 Task: Research Airbnb options in San Felipe, Costa Rica from 8th December, 2023 to 15th December, 2023 for 9 adults. Place can be shared room with 5 bedrooms having 9 beds and 5 bathrooms. Property type can be flat. Amenities needed are: wifi, TV, free parkinig on premises, gym, breakfast. Look for 5 properties as per requirement.
Action: Mouse moved to (399, 110)
Screenshot: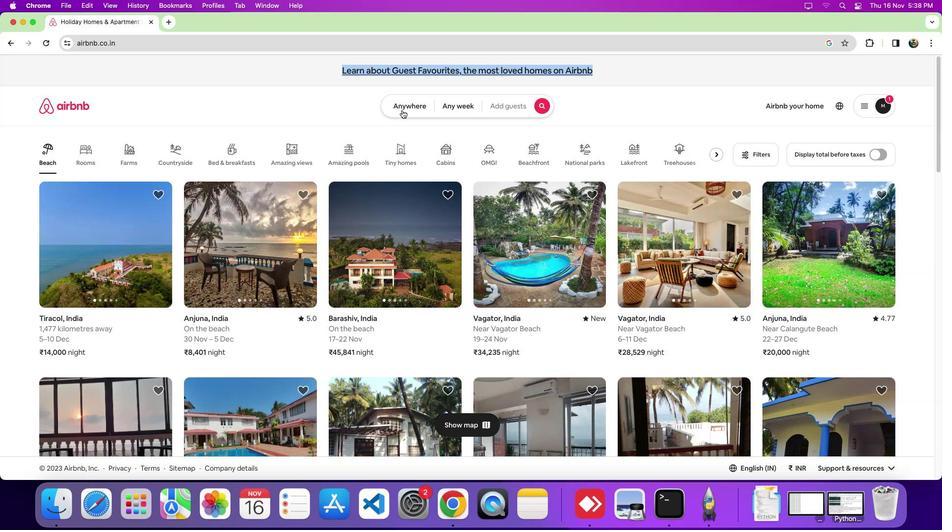 
Action: Mouse pressed left at (399, 110)
Screenshot: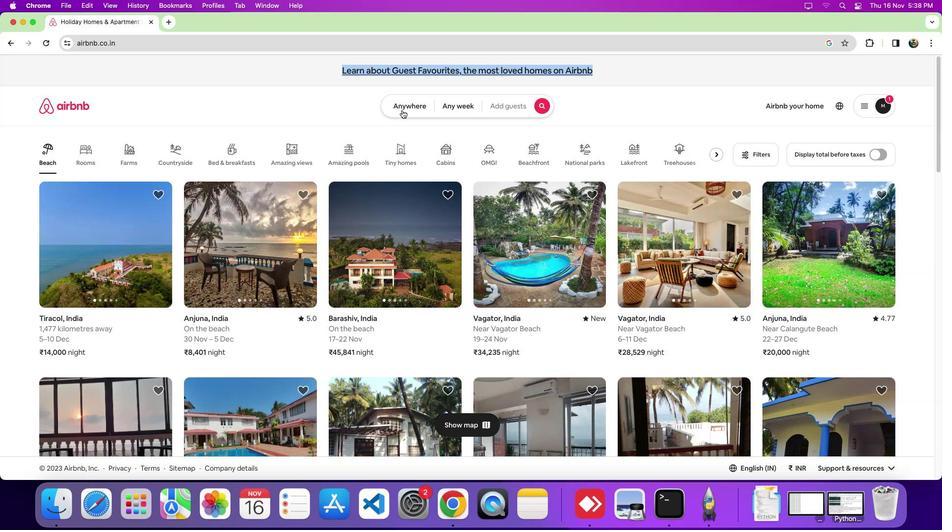 
Action: Mouse moved to (402, 109)
Screenshot: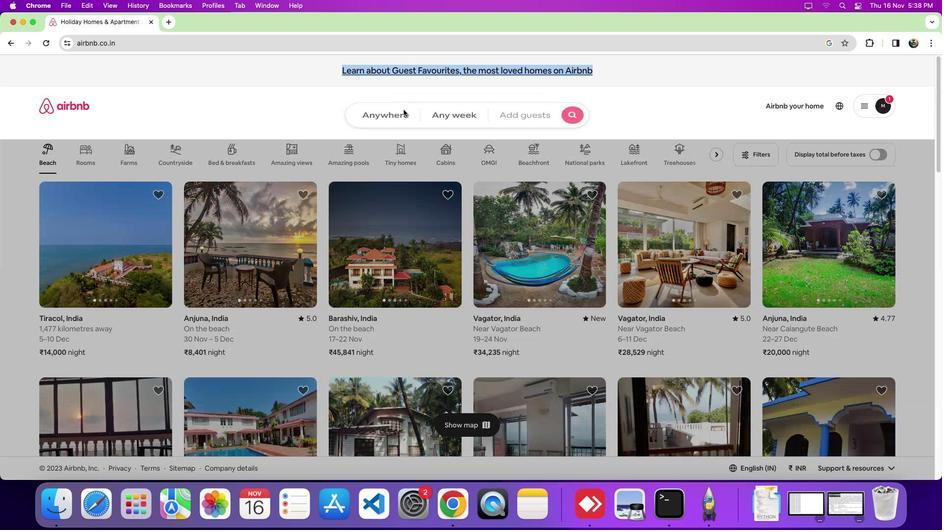 
Action: Mouse pressed left at (402, 109)
Screenshot: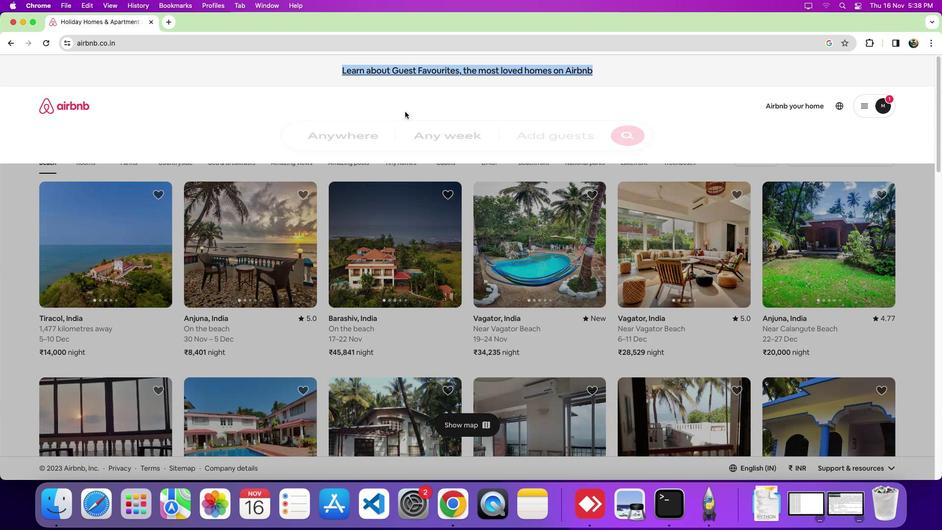 
Action: Mouse moved to (380, 146)
Screenshot: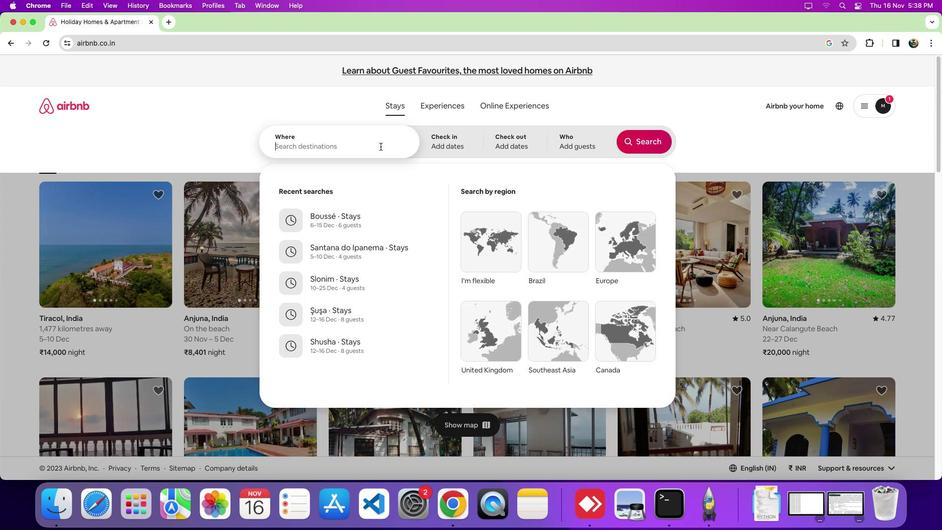 
Action: Mouse pressed left at (380, 146)
Screenshot: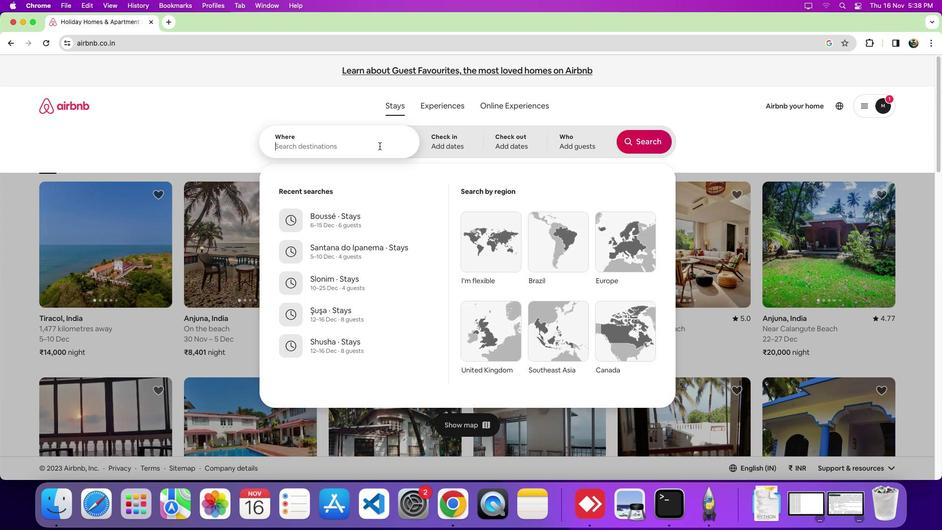 
Action: Mouse moved to (379, 145)
Screenshot: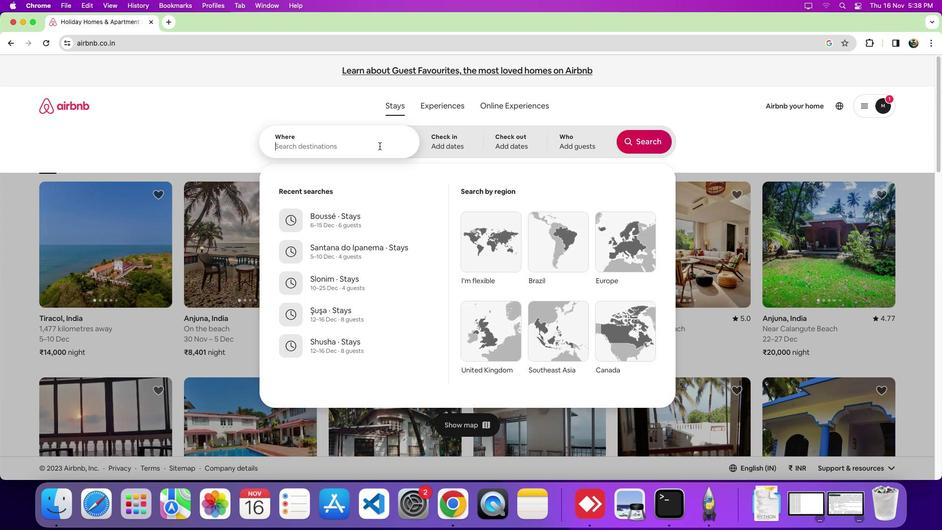 
Action: Key pressed Key.shift_r'S''a''n'Key.spaceKey.shift_r'F''e''l''i''p''e'','Key.spaceKey.shift_r'C''o''s''t''a'Key.spaceKey.shift_rKey.shift_r'R''i''c''a'
Screenshot: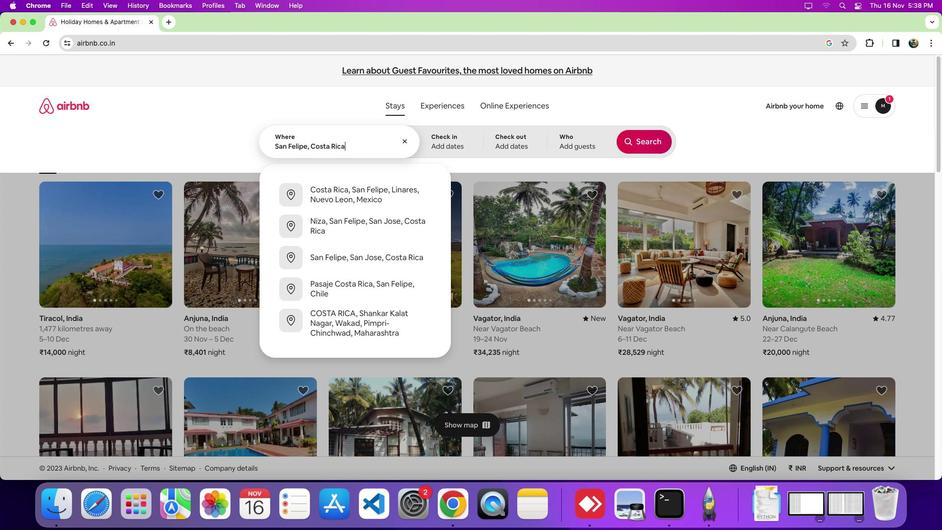 
Action: Mouse moved to (468, 142)
Screenshot: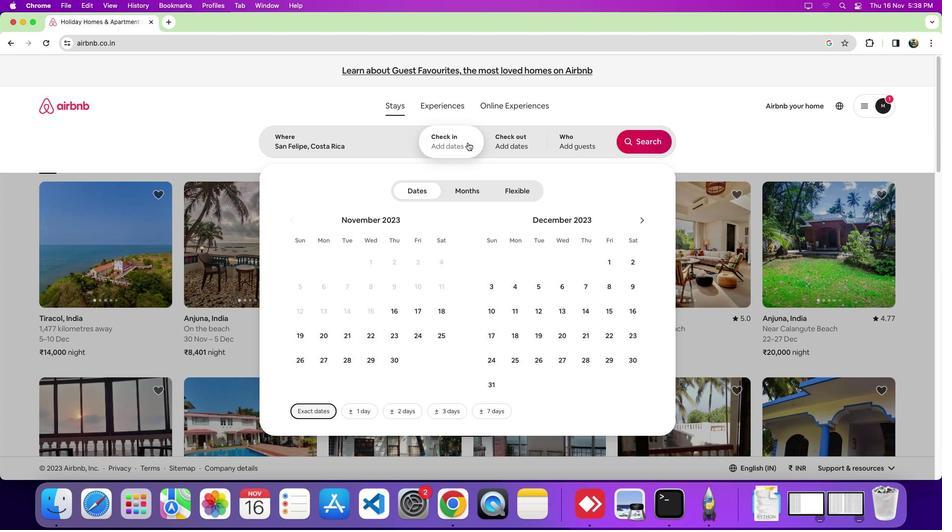 
Action: Mouse pressed left at (468, 142)
Screenshot: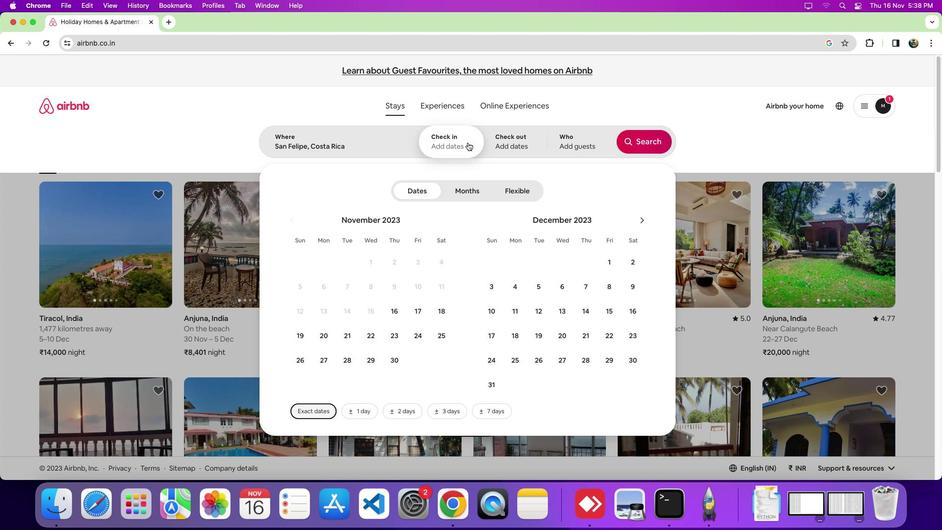 
Action: Mouse moved to (606, 290)
Screenshot: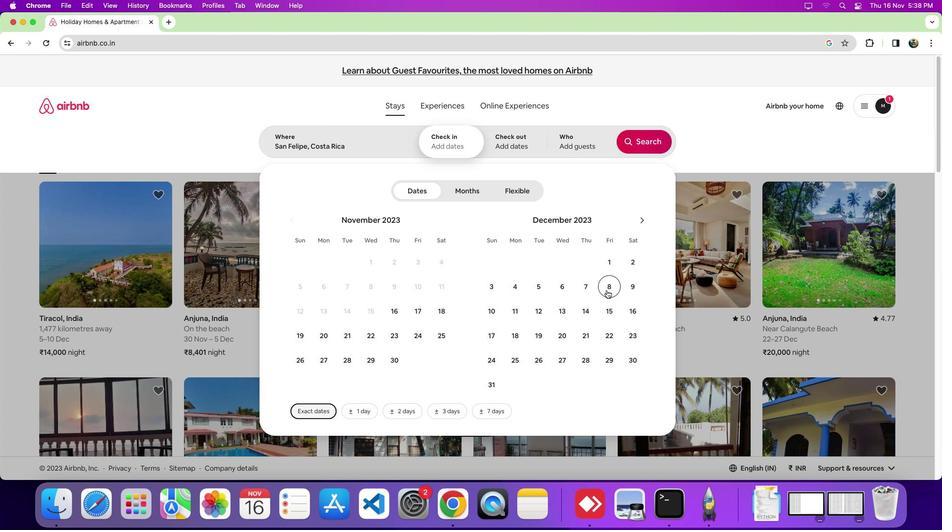 
Action: Mouse pressed left at (606, 290)
Screenshot: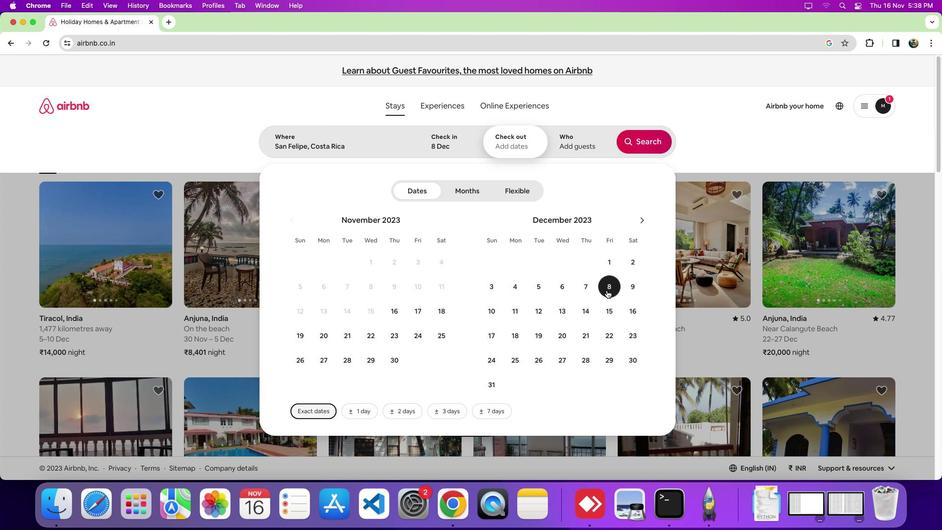
Action: Mouse moved to (603, 315)
Screenshot: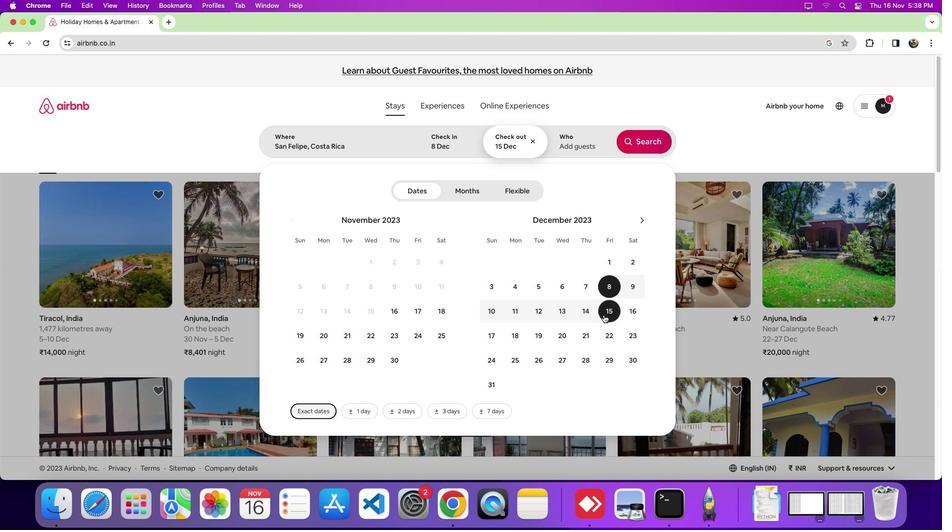 
Action: Mouse pressed left at (603, 315)
Screenshot: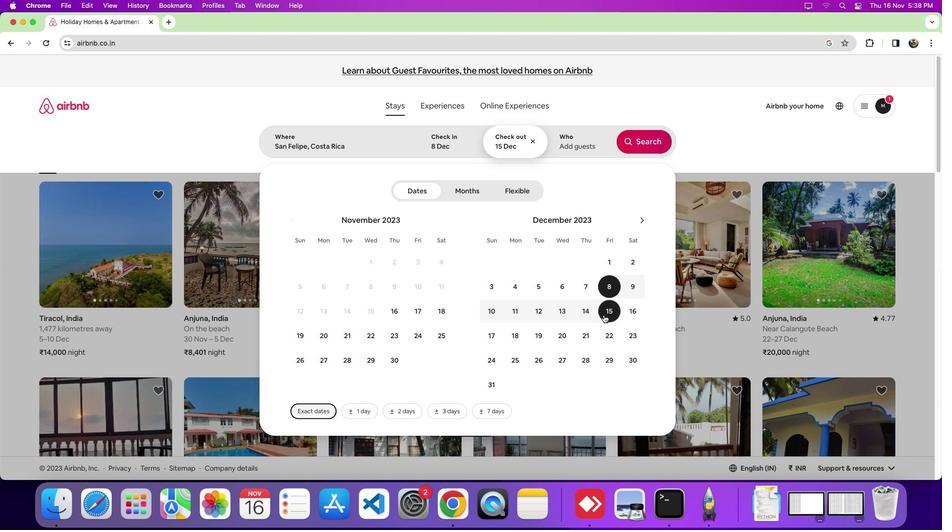 
Action: Mouse moved to (602, 303)
Screenshot: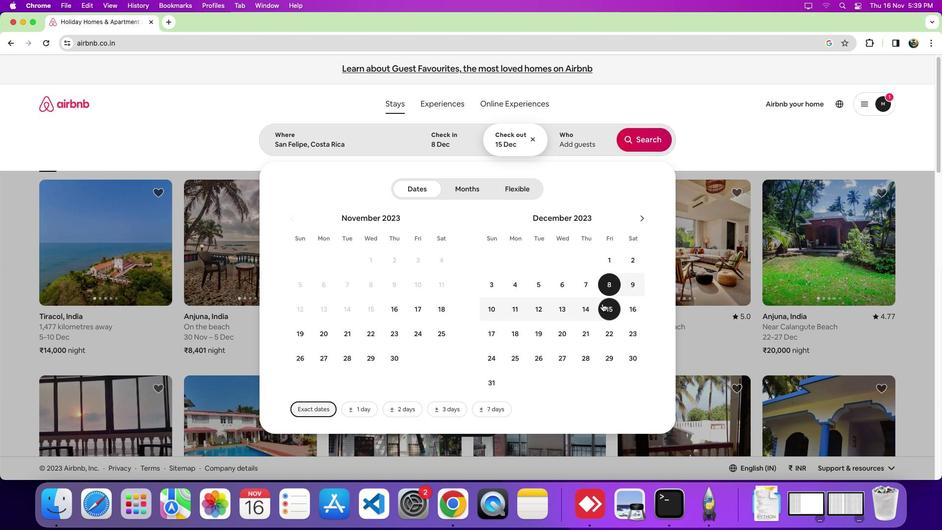 
Action: Mouse scrolled (602, 303) with delta (0, 0)
Screenshot: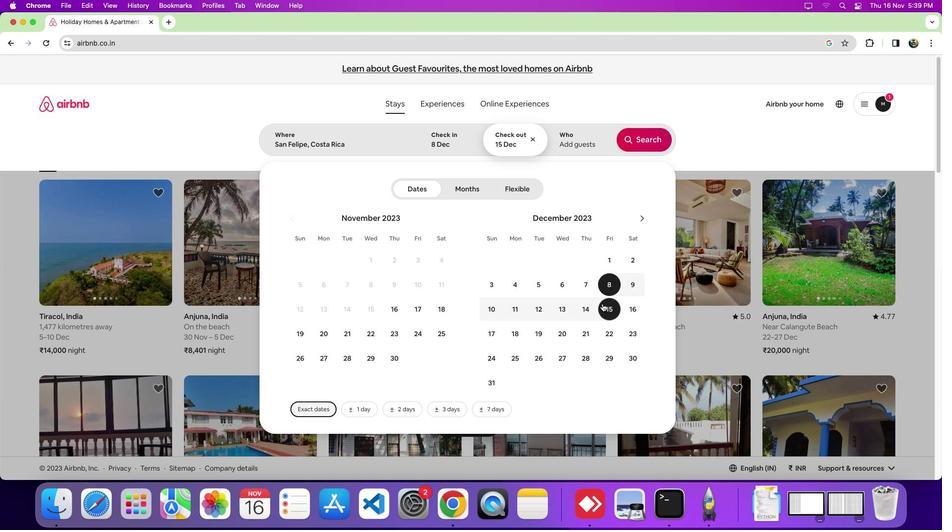 
Action: Mouse moved to (578, 143)
Screenshot: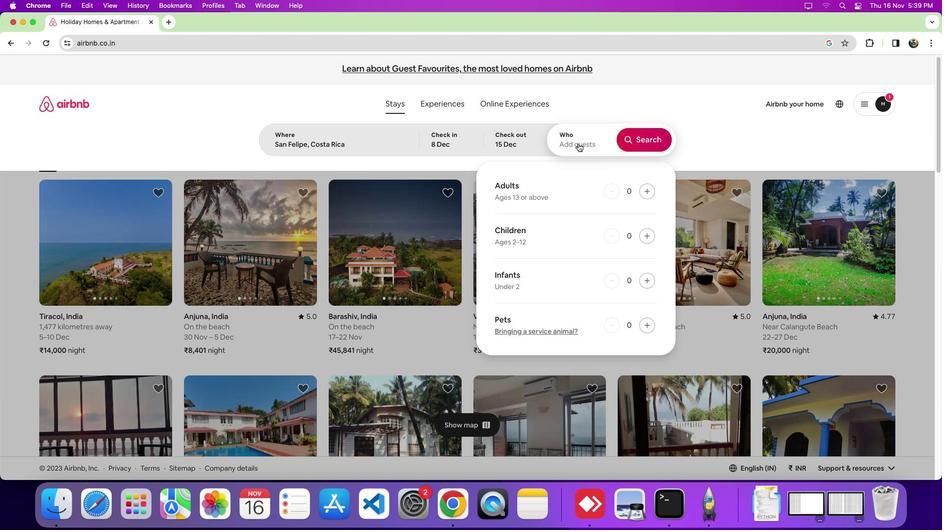 
Action: Mouse pressed left at (578, 143)
Screenshot: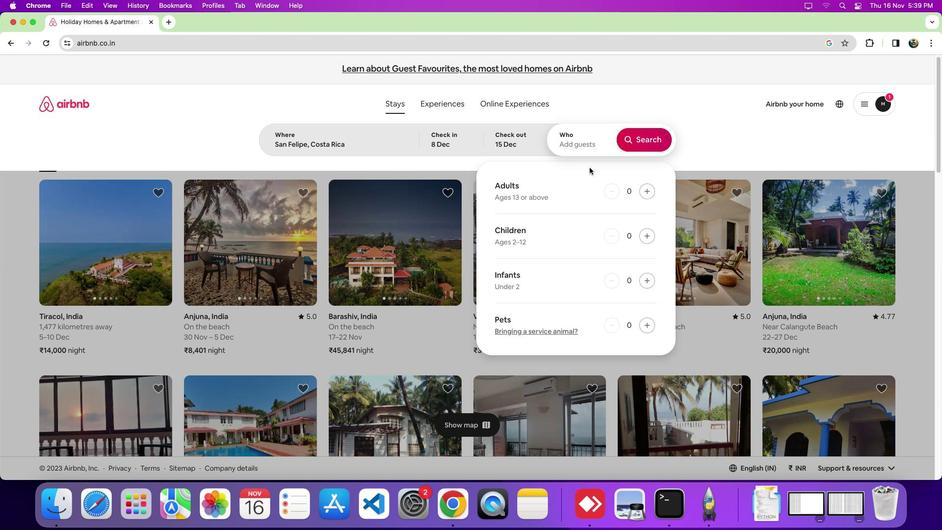 
Action: Mouse moved to (647, 192)
Screenshot: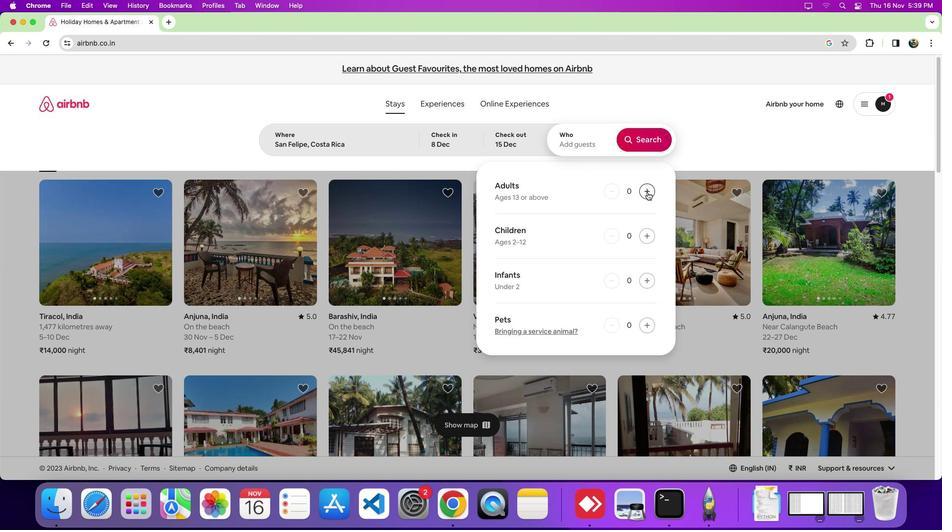 
Action: Mouse pressed left at (647, 192)
Screenshot: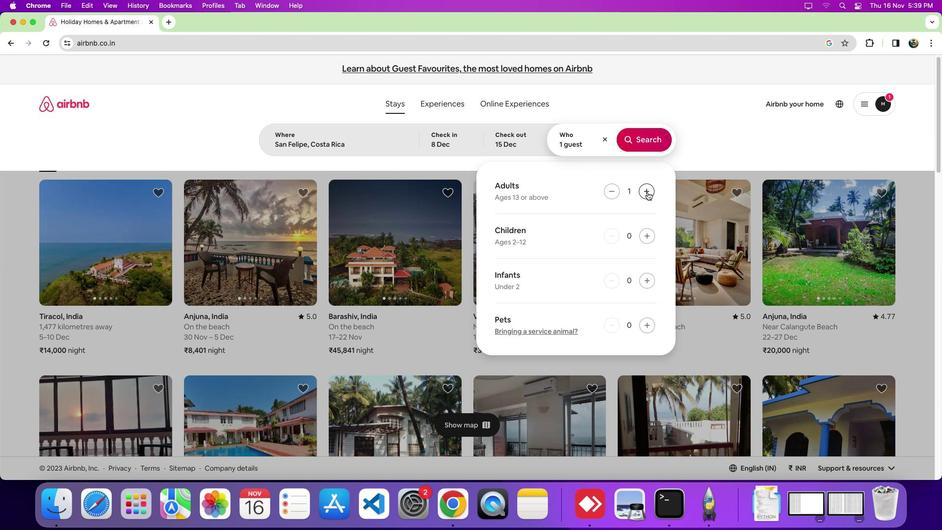 
Action: Mouse pressed left at (647, 192)
Screenshot: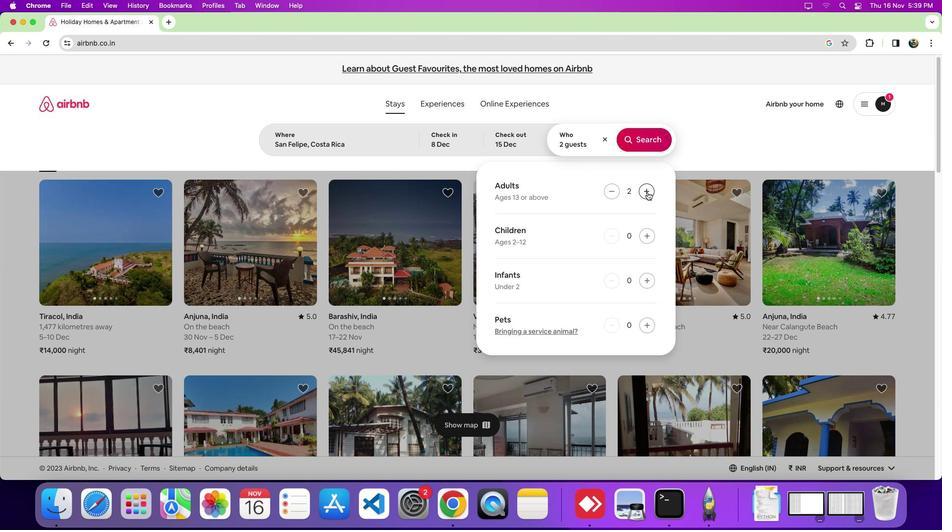 
Action: Mouse pressed left at (647, 192)
Screenshot: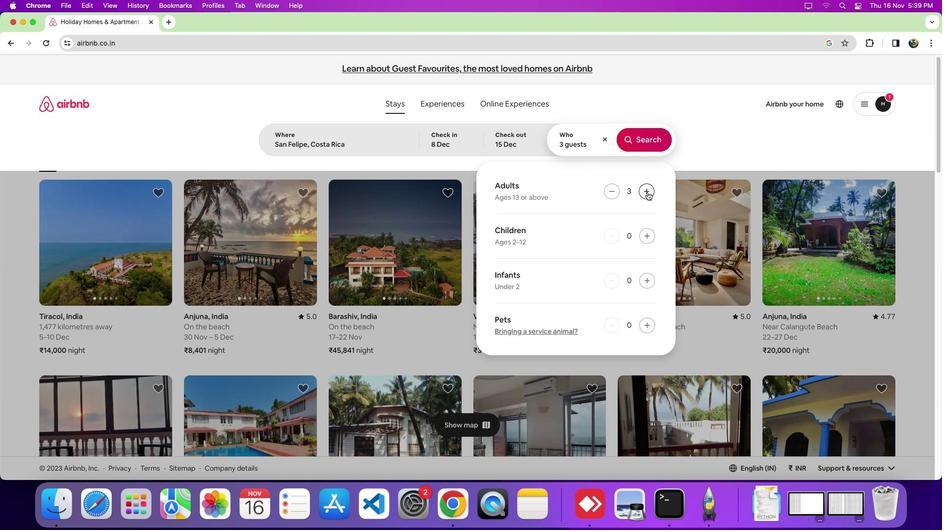 
Action: Mouse pressed left at (647, 192)
Screenshot: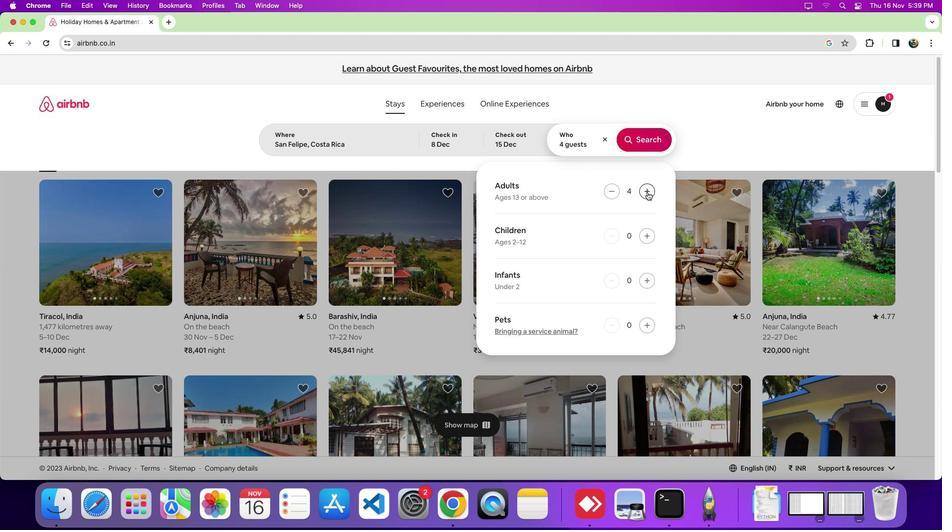 
Action: Mouse pressed left at (647, 192)
Screenshot: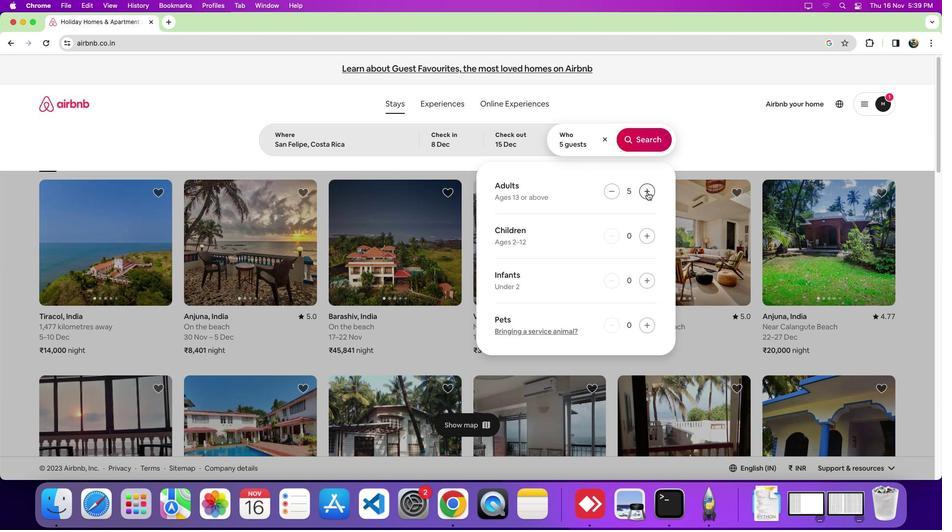 
Action: Mouse pressed left at (647, 192)
Screenshot: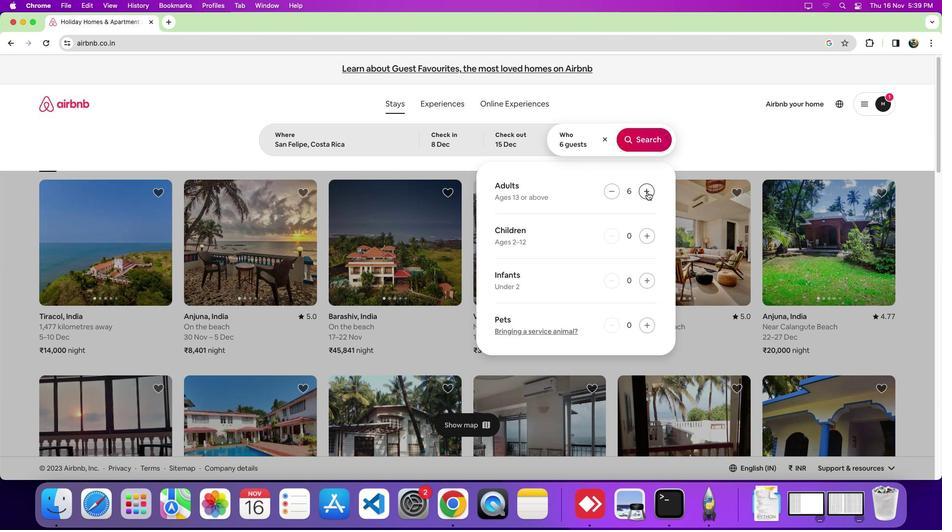 
Action: Mouse pressed left at (647, 192)
Screenshot: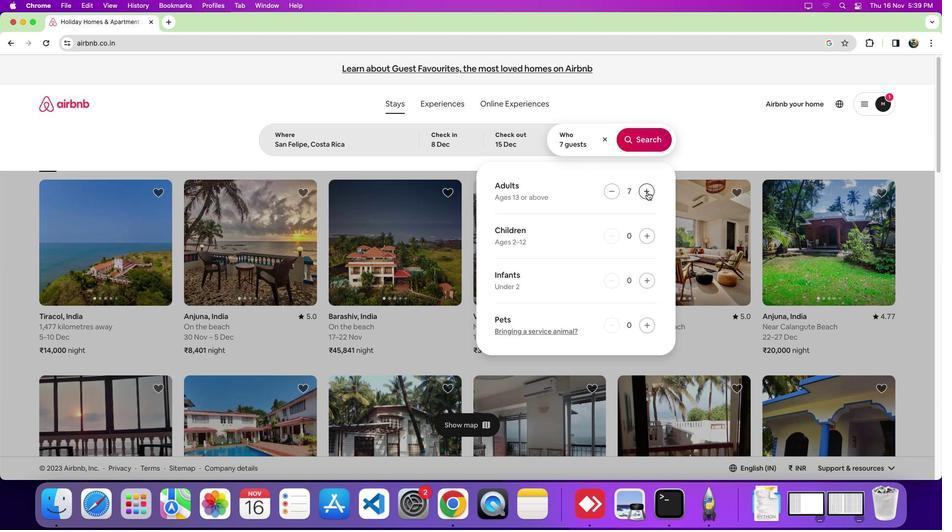
Action: Mouse pressed left at (647, 192)
Screenshot: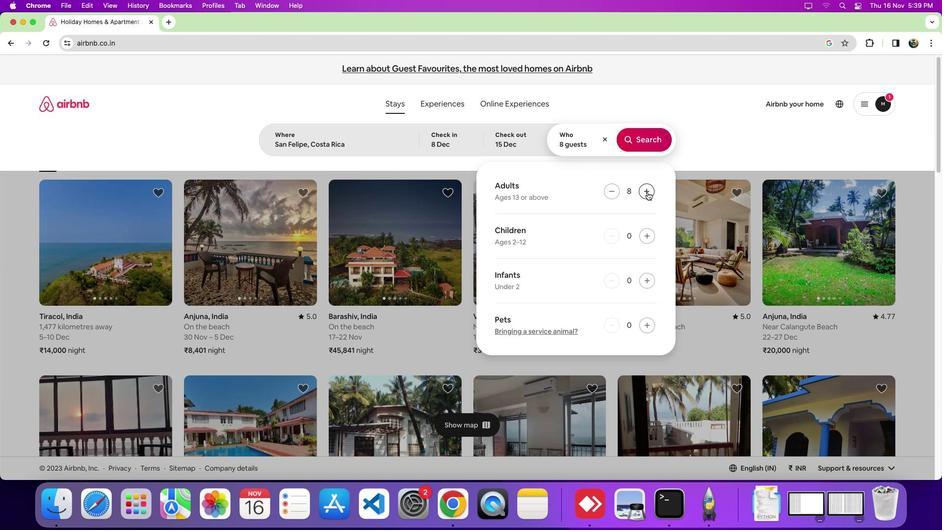 
Action: Mouse pressed left at (647, 192)
Screenshot: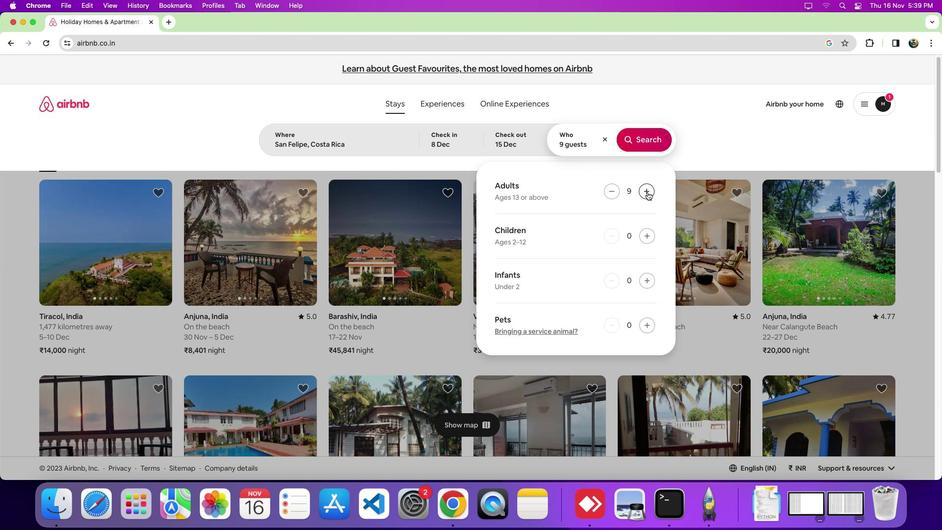 
Action: Mouse moved to (645, 138)
Screenshot: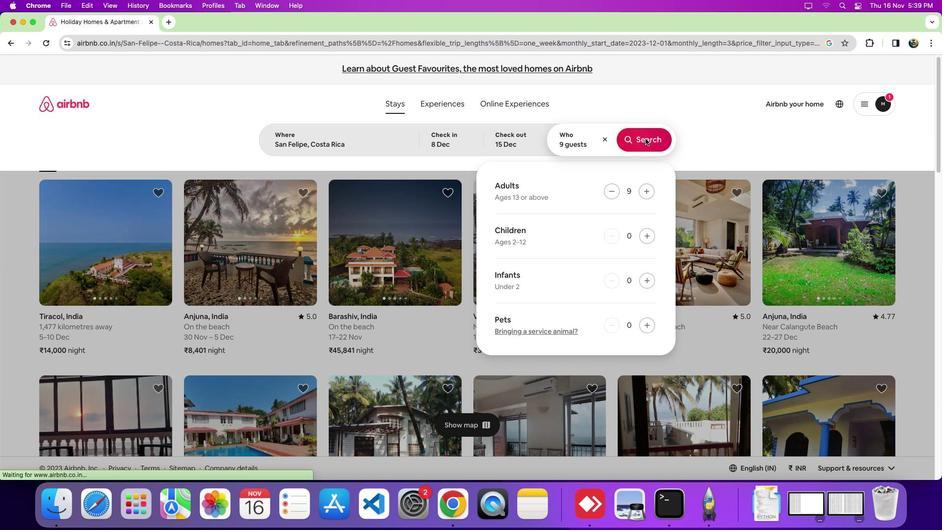 
Action: Mouse pressed left at (645, 138)
Screenshot: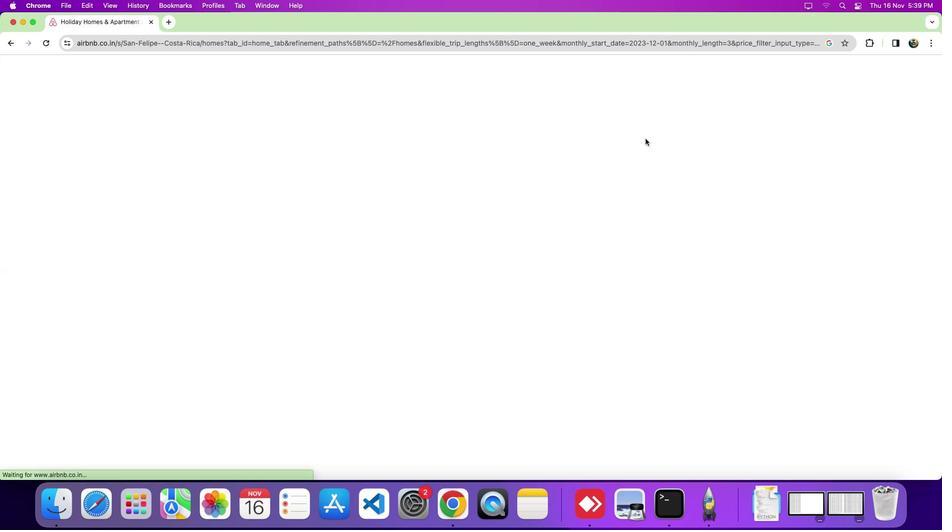 
Action: Mouse moved to (789, 117)
Screenshot: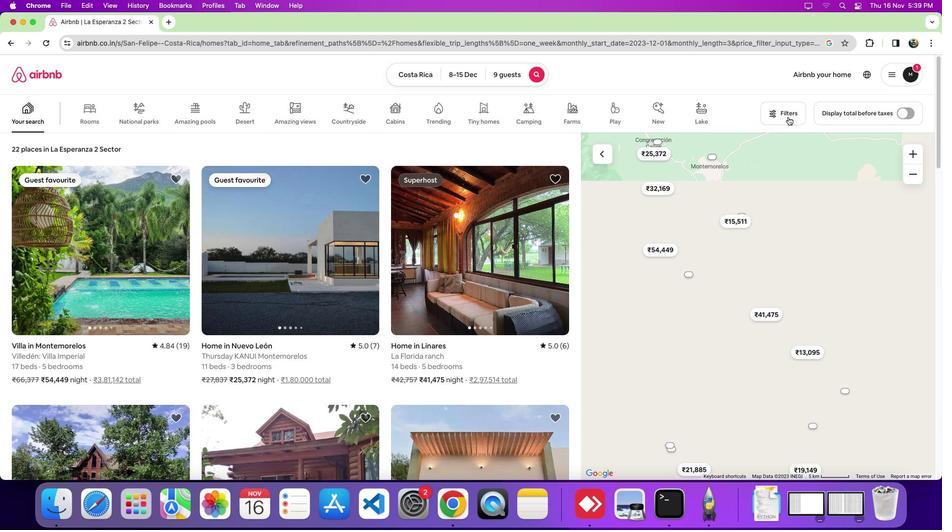 
Action: Mouse pressed left at (789, 117)
Screenshot: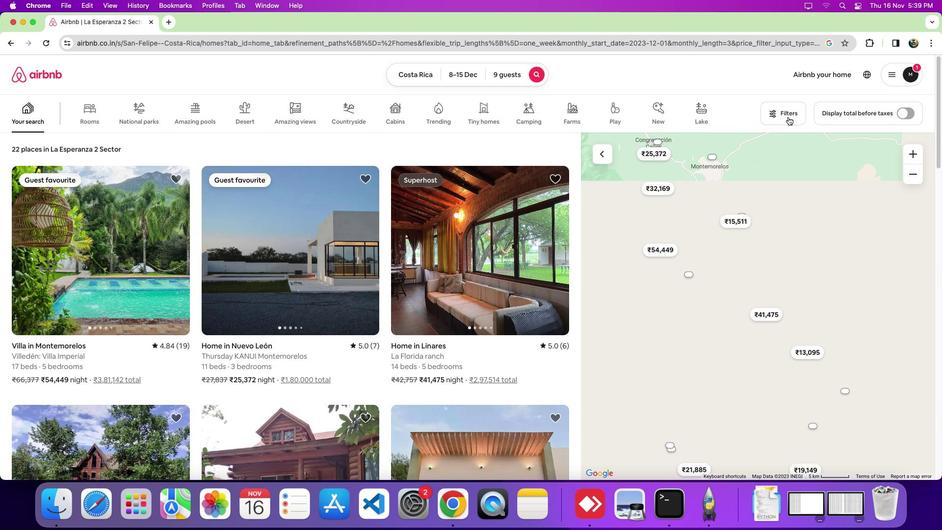 
Action: Mouse moved to (486, 166)
Screenshot: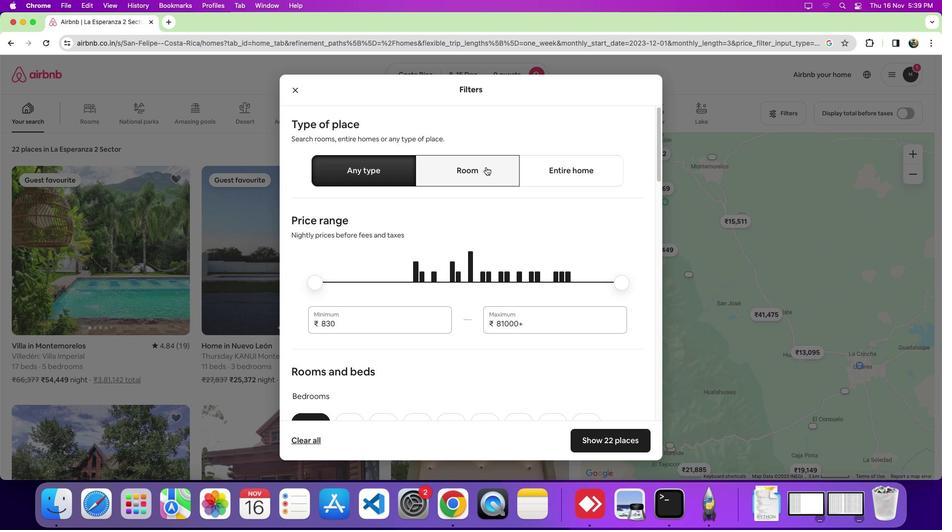 
Action: Mouse pressed left at (486, 166)
Screenshot: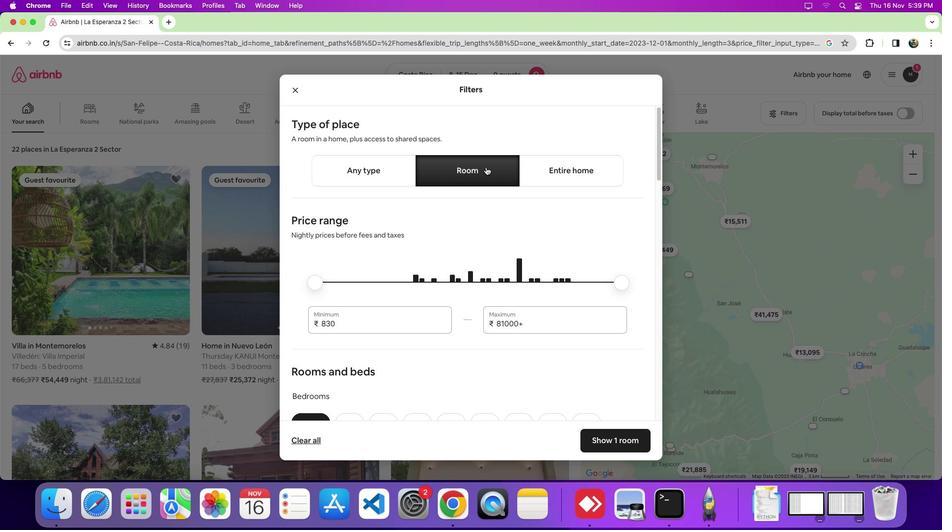 
Action: Mouse moved to (515, 272)
Screenshot: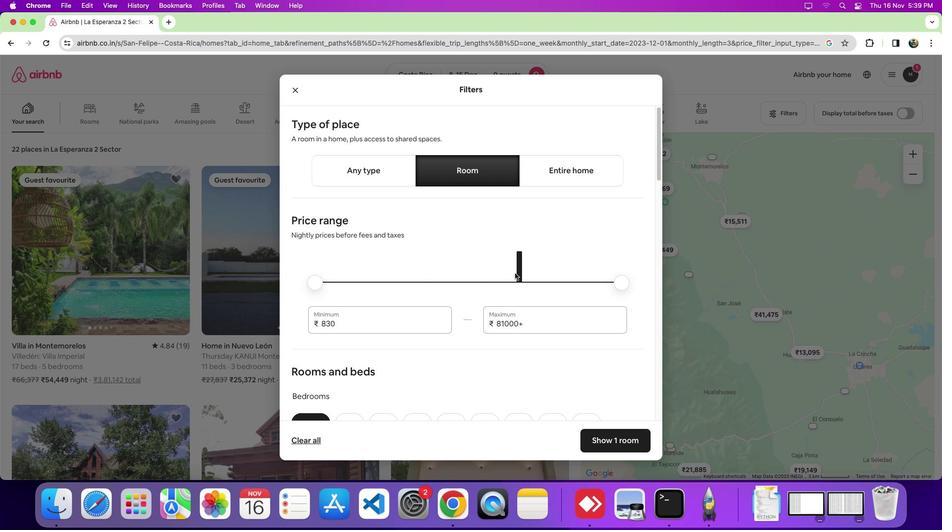 
Action: Mouse scrolled (515, 272) with delta (0, 0)
Screenshot: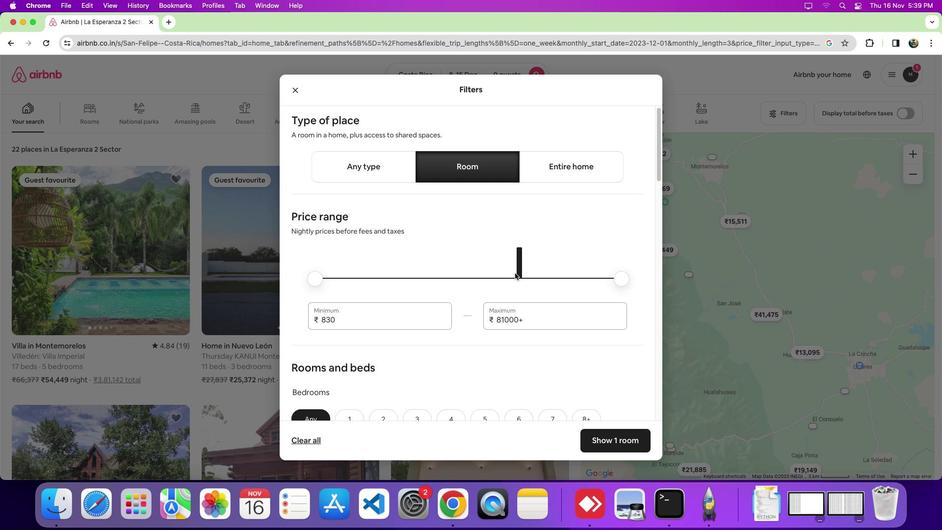 
Action: Mouse scrolled (515, 272) with delta (0, 0)
Screenshot: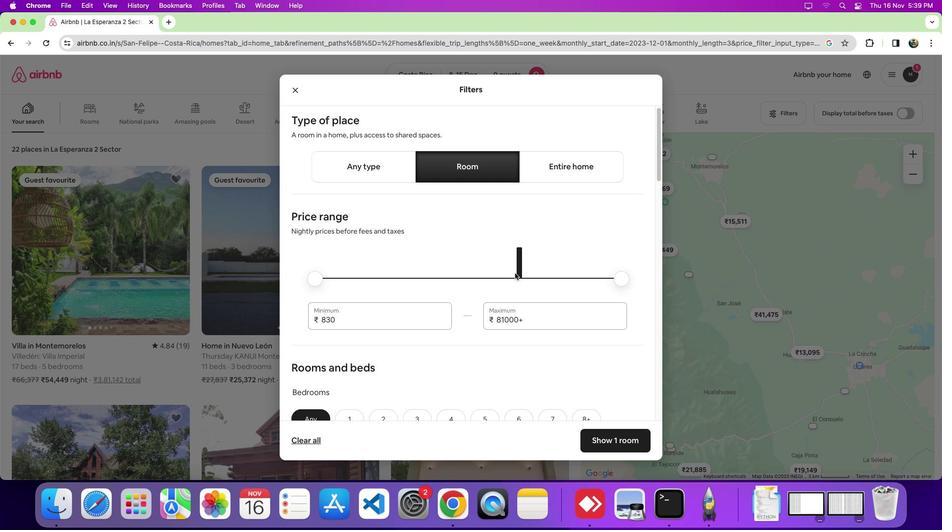 
Action: Mouse scrolled (515, 272) with delta (0, 0)
Screenshot: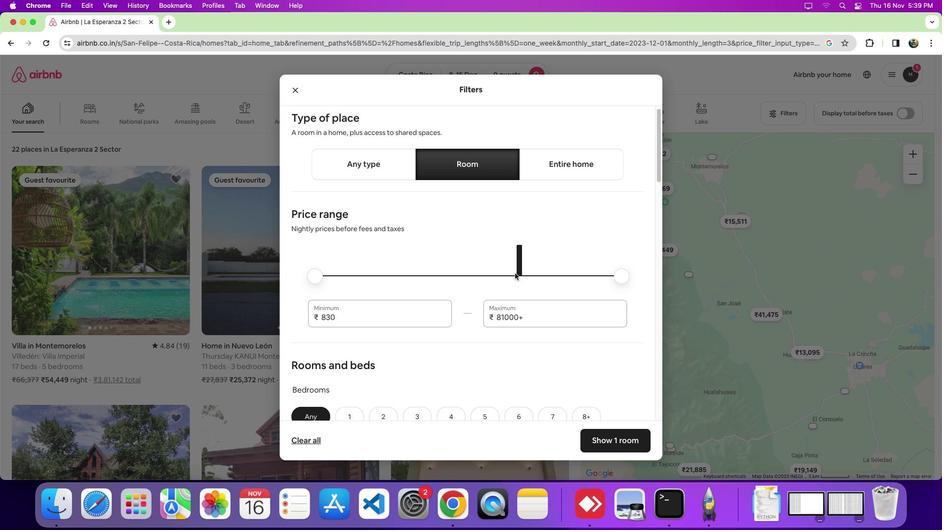 
Action: Mouse scrolled (515, 272) with delta (0, 0)
Screenshot: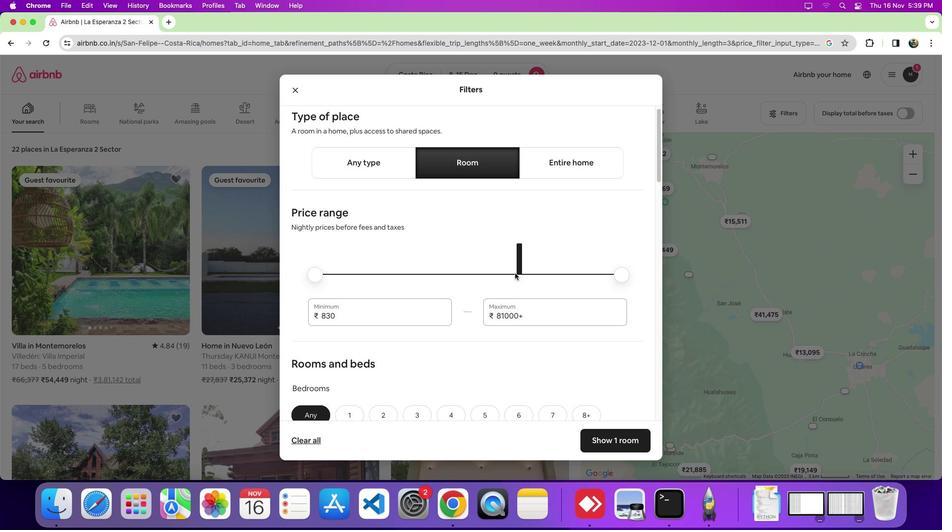 
Action: Mouse scrolled (515, 272) with delta (0, 0)
Screenshot: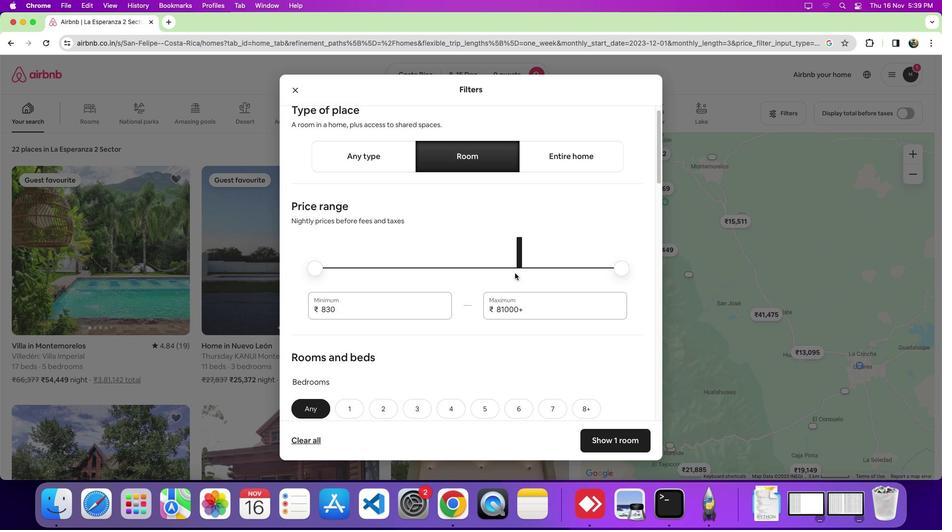 
Action: Mouse scrolled (515, 272) with delta (0, 0)
Screenshot: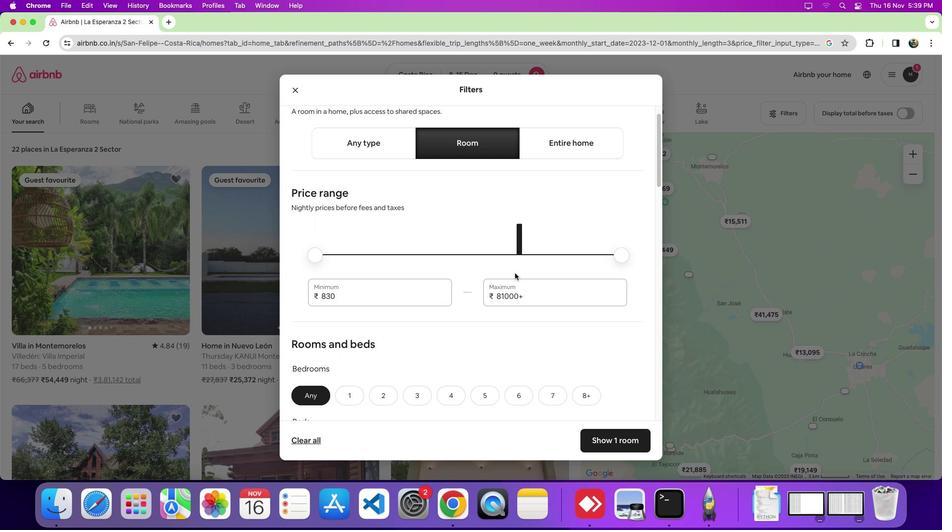 
Action: Mouse scrolled (515, 272) with delta (0, 0)
Screenshot: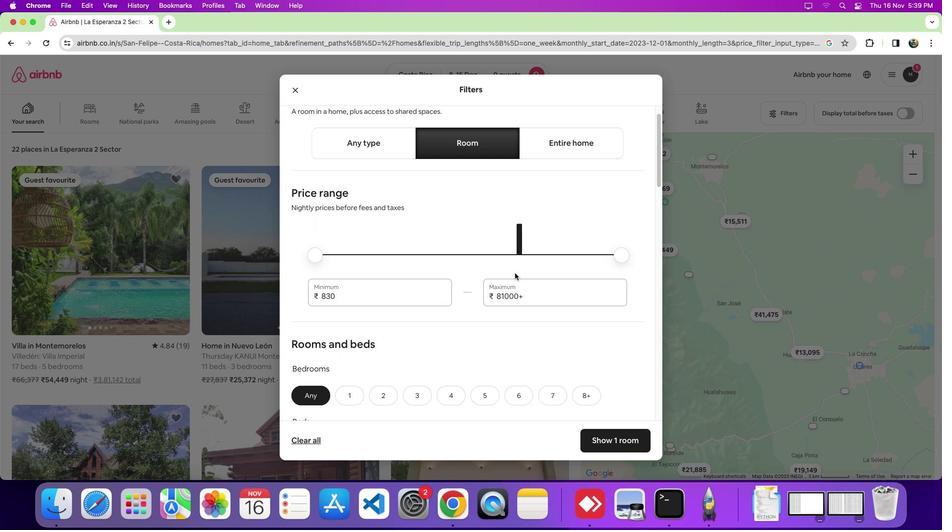 
Action: Mouse scrolled (515, 272) with delta (0, 0)
Screenshot: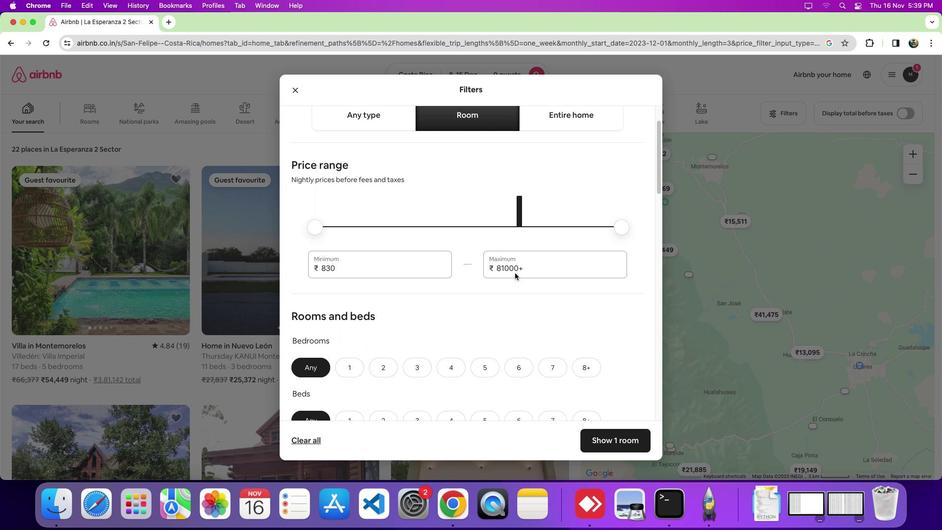 
Action: Mouse scrolled (515, 272) with delta (0, 0)
Screenshot: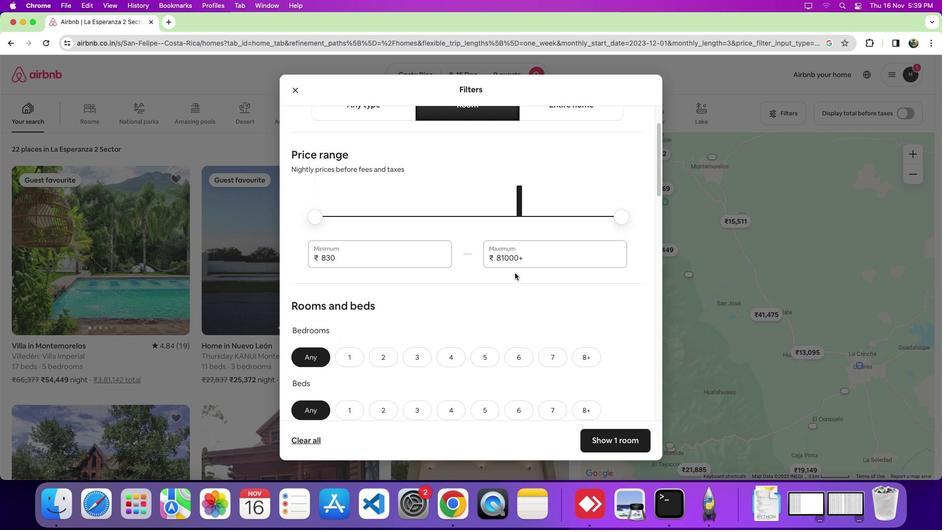 
Action: Mouse scrolled (515, 272) with delta (0, 0)
Screenshot: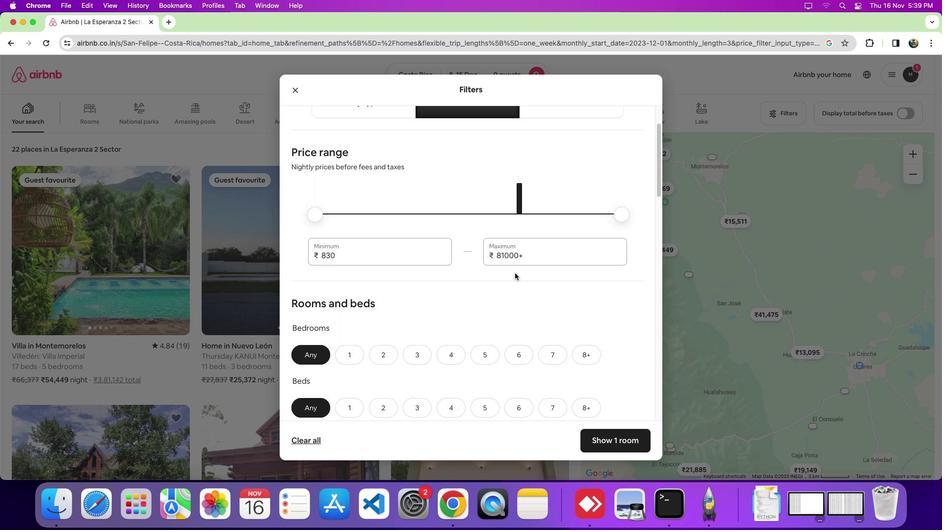 
Action: Mouse scrolled (515, 272) with delta (0, 0)
Screenshot: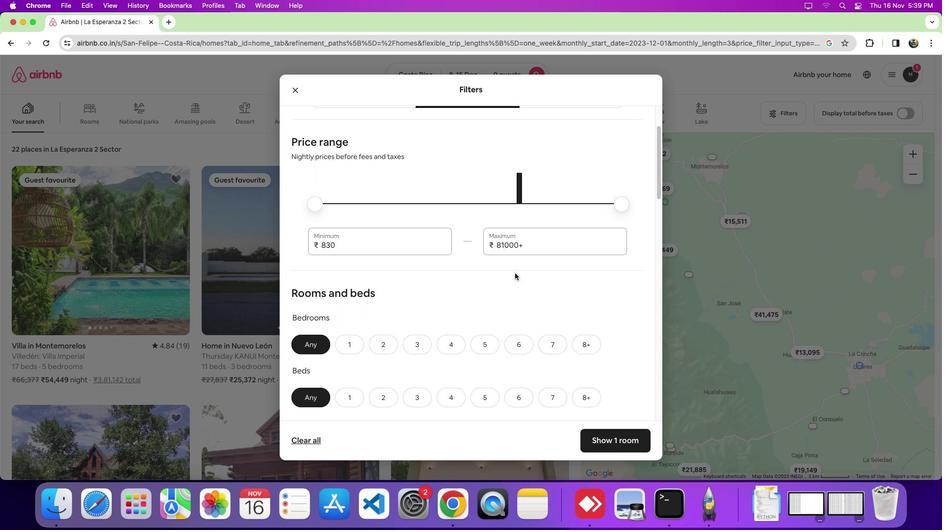 
Action: Mouse scrolled (515, 272) with delta (0, 0)
Screenshot: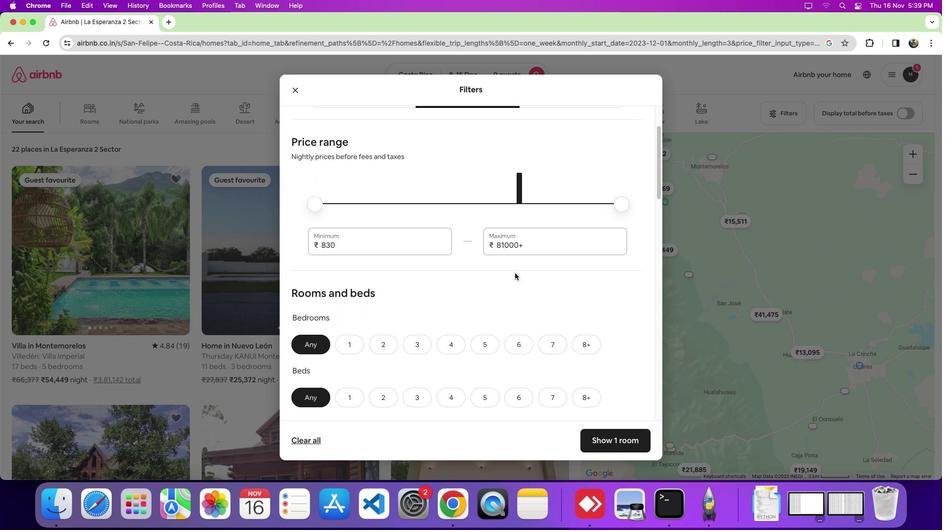 
Action: Mouse moved to (515, 272)
Screenshot: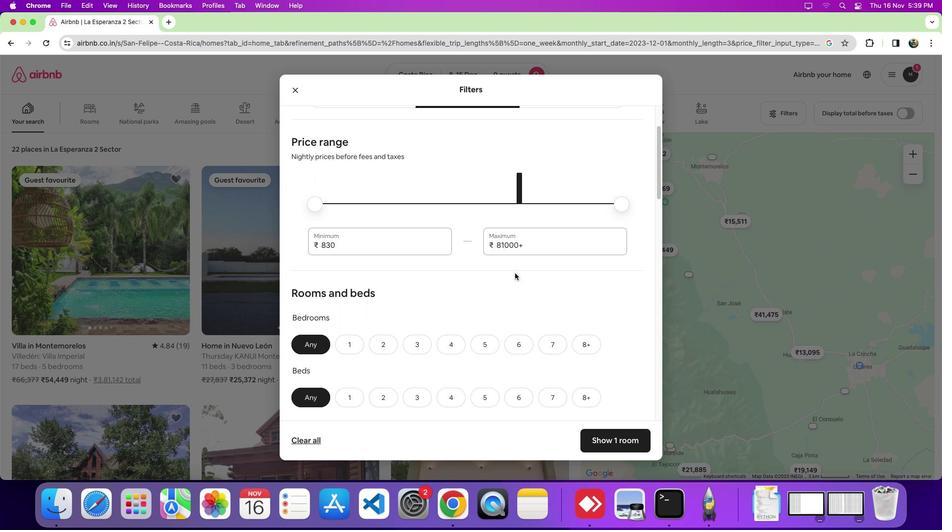 
Action: Mouse scrolled (515, 272) with delta (0, 0)
Screenshot: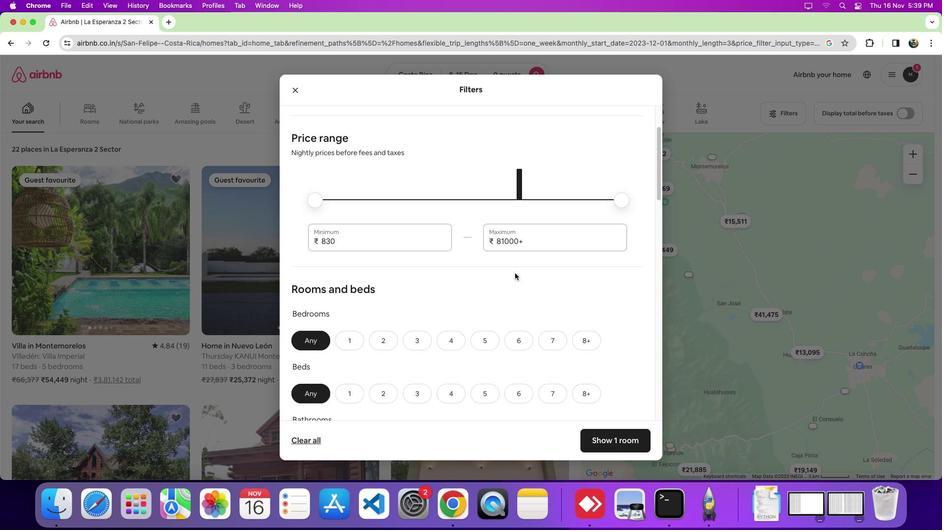 
Action: Mouse scrolled (515, 272) with delta (0, 0)
Screenshot: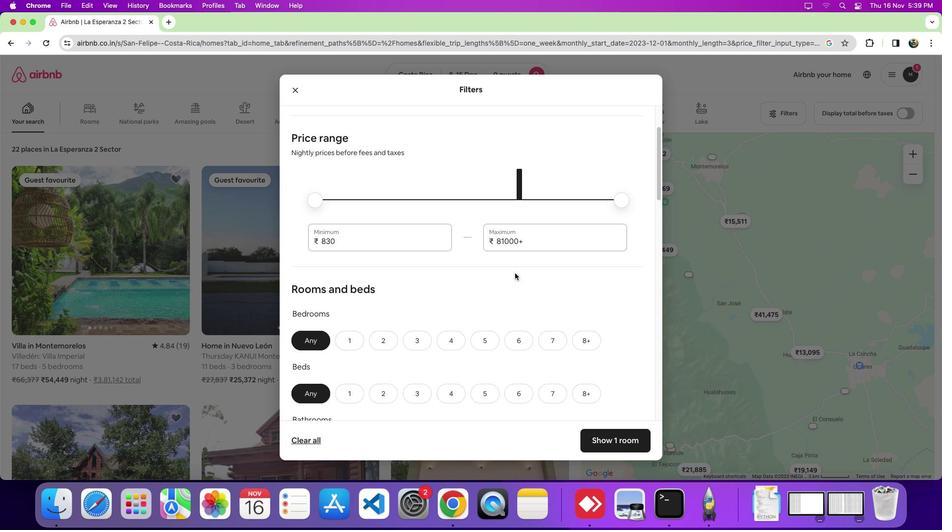 
Action: Mouse scrolled (515, 272) with delta (0, 0)
Screenshot: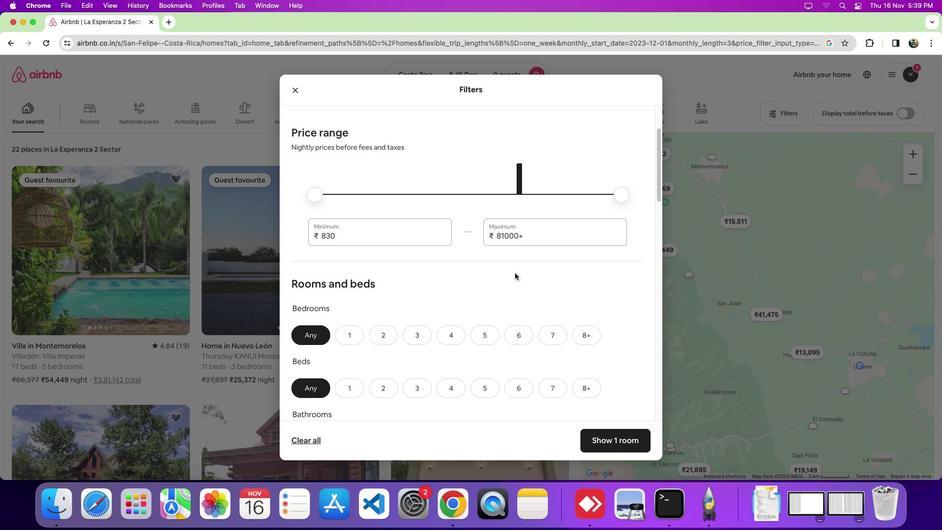 
Action: Mouse scrolled (515, 272) with delta (0, 0)
Screenshot: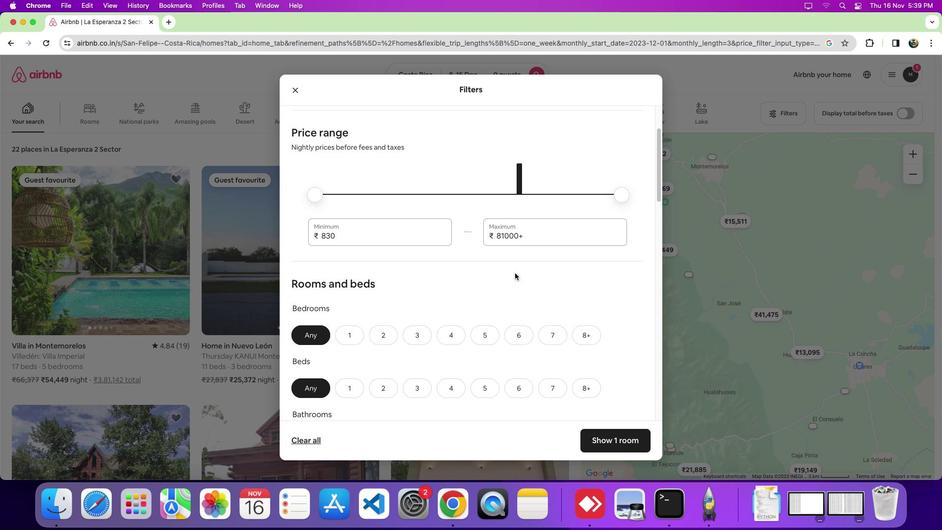 
Action: Mouse moved to (513, 272)
Screenshot: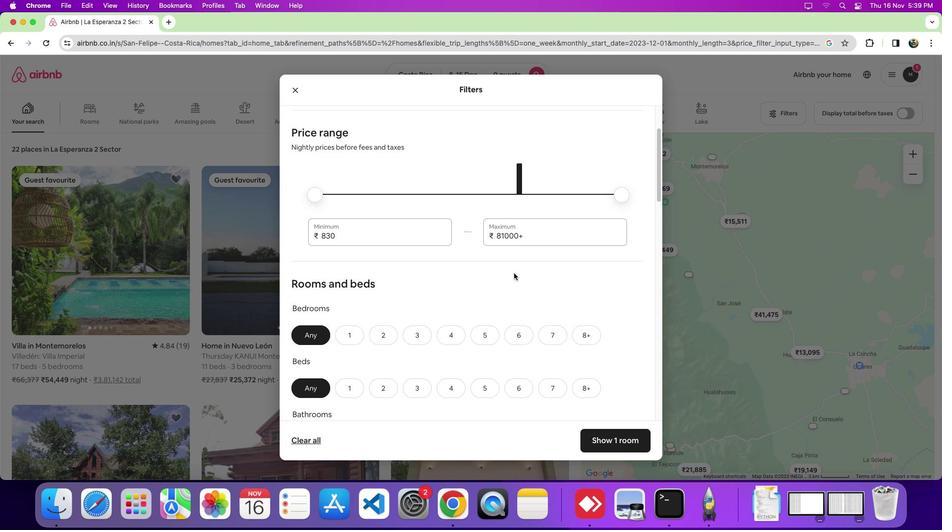 
Action: Mouse scrolled (513, 272) with delta (0, 0)
Screenshot: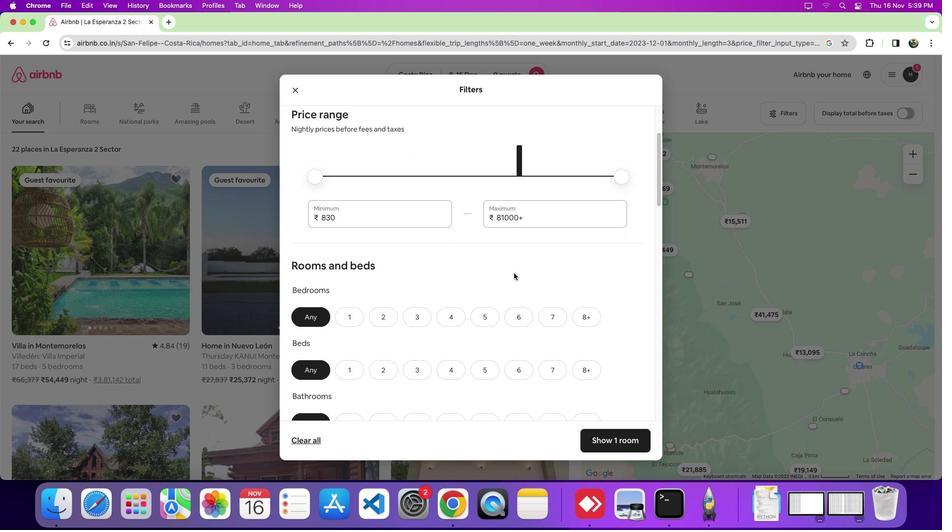 
Action: Mouse scrolled (513, 272) with delta (0, 0)
Screenshot: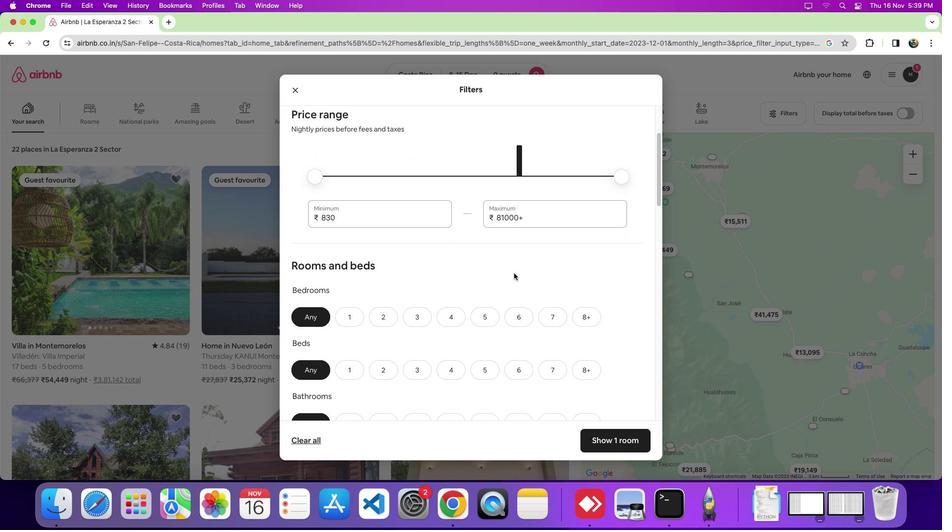 
Action: Mouse moved to (521, 288)
Screenshot: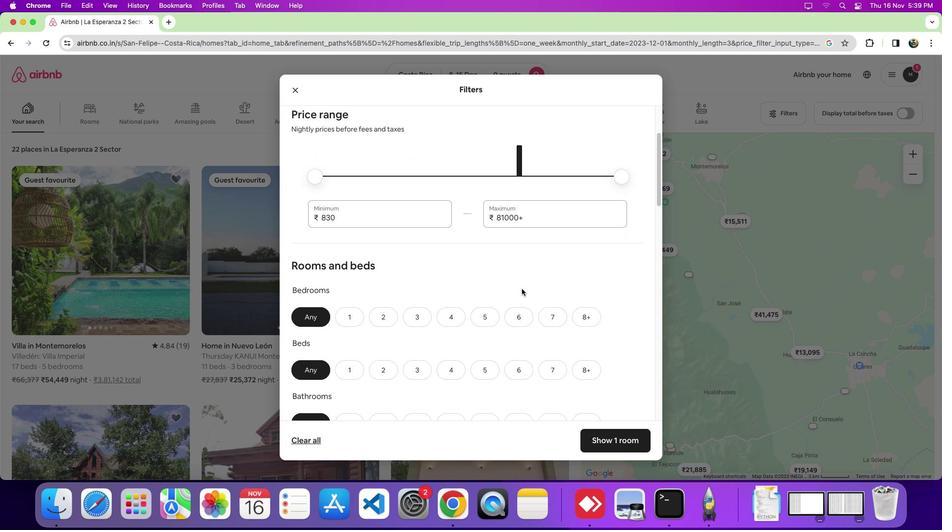 
Action: Mouse scrolled (521, 288) with delta (0, 0)
Screenshot: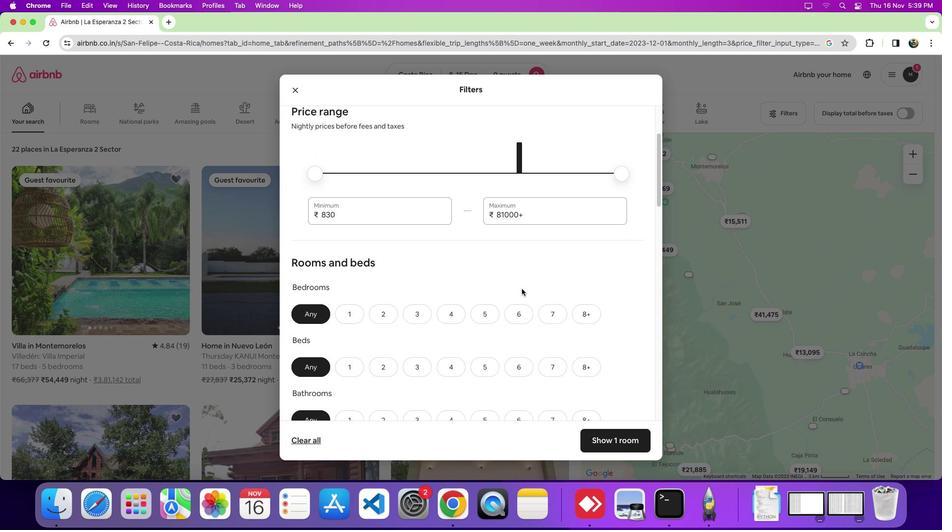 
Action: Mouse scrolled (521, 288) with delta (0, 0)
Screenshot: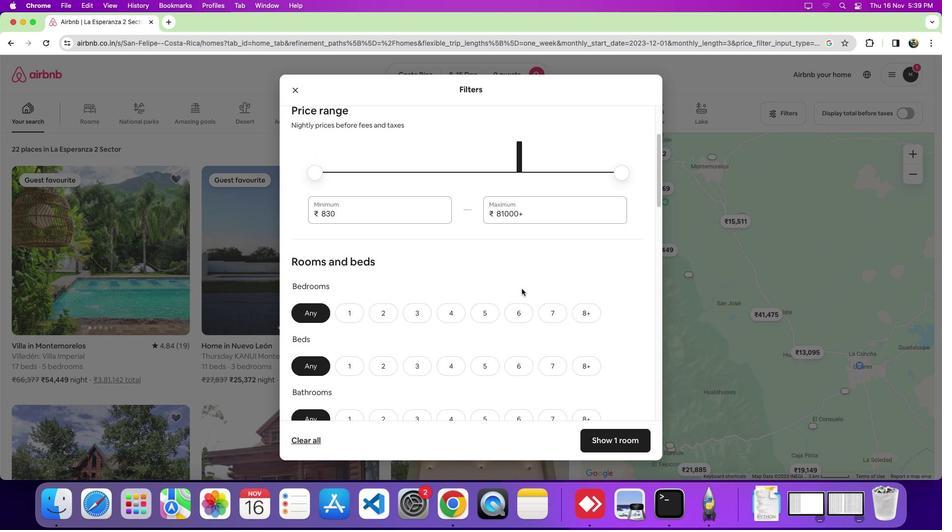 
Action: Mouse moved to (523, 288)
Screenshot: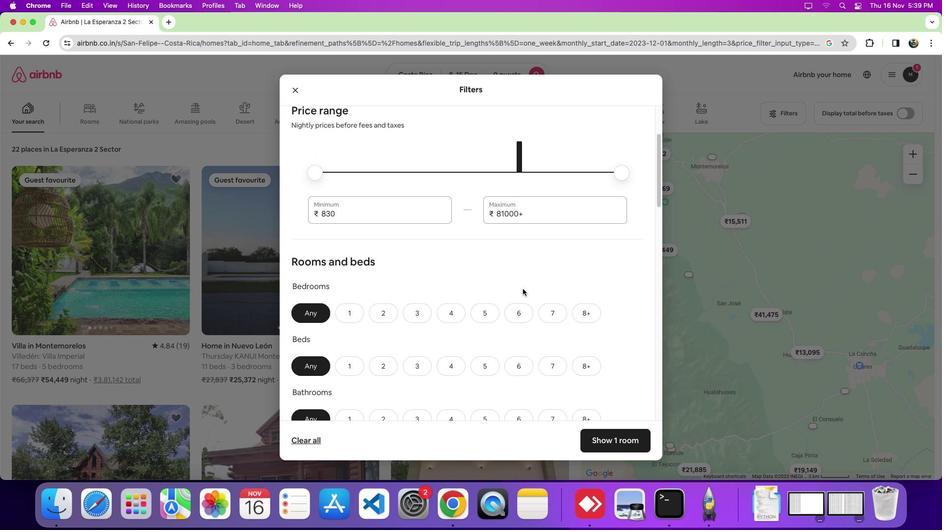 
Action: Mouse scrolled (523, 288) with delta (0, 0)
Screenshot: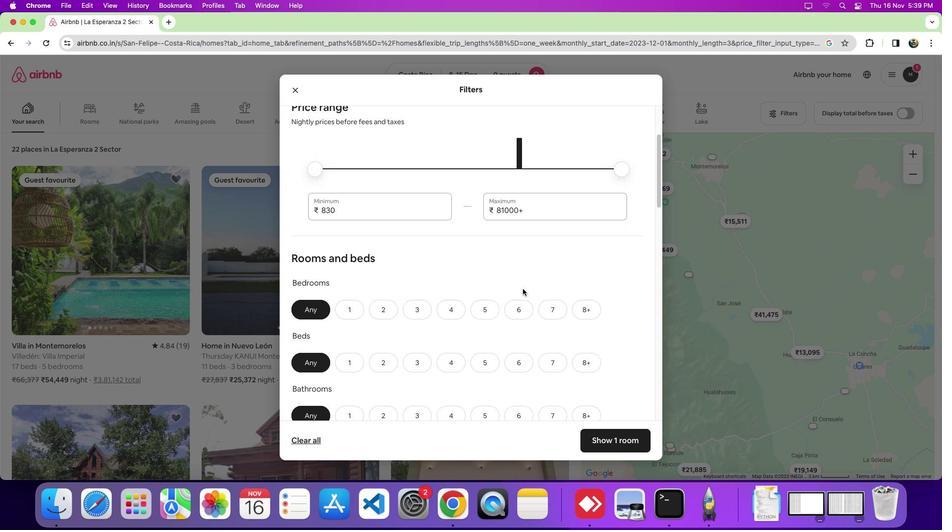 
Action: Mouse scrolled (523, 288) with delta (0, 0)
Screenshot: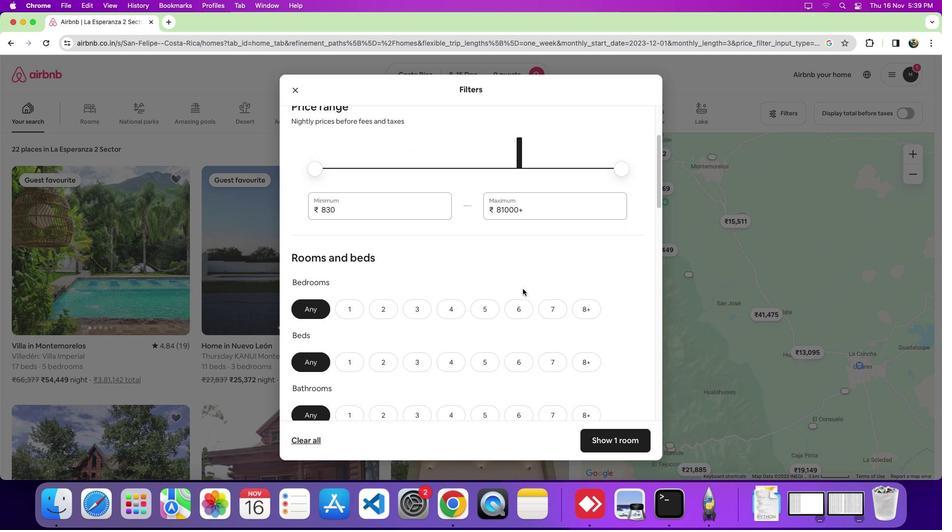 
Action: Mouse moved to (586, 311)
Screenshot: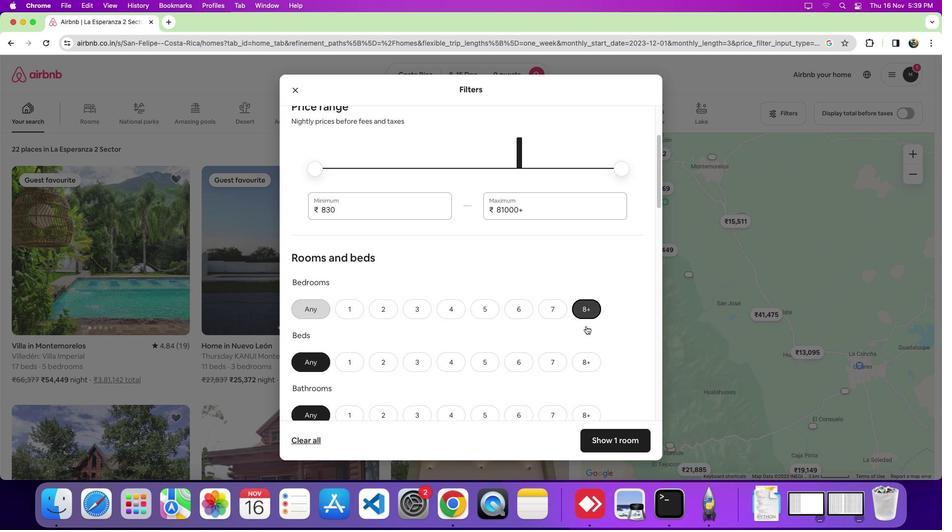 
Action: Mouse pressed left at (586, 311)
Screenshot: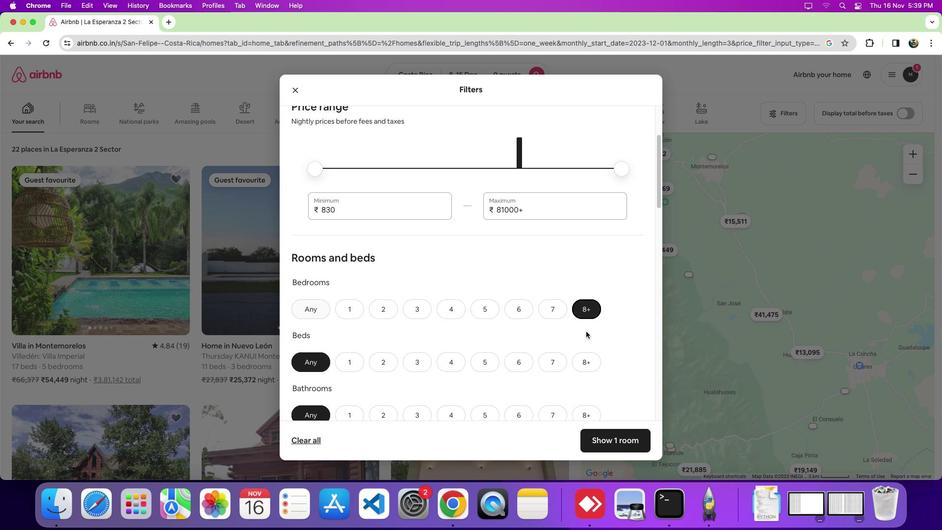 
Action: Mouse moved to (590, 361)
Screenshot: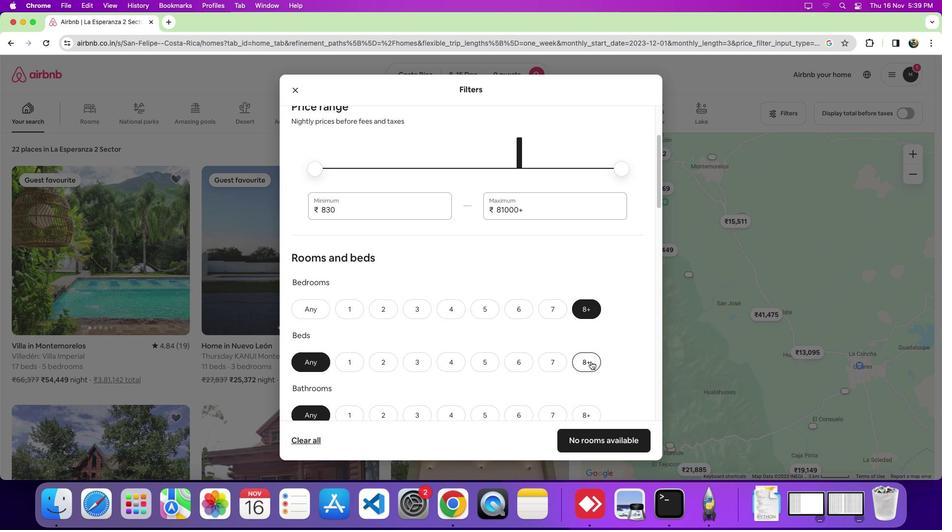 
Action: Mouse pressed left at (590, 361)
Screenshot: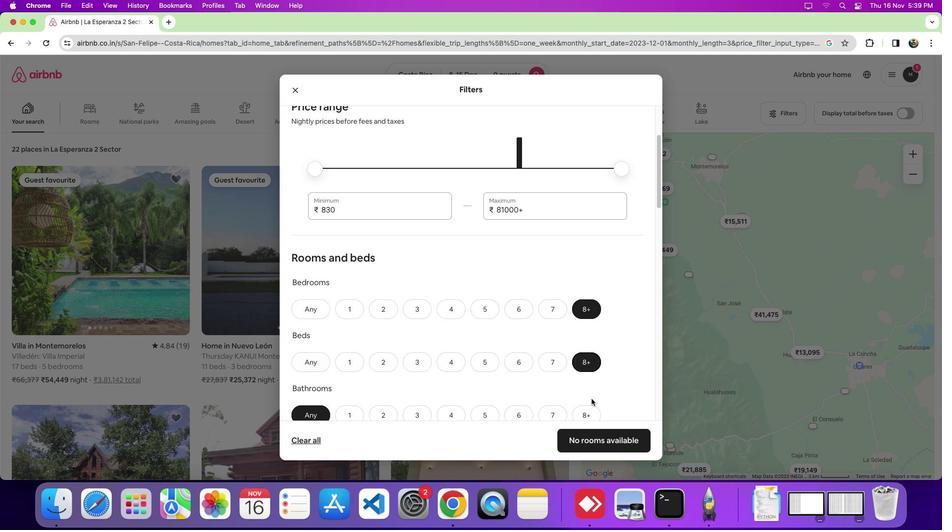 
Action: Mouse moved to (483, 413)
Screenshot: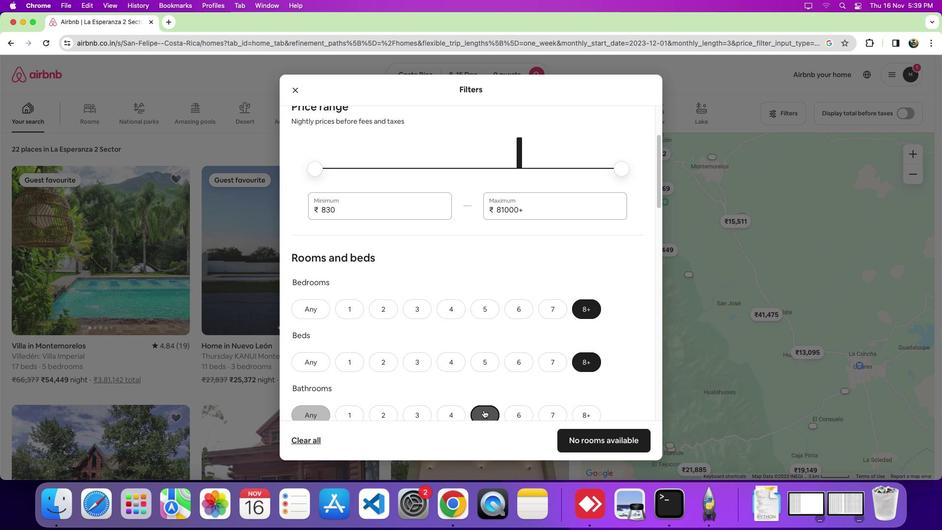 
Action: Mouse pressed left at (483, 413)
Screenshot: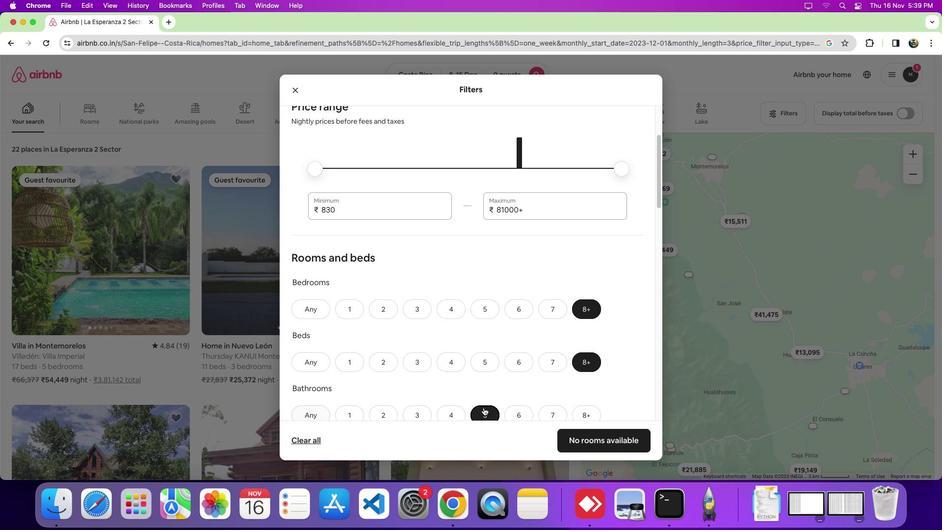 
Action: Mouse moved to (507, 340)
Screenshot: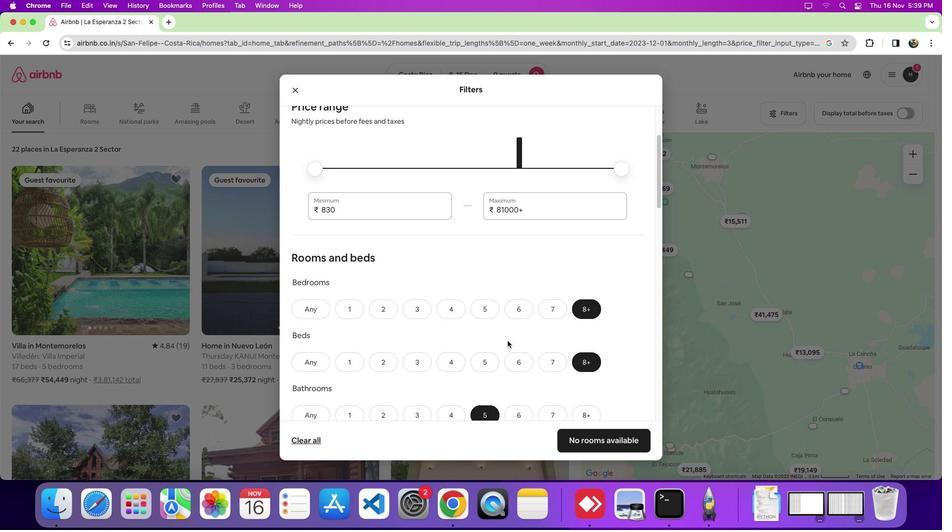 
Action: Mouse scrolled (507, 340) with delta (0, 0)
Screenshot: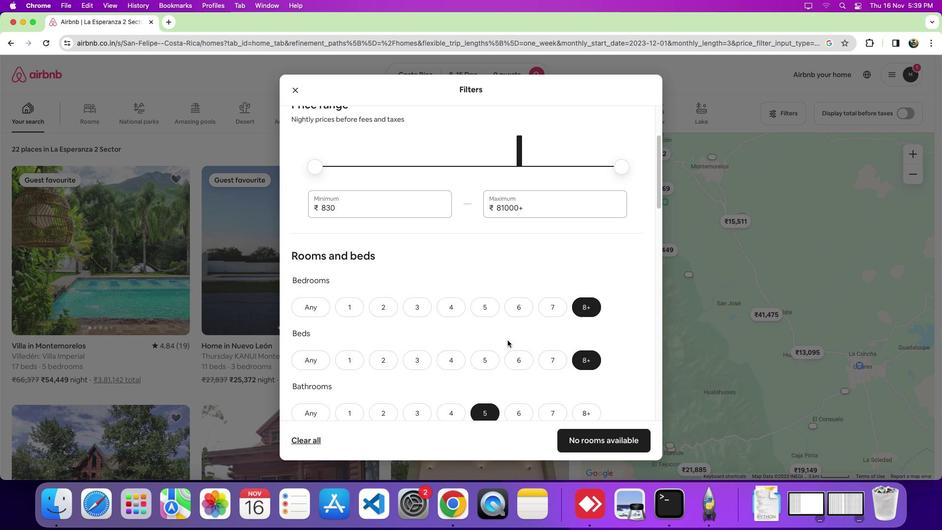 
Action: Mouse moved to (507, 340)
Screenshot: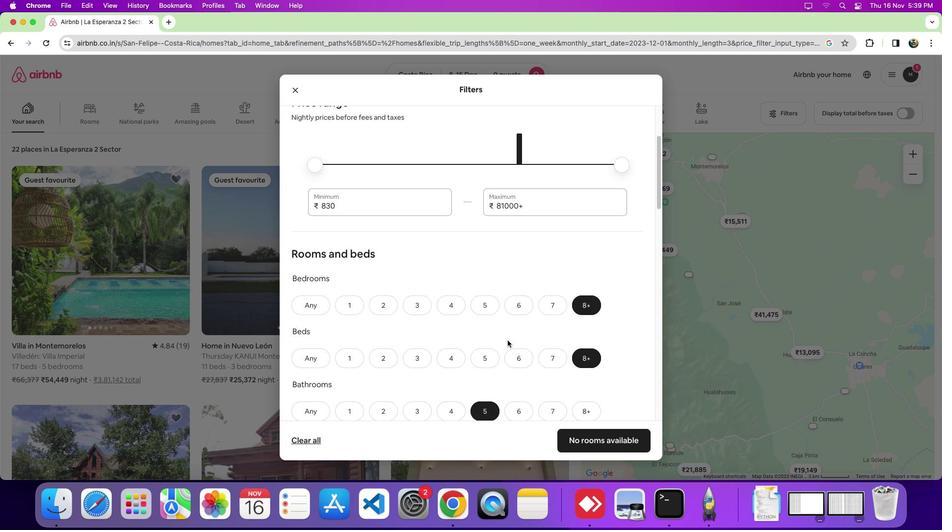 
Action: Mouse scrolled (507, 340) with delta (0, 0)
Screenshot: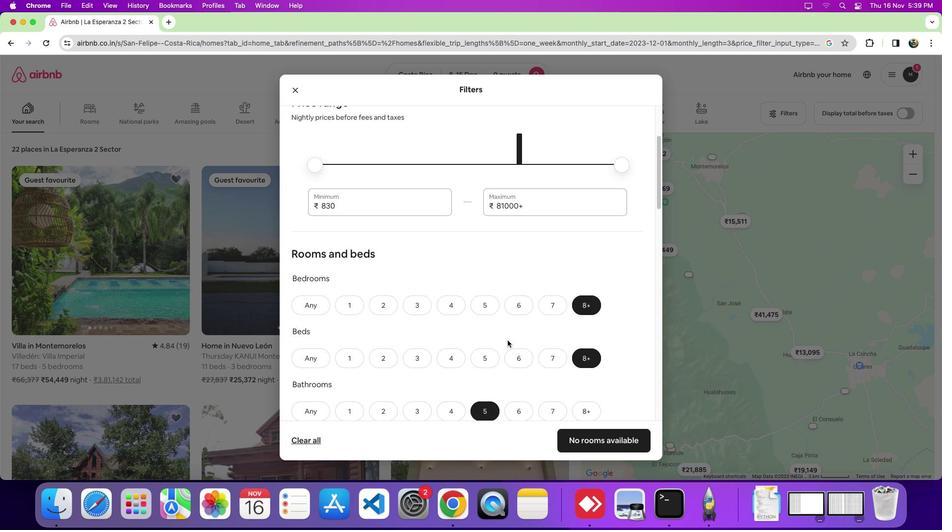 
Action: Mouse moved to (507, 340)
Screenshot: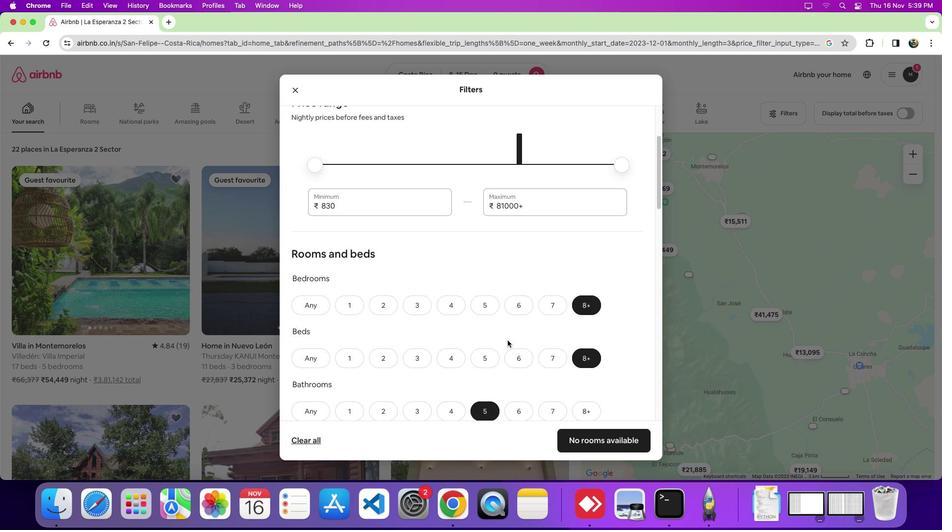 
Action: Mouse scrolled (507, 340) with delta (0, 0)
Screenshot: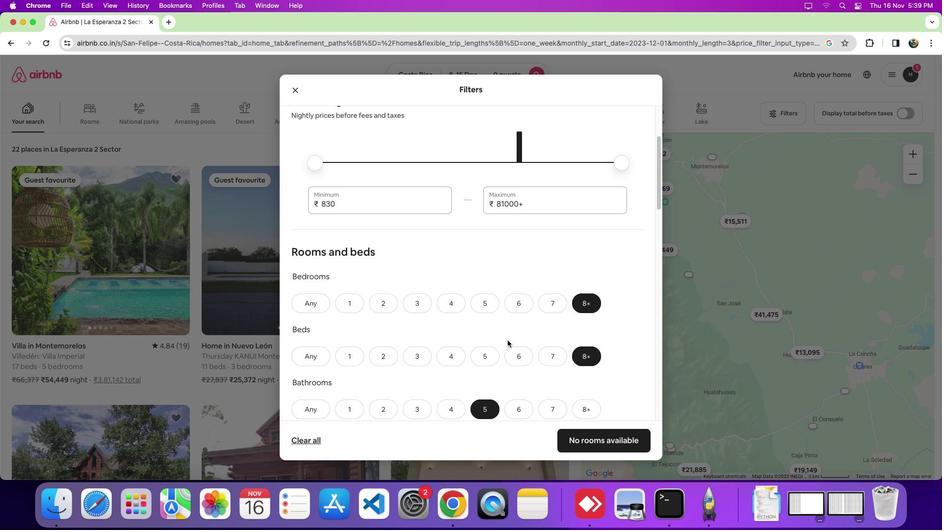
Action: Mouse scrolled (507, 340) with delta (0, 0)
Screenshot: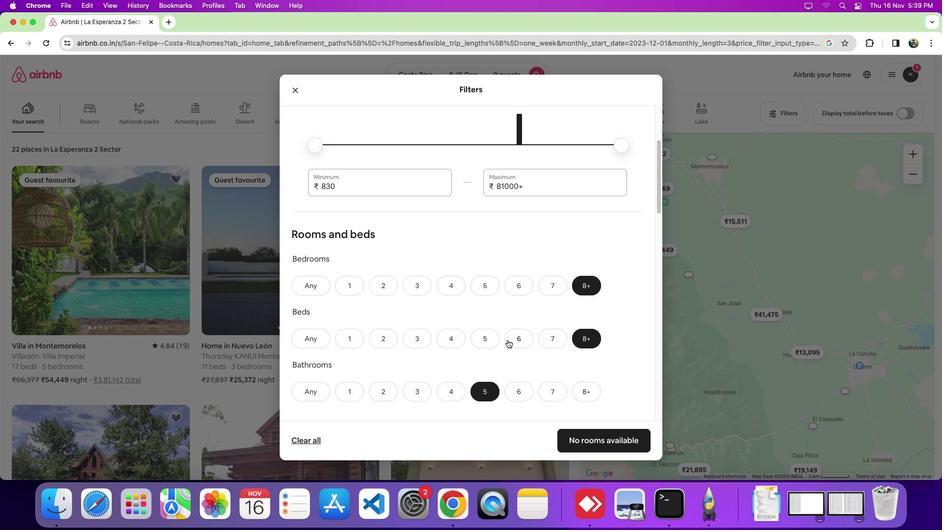 
Action: Mouse scrolled (507, 340) with delta (0, 0)
Screenshot: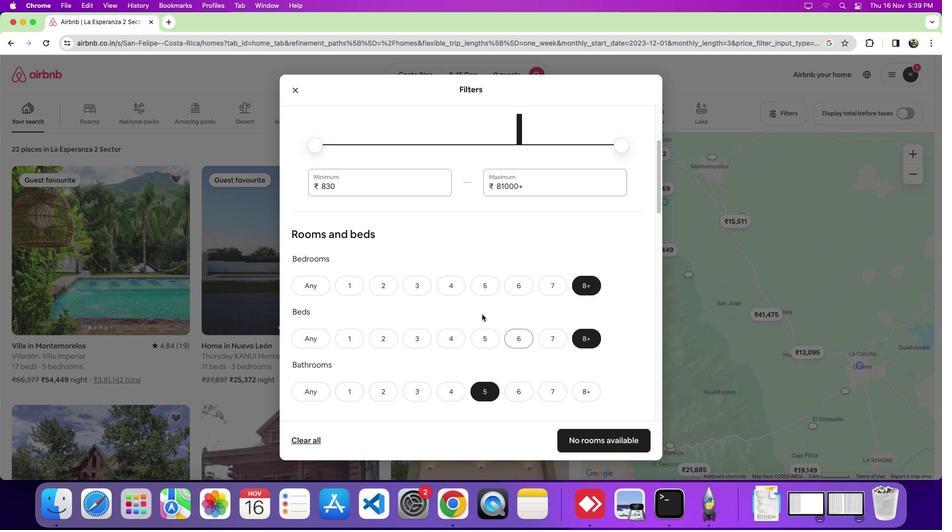 
Action: Mouse moved to (475, 286)
Screenshot: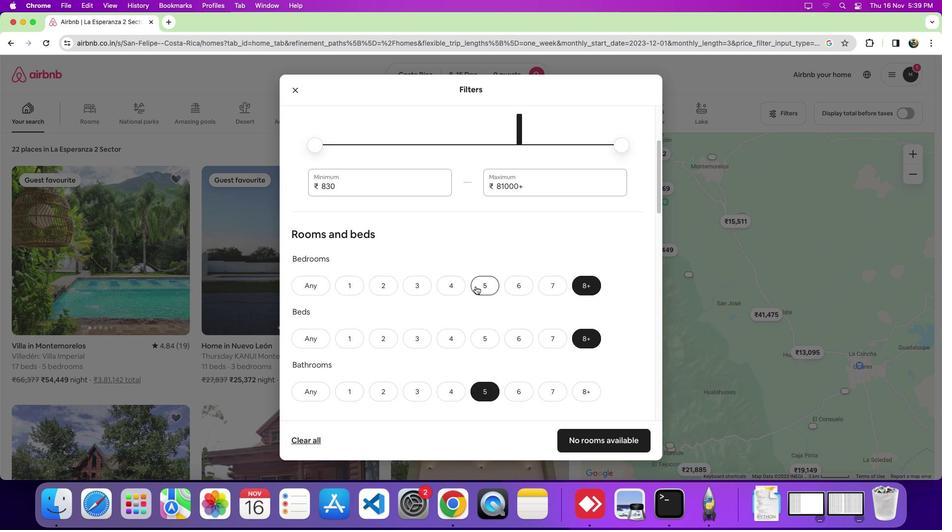 
Action: Mouse pressed left at (475, 286)
Screenshot: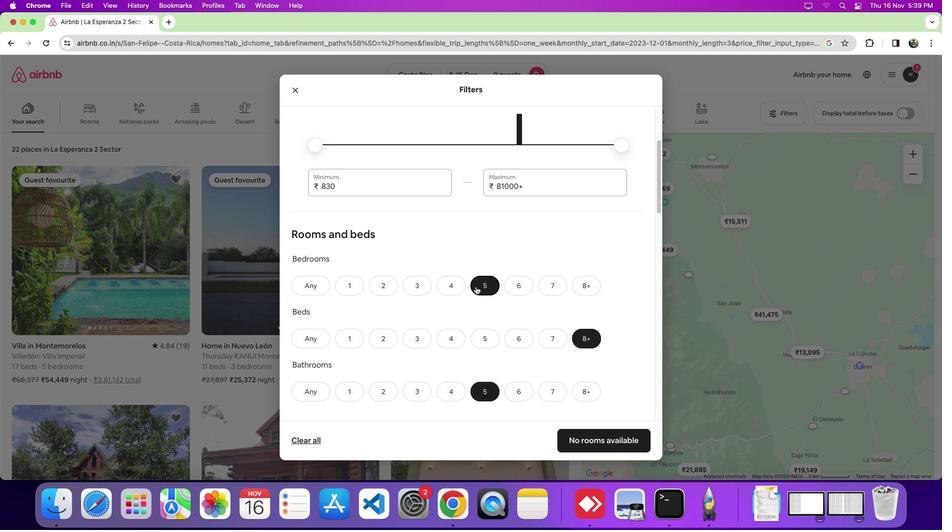 
Action: Mouse moved to (483, 307)
Screenshot: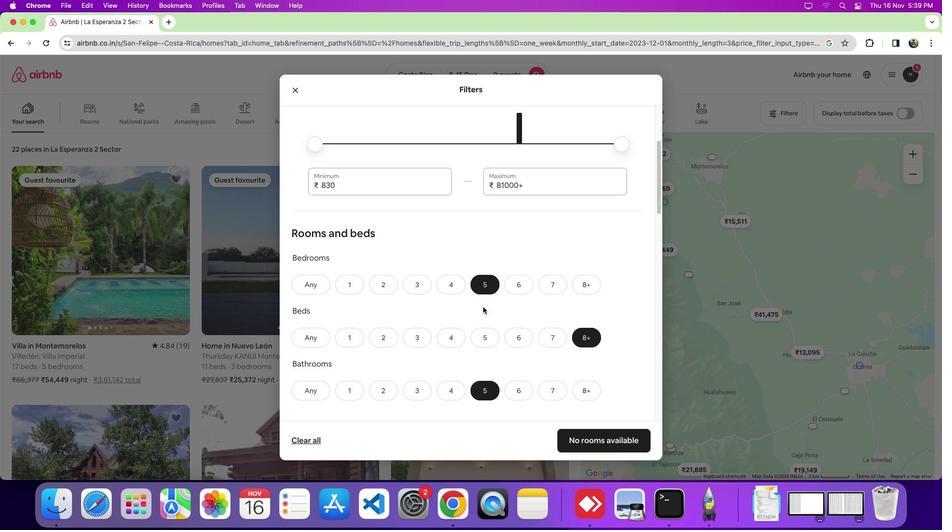
Action: Mouse scrolled (483, 307) with delta (0, 0)
Screenshot: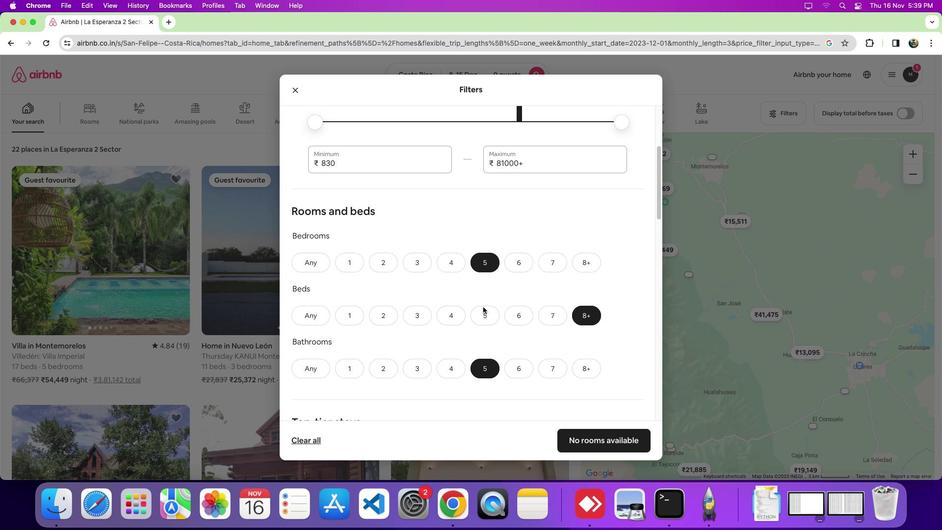 
Action: Mouse scrolled (483, 307) with delta (0, 0)
Screenshot: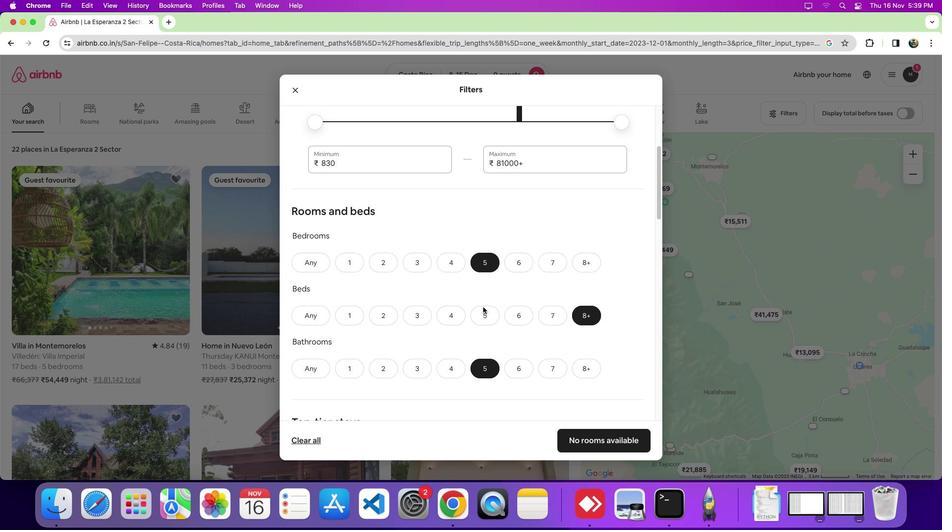 
Action: Mouse moved to (483, 307)
Screenshot: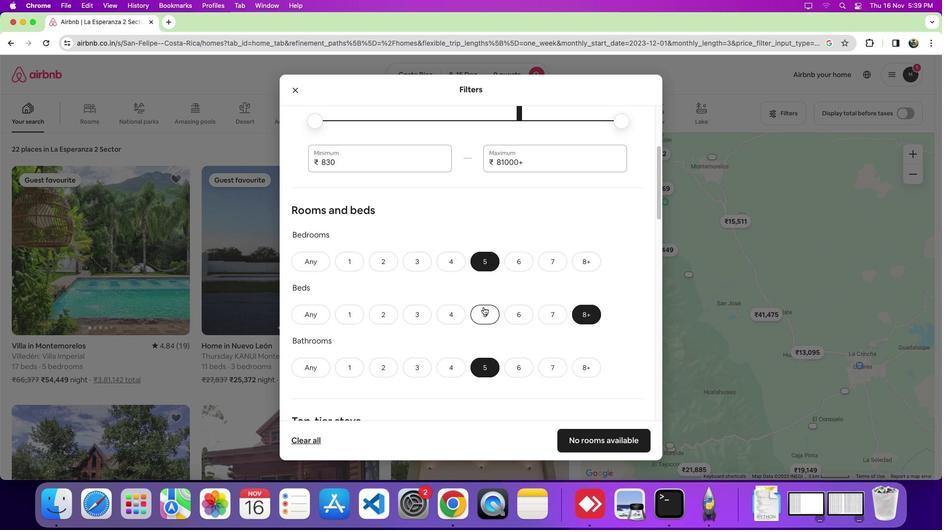 
Action: Mouse scrolled (483, 307) with delta (0, 0)
Screenshot: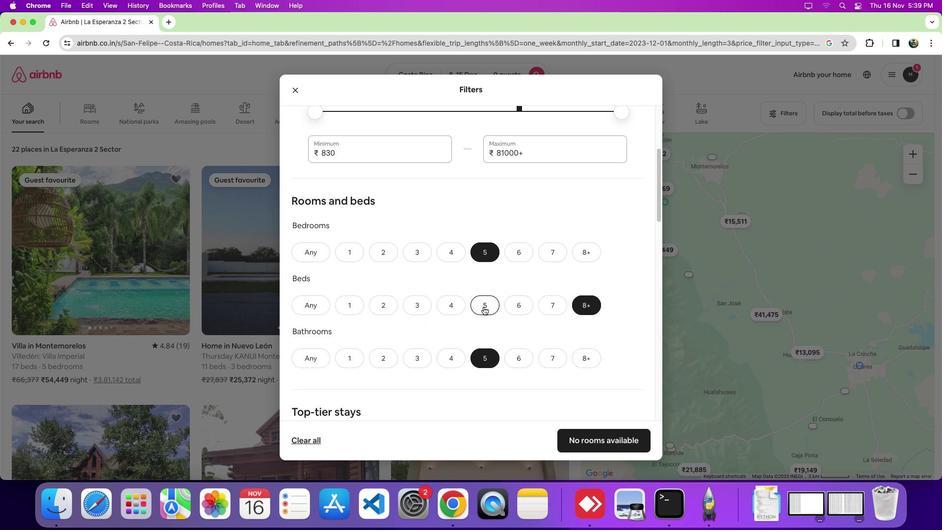 
Action: Mouse scrolled (483, 307) with delta (0, 0)
Screenshot: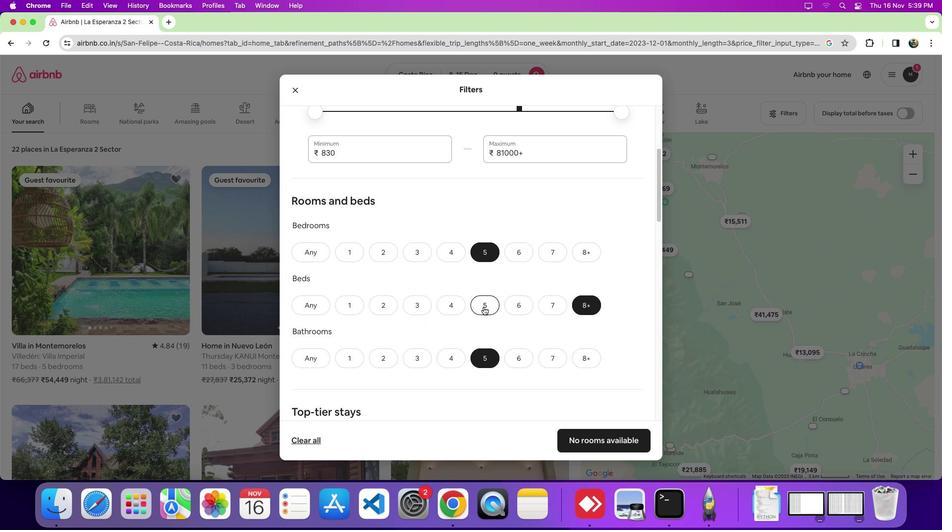 
Action: Mouse scrolled (483, 307) with delta (0, 0)
Screenshot: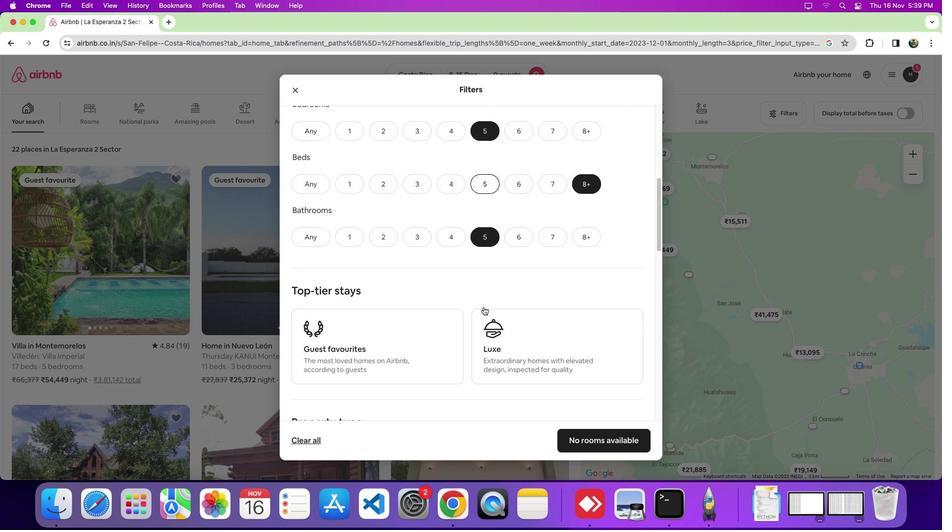 
Action: Mouse scrolled (483, 307) with delta (0, 0)
Screenshot: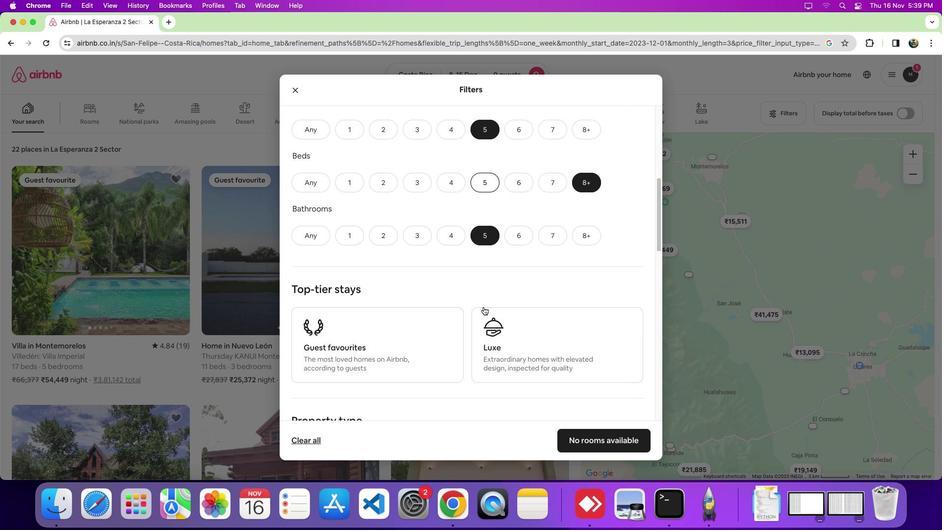 
Action: Mouse scrolled (483, 307) with delta (0, -1)
Screenshot: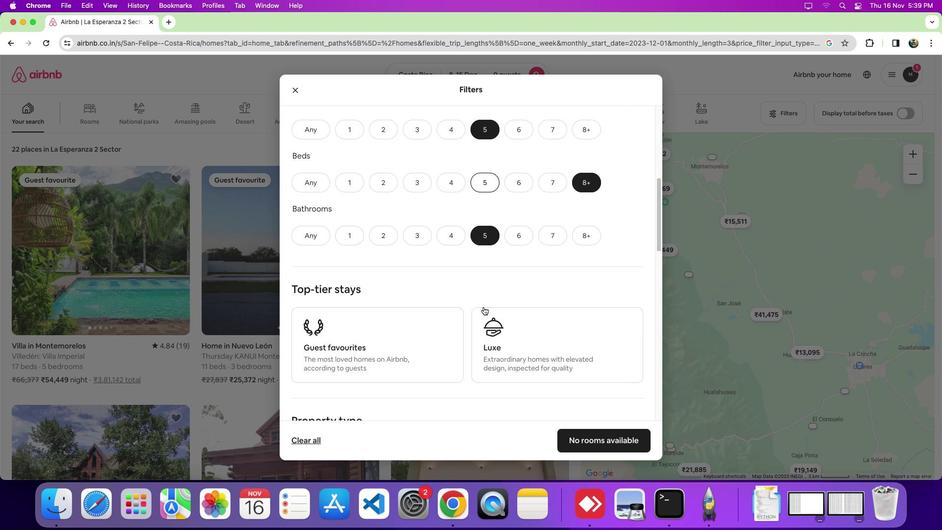 
Action: Mouse moved to (483, 304)
Screenshot: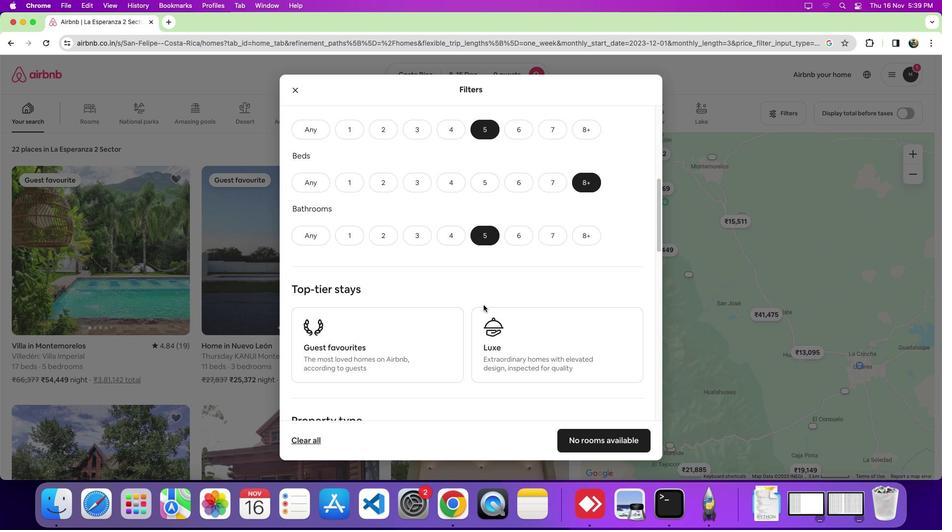 
Action: Mouse scrolled (483, 304) with delta (0, 0)
Screenshot: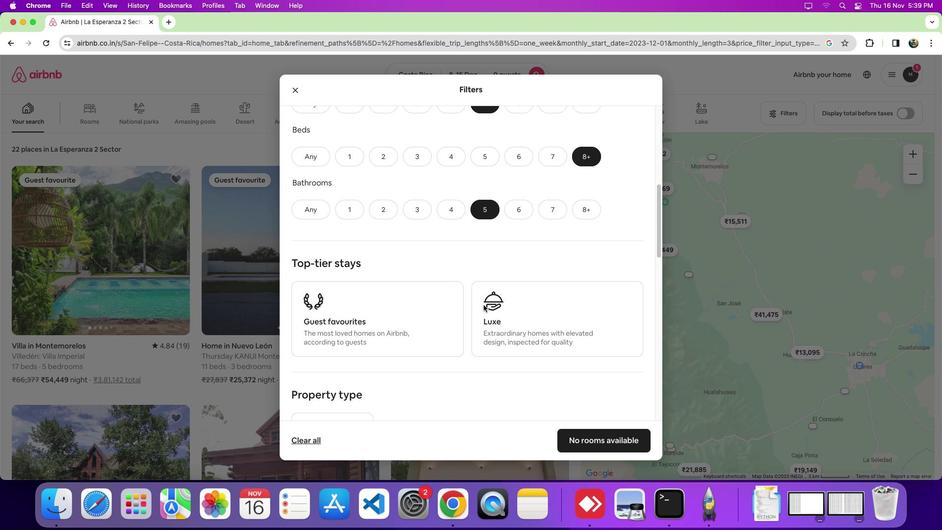 
Action: Mouse scrolled (483, 304) with delta (0, 0)
Screenshot: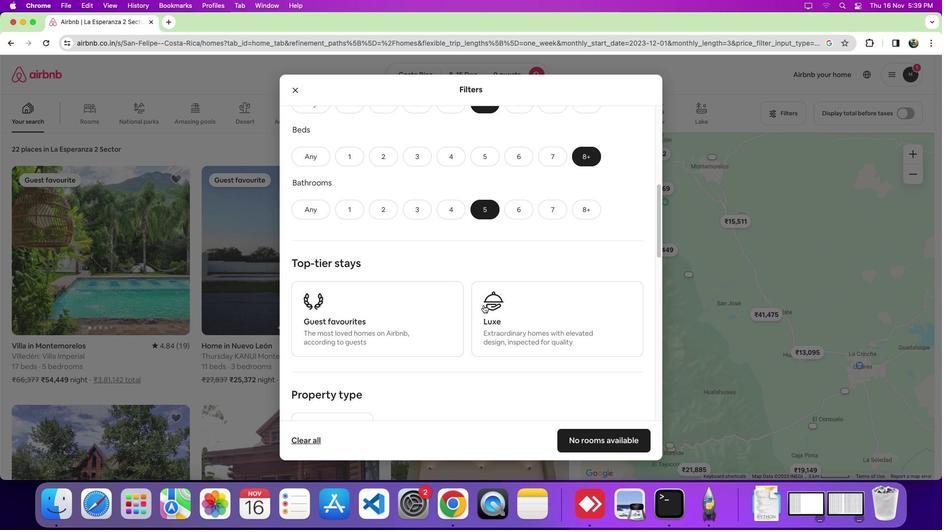 
Action: Mouse moved to (484, 301)
Screenshot: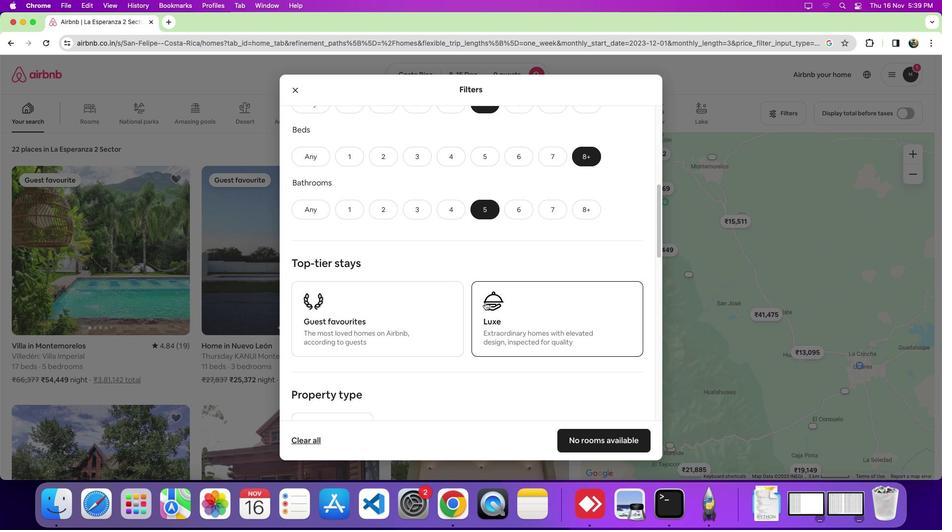 
Action: Mouse scrolled (484, 301) with delta (0, 0)
Screenshot: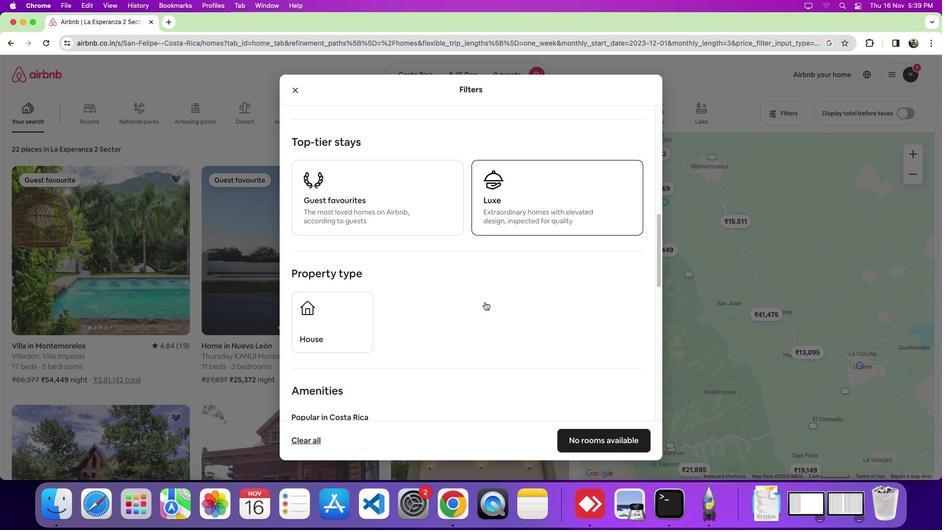 
Action: Mouse scrolled (484, 301) with delta (0, 0)
Screenshot: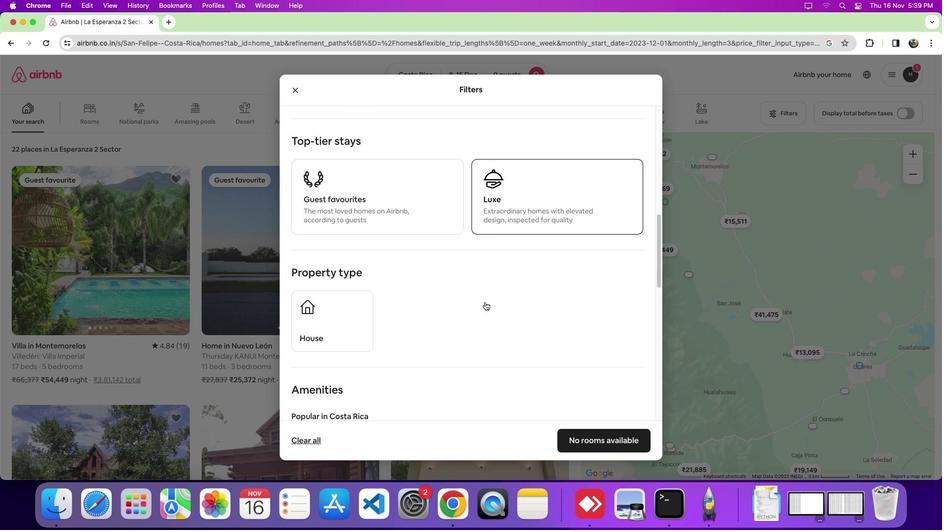 
Action: Mouse scrolled (484, 301) with delta (0, -1)
Screenshot: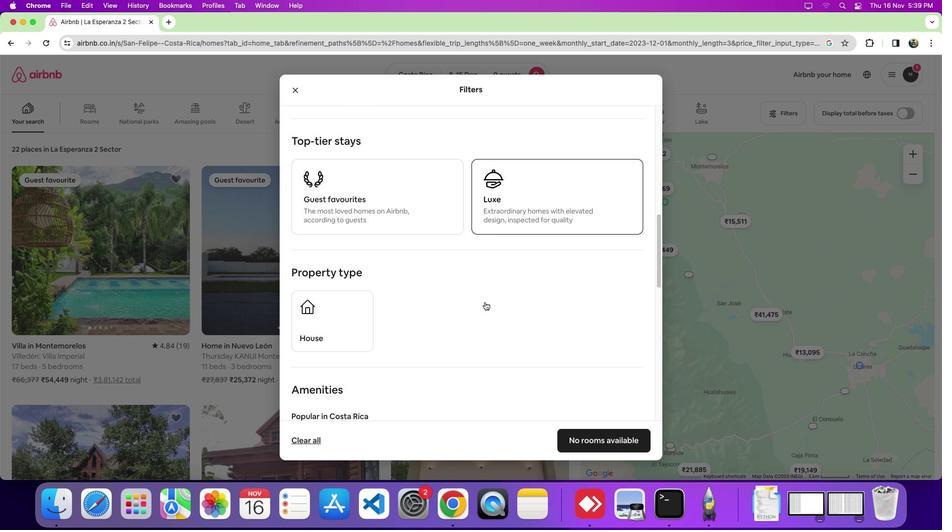 
Action: Mouse moved to (502, 280)
Screenshot: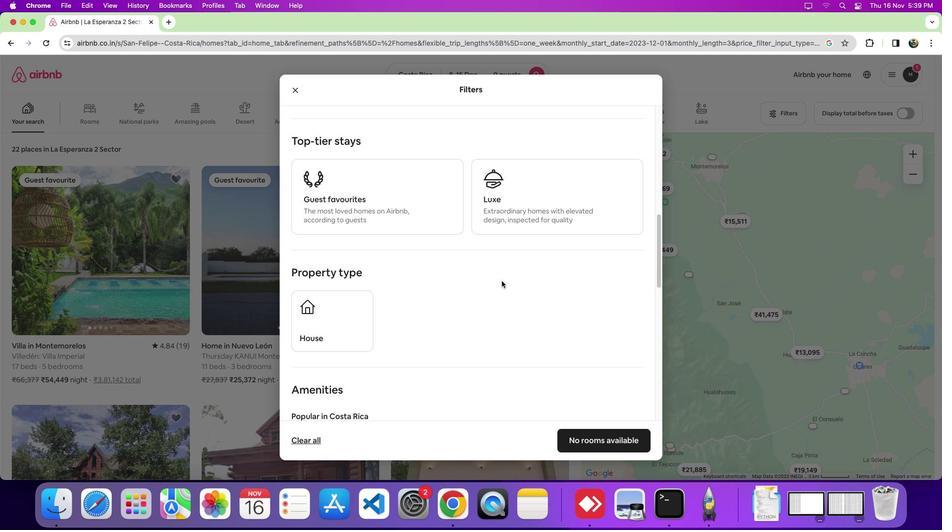 
Action: Mouse scrolled (502, 280) with delta (0, 0)
Screenshot: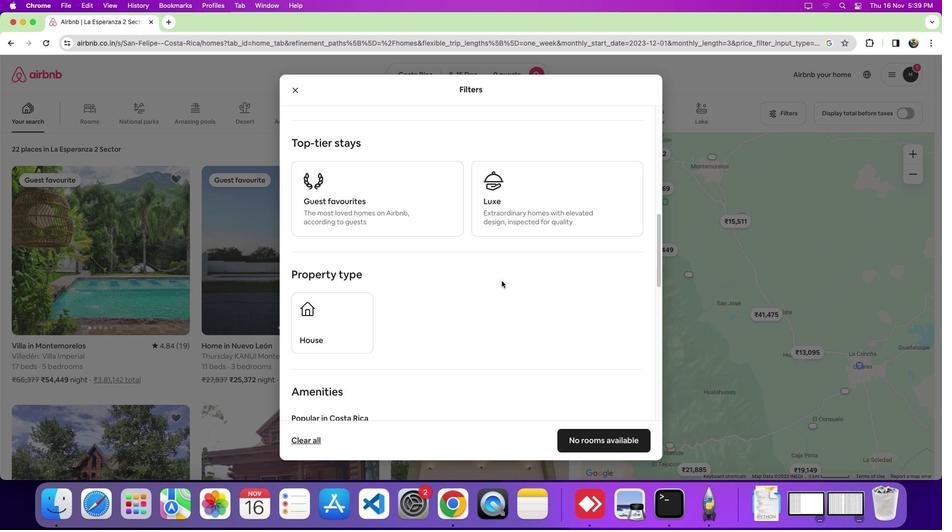 
Action: Mouse scrolled (502, 280) with delta (0, 0)
Screenshot: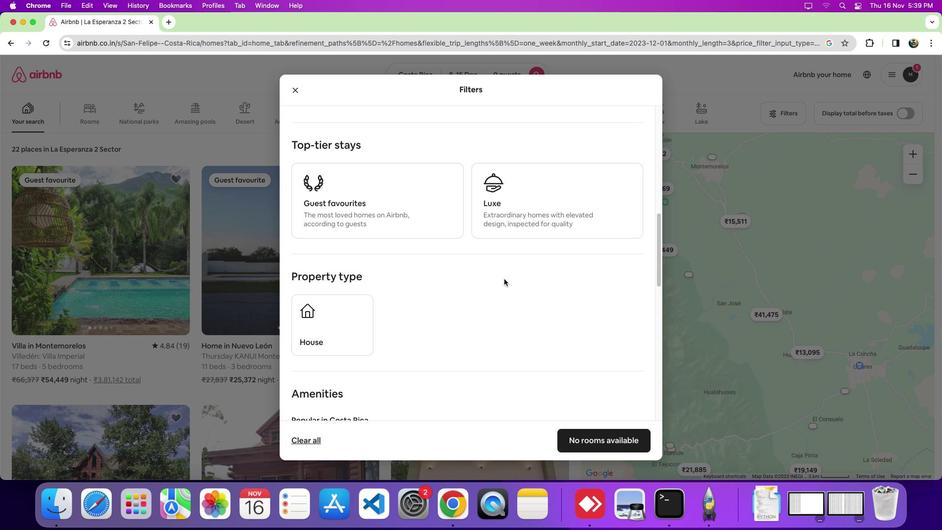 
Action: Mouse moved to (505, 277)
Screenshot: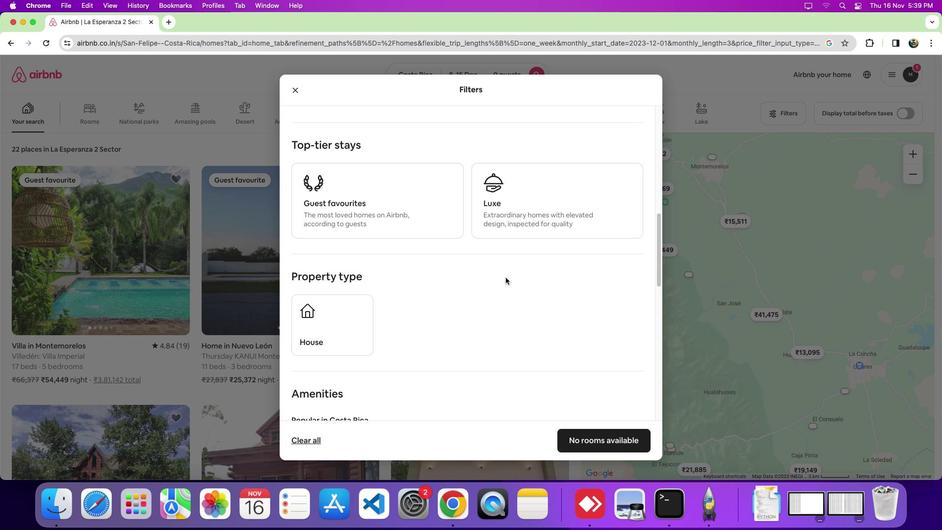 
Action: Mouse scrolled (505, 277) with delta (0, 0)
Screenshot: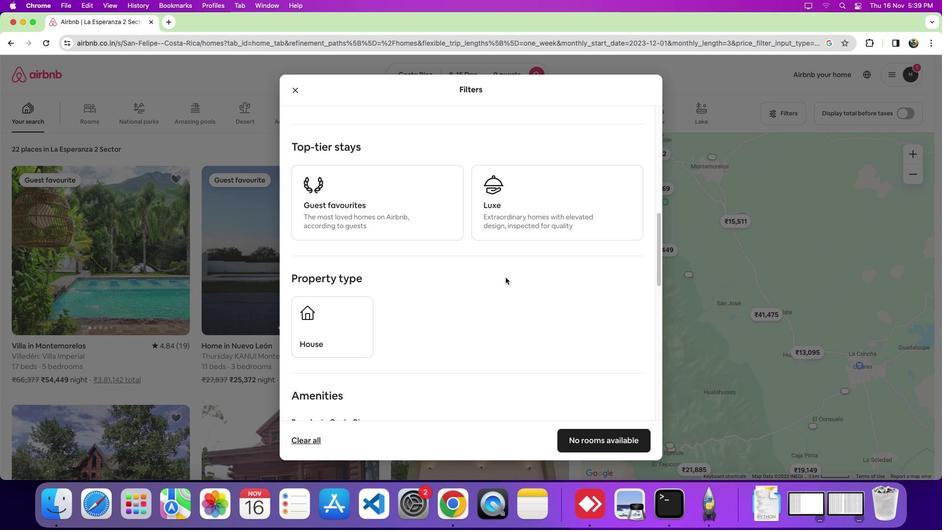 
Action: Mouse moved to (461, 296)
Screenshot: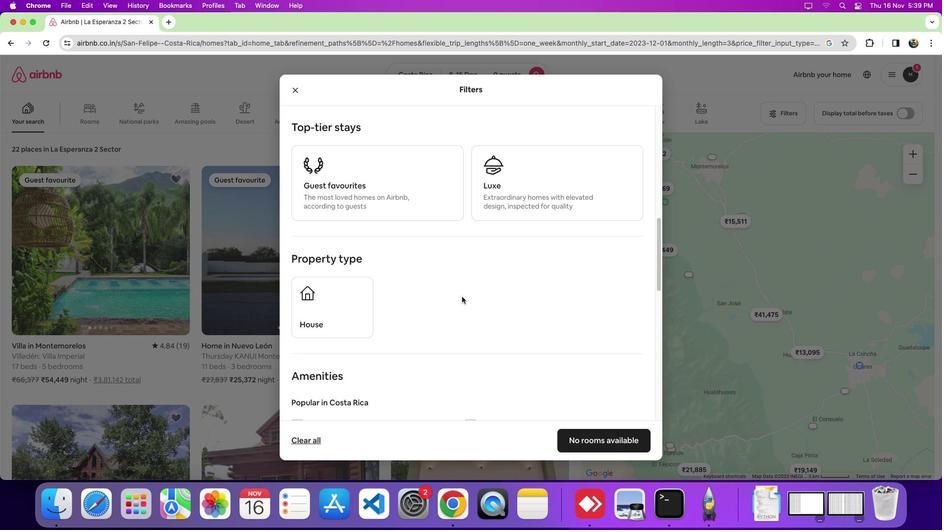 
Action: Mouse scrolled (461, 296) with delta (0, 0)
Screenshot: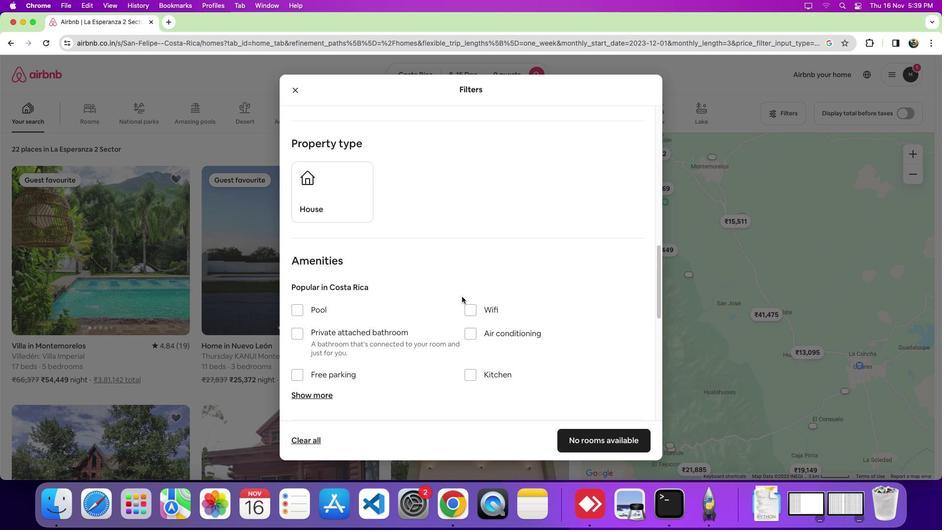 
Action: Mouse scrolled (461, 296) with delta (0, 0)
Screenshot: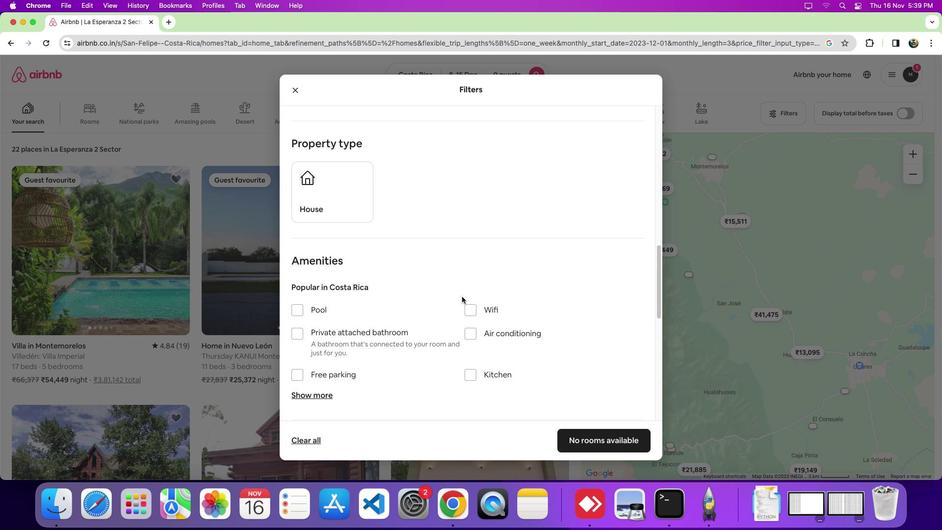 
Action: Mouse scrolled (461, 296) with delta (0, -2)
Screenshot: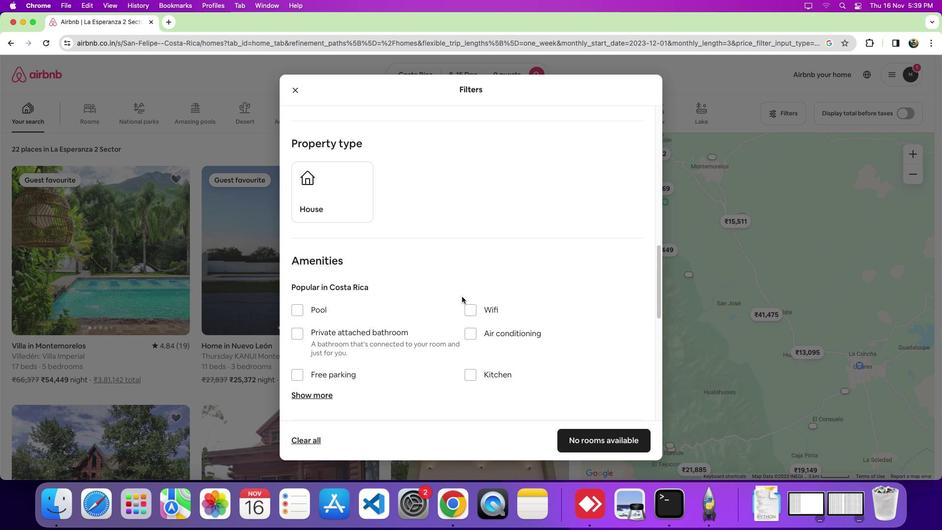 
Action: Mouse moved to (462, 296)
Screenshot: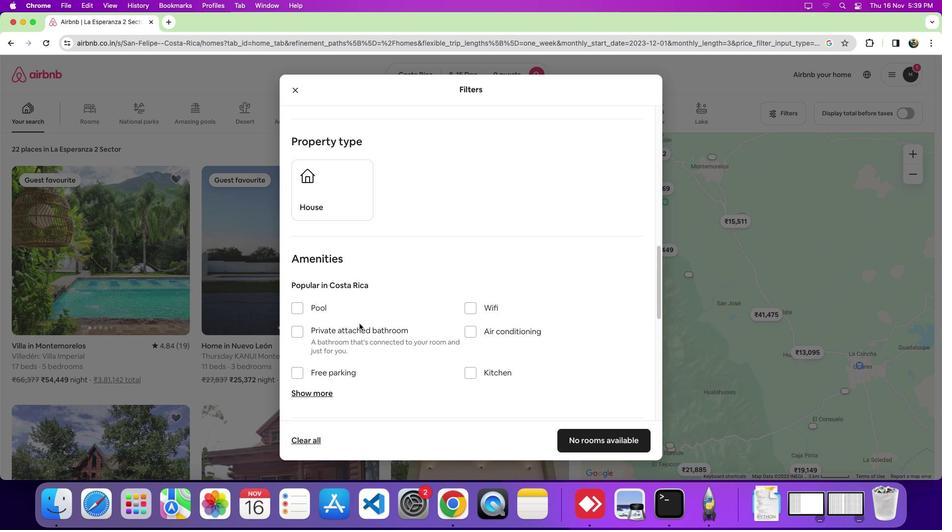 
Action: Mouse scrolled (462, 296) with delta (0, 0)
Screenshot: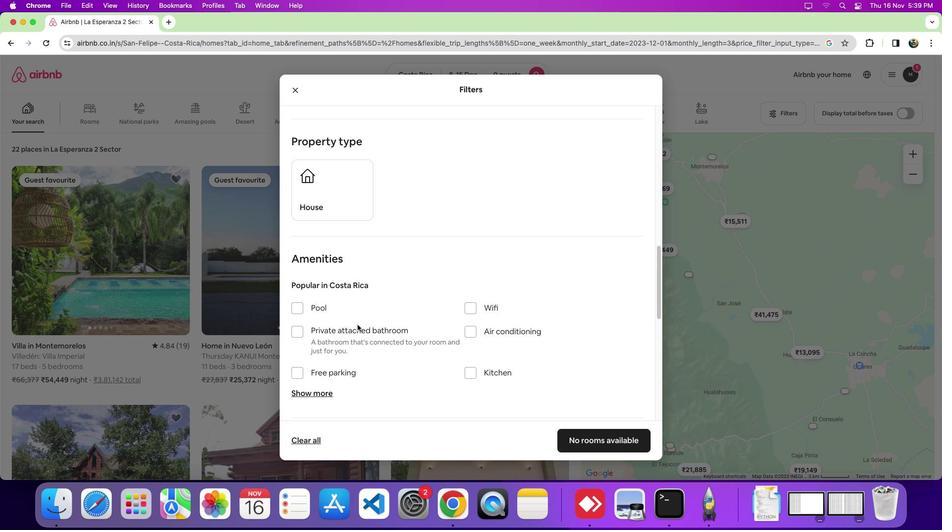 
Action: Mouse moved to (385, 328)
Screenshot: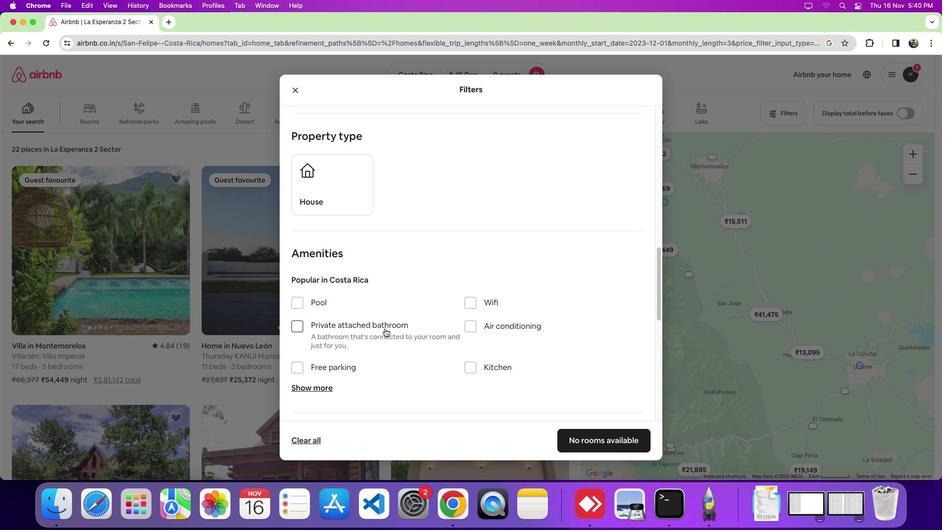 
Action: Mouse scrolled (385, 328) with delta (0, 0)
Screenshot: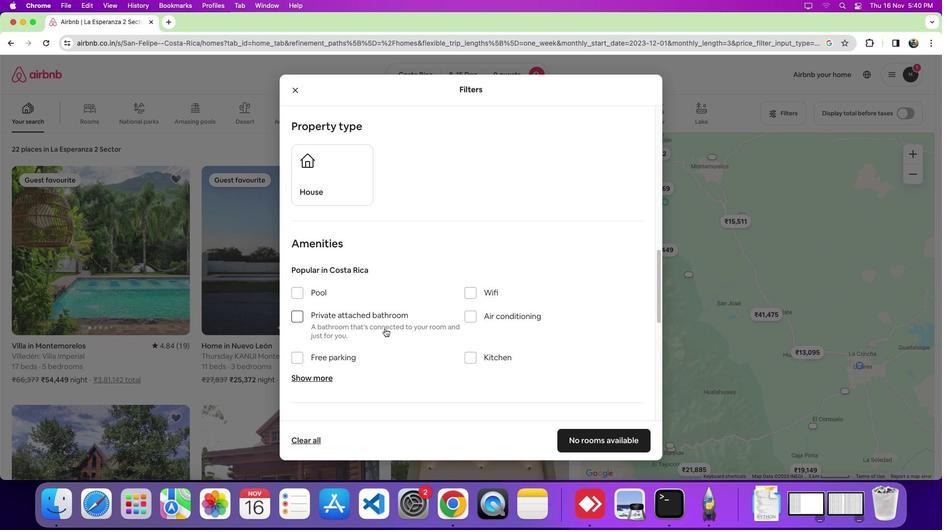 
Action: Mouse scrolled (385, 328) with delta (0, 0)
Screenshot: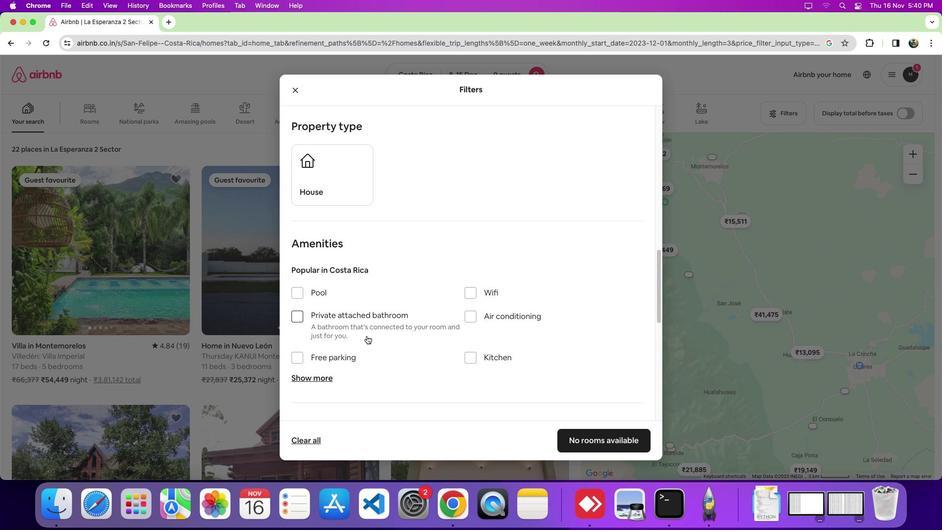
Action: Mouse moved to (364, 337)
Screenshot: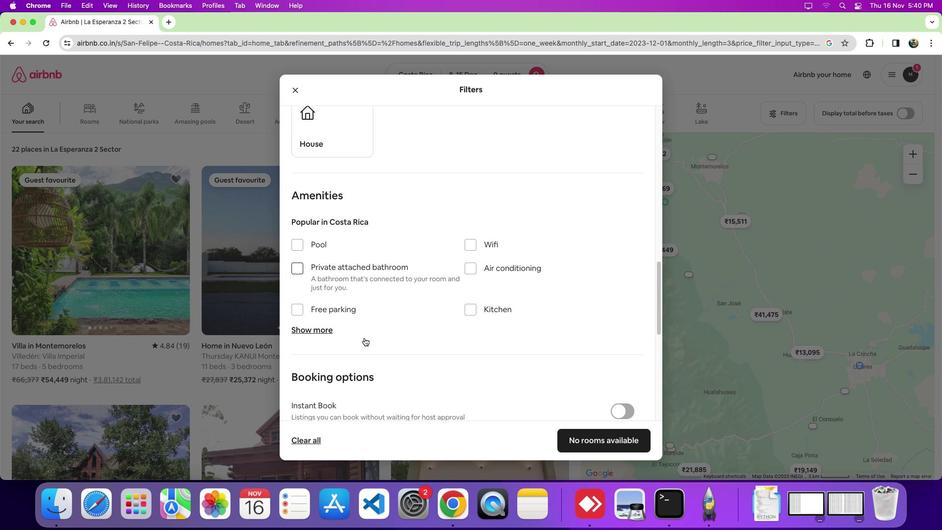 
Action: Mouse scrolled (364, 337) with delta (0, 0)
Screenshot: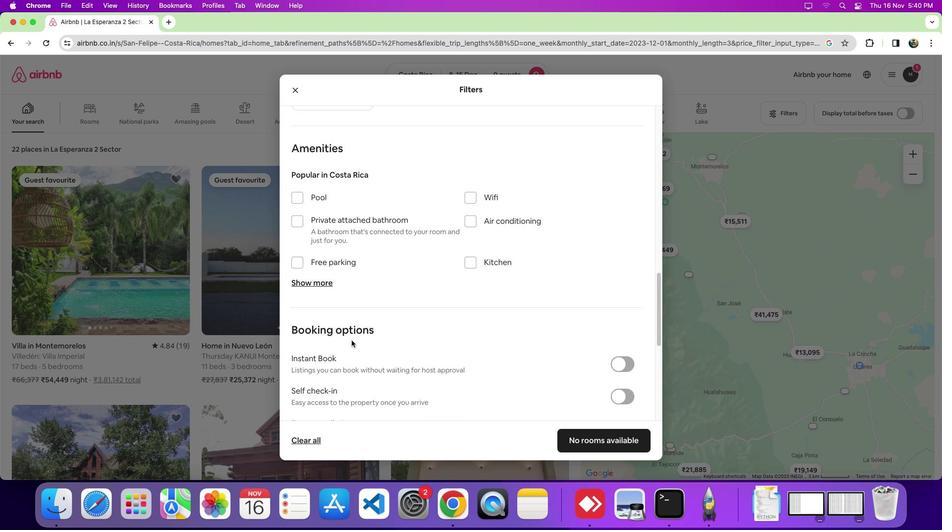
Action: Mouse scrolled (364, 337) with delta (0, 0)
Screenshot: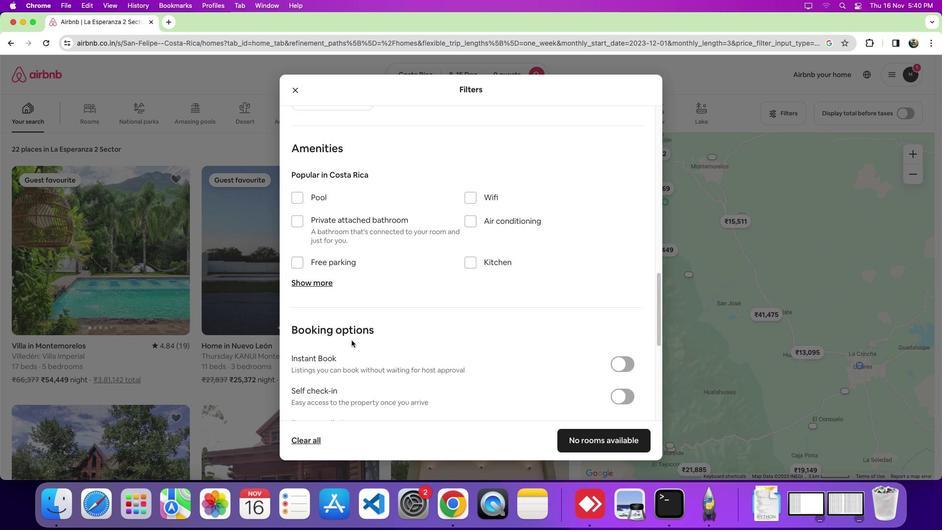 
Action: Mouse scrolled (364, 337) with delta (0, -1)
Screenshot: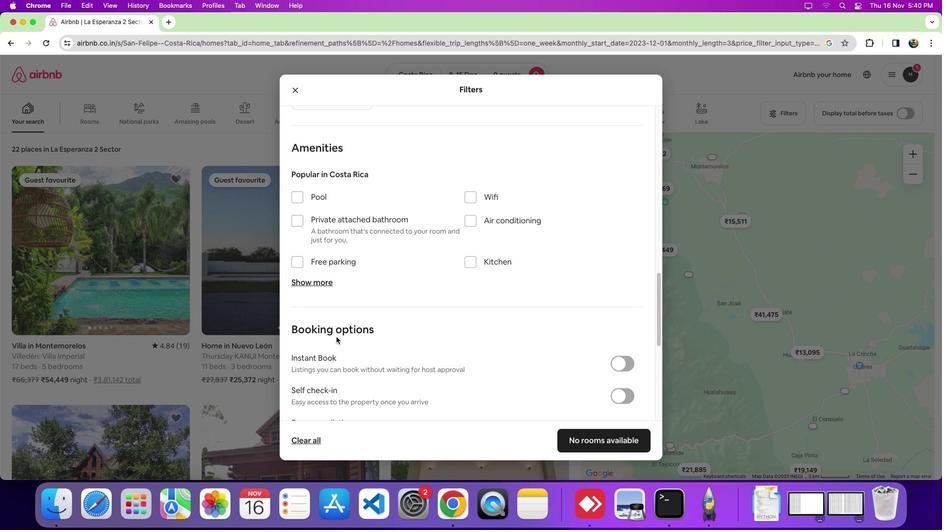 
Action: Mouse moved to (320, 283)
Screenshot: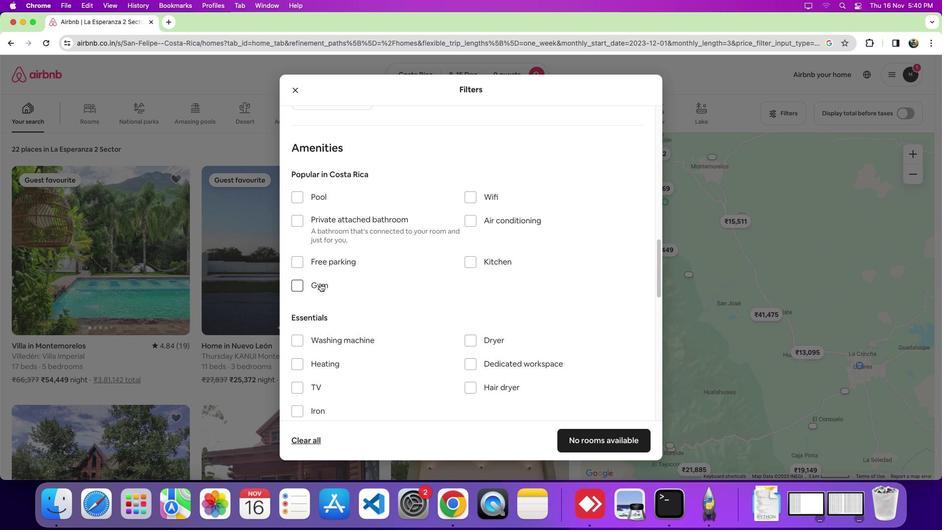 
Action: Mouse pressed left at (320, 283)
Screenshot: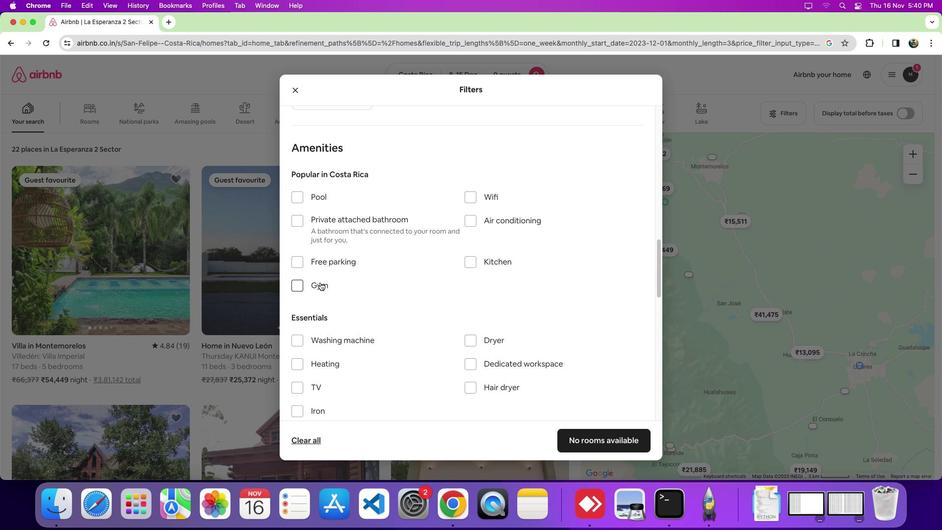 
Action: Mouse moved to (476, 197)
Screenshot: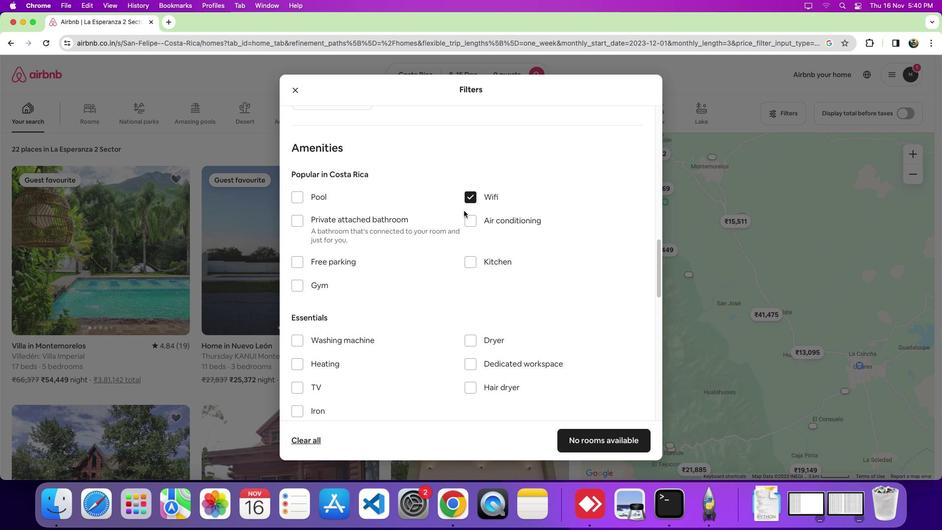 
Action: Mouse pressed left at (476, 197)
Screenshot: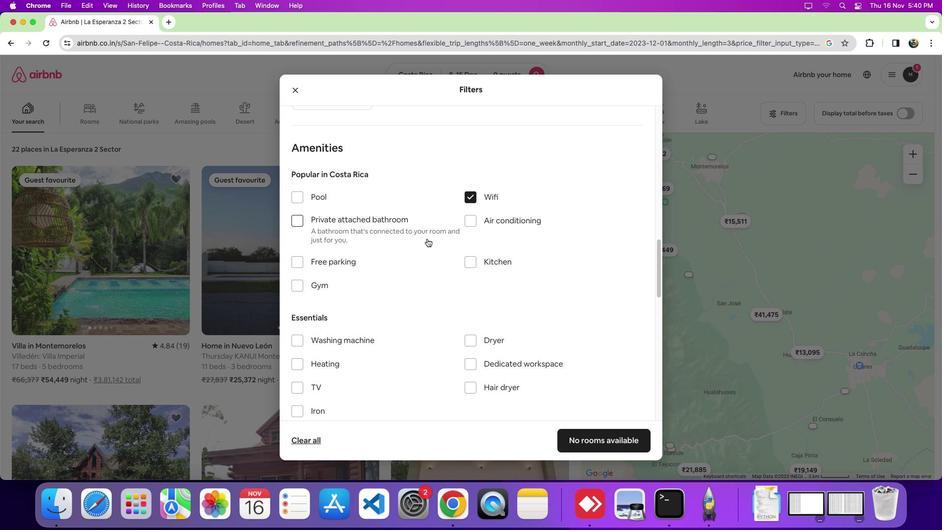 
Action: Mouse moved to (296, 386)
Screenshot: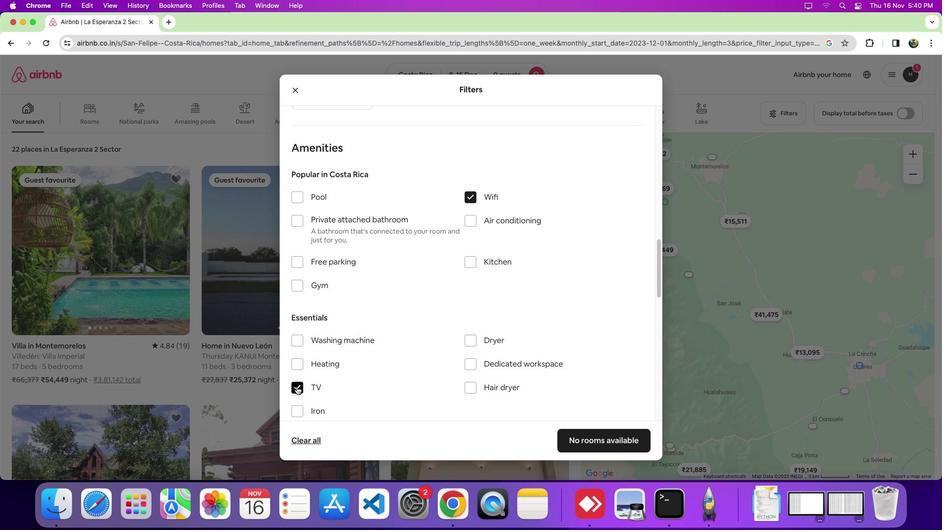 
Action: Mouse pressed left at (296, 386)
Screenshot: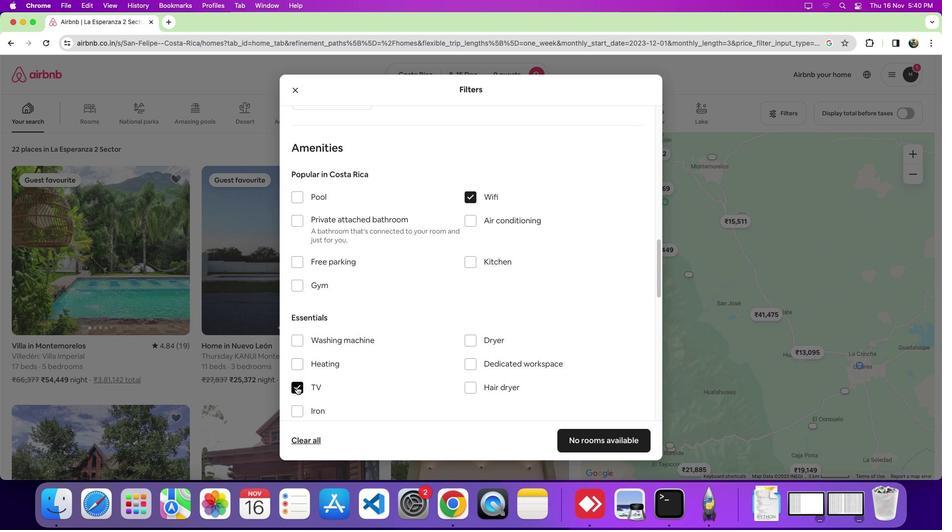 
Action: Mouse moved to (299, 265)
Screenshot: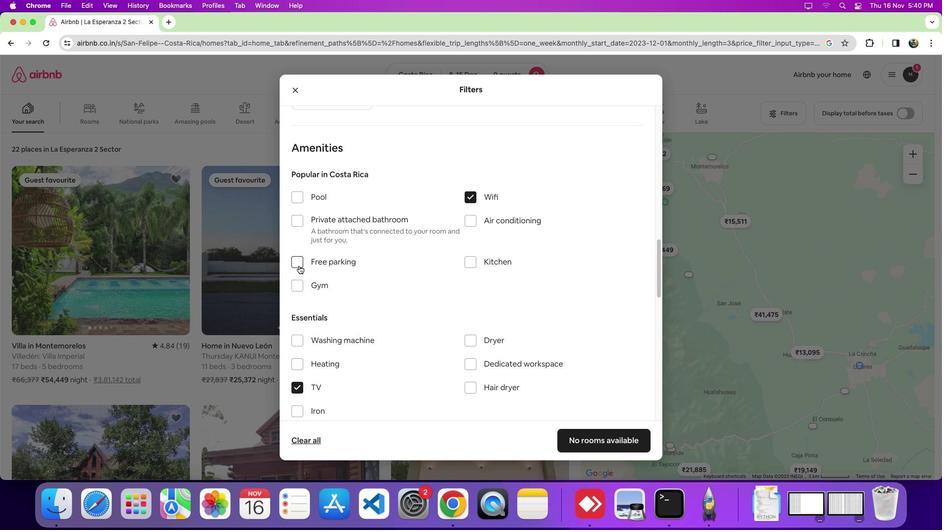 
Action: Mouse pressed left at (299, 265)
Screenshot: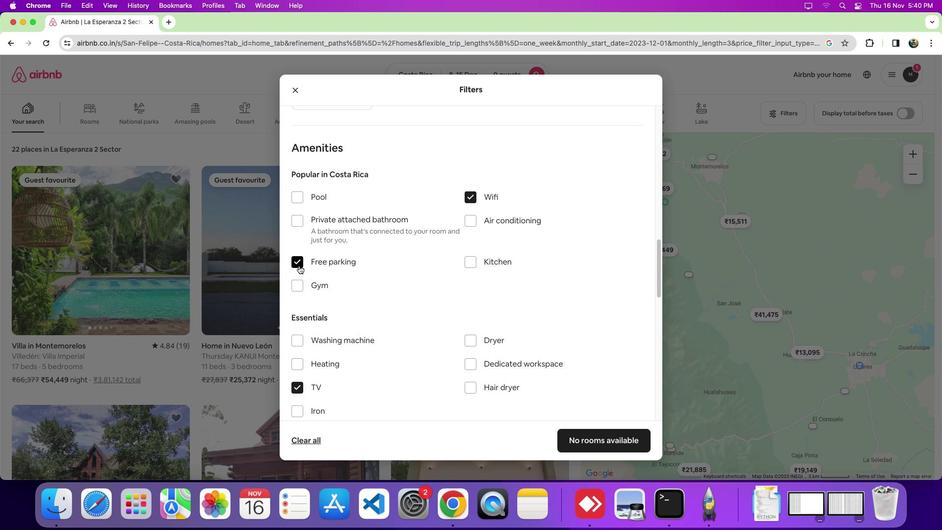 
Action: Mouse moved to (296, 288)
Screenshot: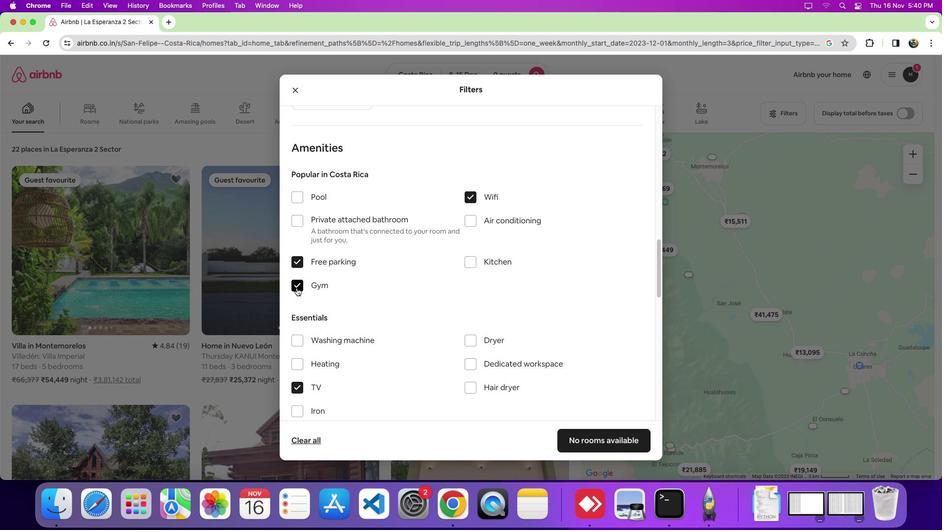 
Action: Mouse pressed left at (296, 288)
Screenshot: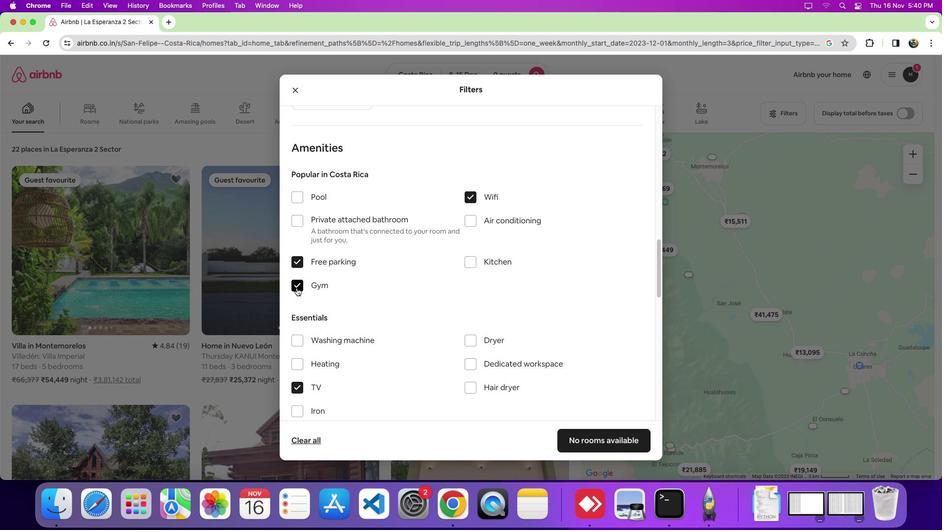 
Action: Mouse moved to (495, 361)
Screenshot: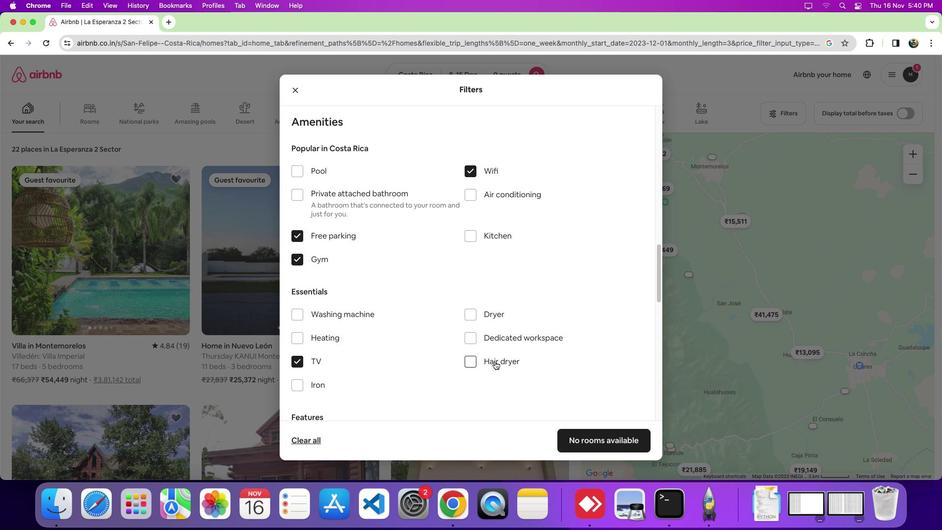 
Action: Mouse scrolled (495, 361) with delta (0, 0)
Screenshot: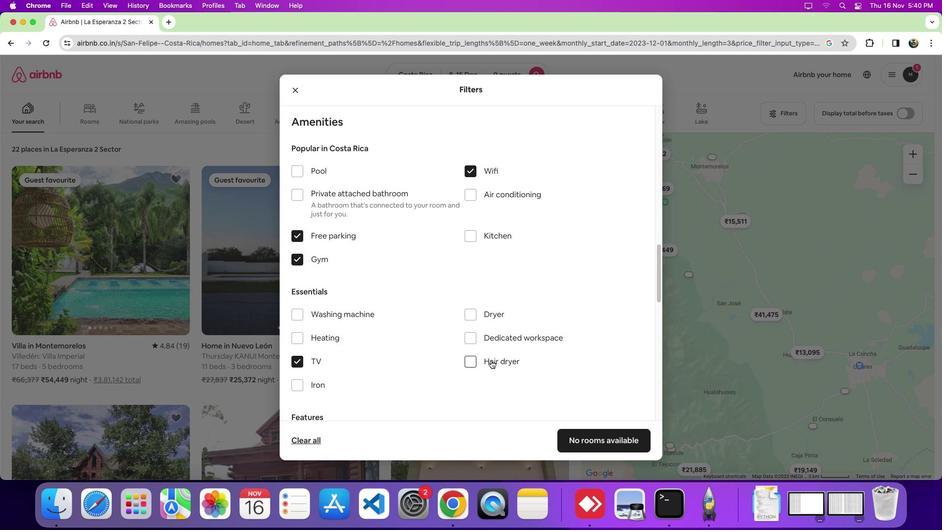 
Action: Mouse scrolled (495, 361) with delta (0, 0)
Screenshot: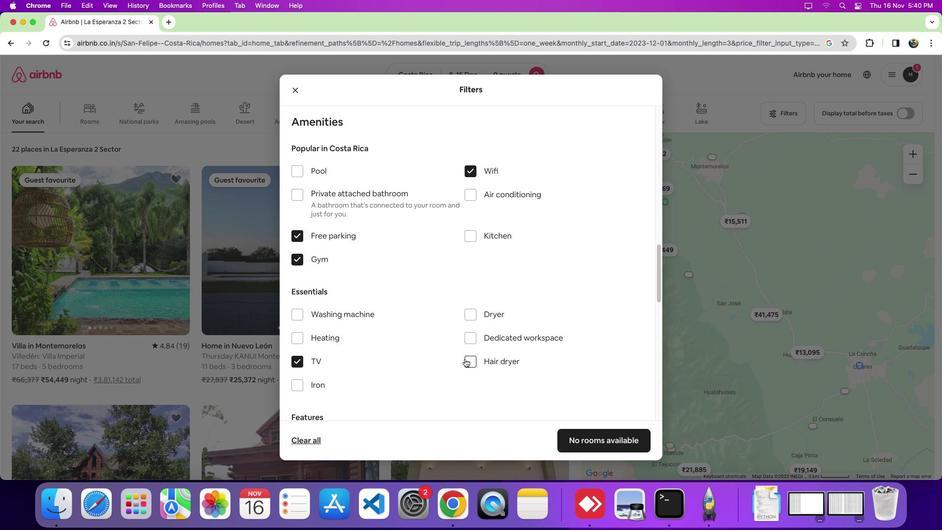 
Action: Mouse moved to (423, 370)
Screenshot: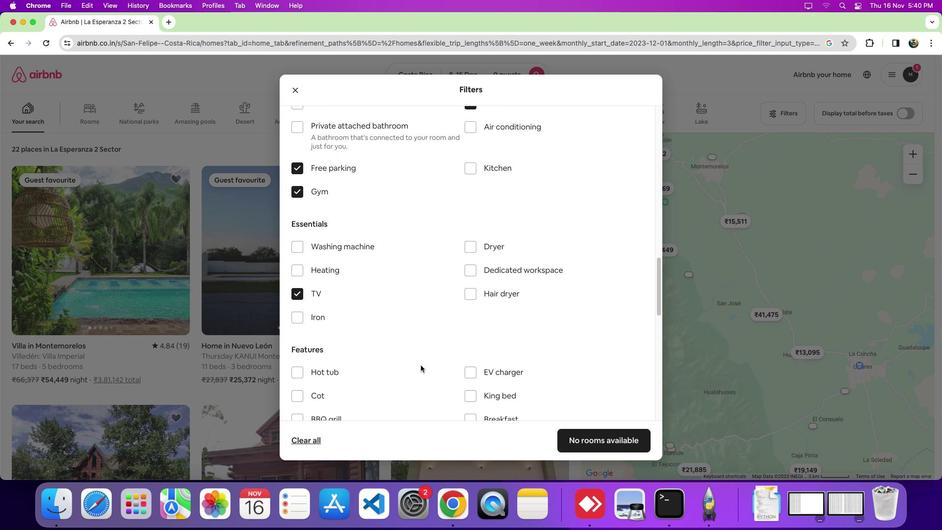 
Action: Mouse scrolled (423, 370) with delta (0, 0)
Screenshot: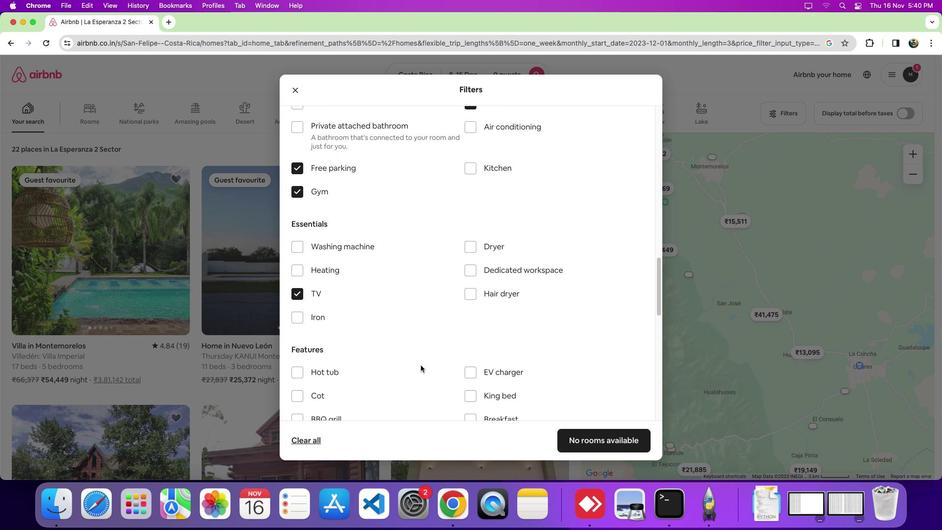 
Action: Mouse moved to (422, 370)
Screenshot: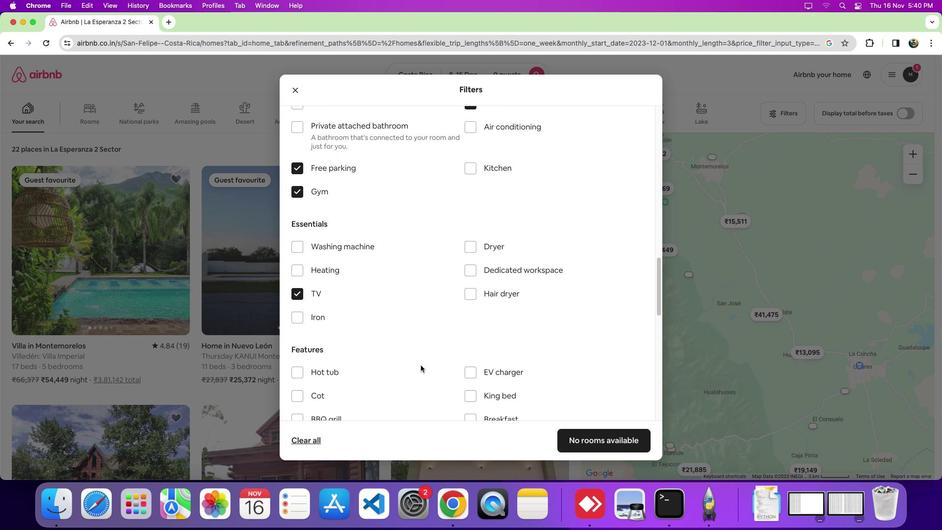 
Action: Mouse scrolled (422, 370) with delta (0, 0)
Screenshot: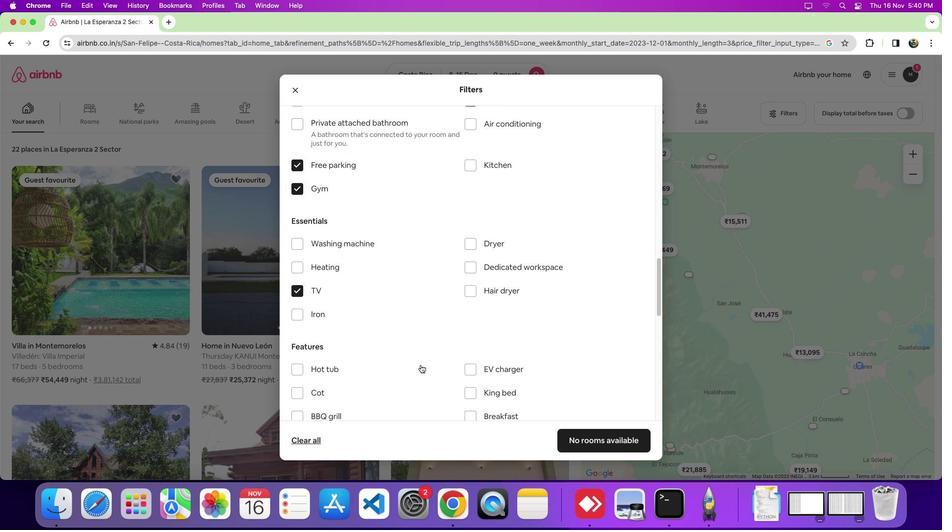 
Action: Mouse moved to (422, 367)
Screenshot: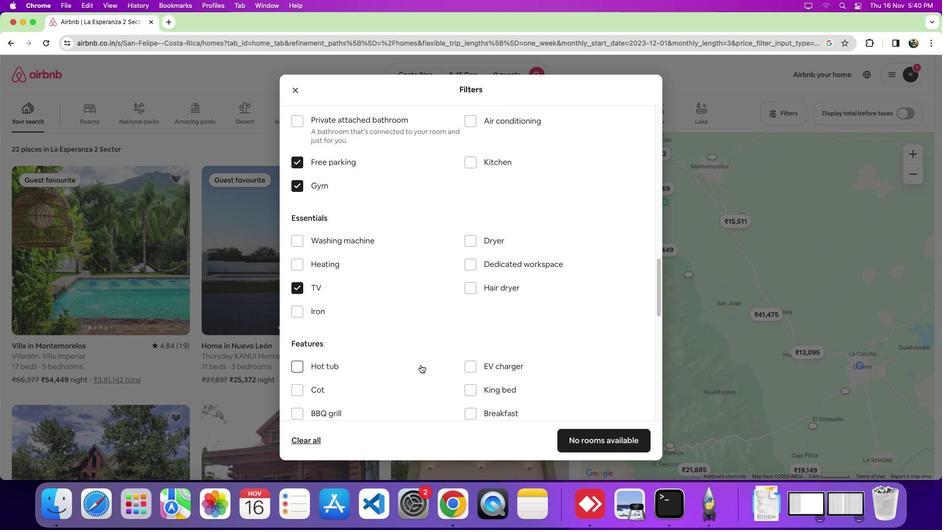 
Action: Mouse scrolled (422, 367) with delta (0, 0)
Screenshot: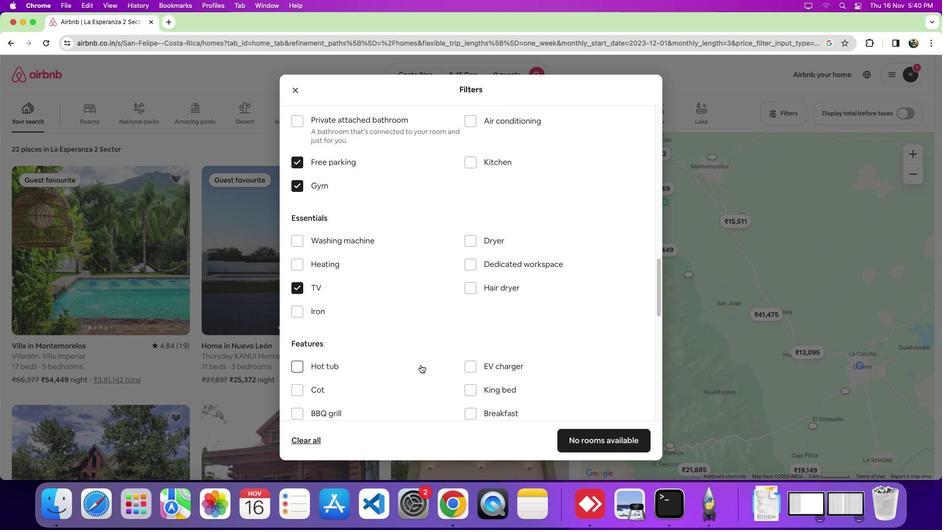 
Action: Mouse moved to (420, 364)
Screenshot: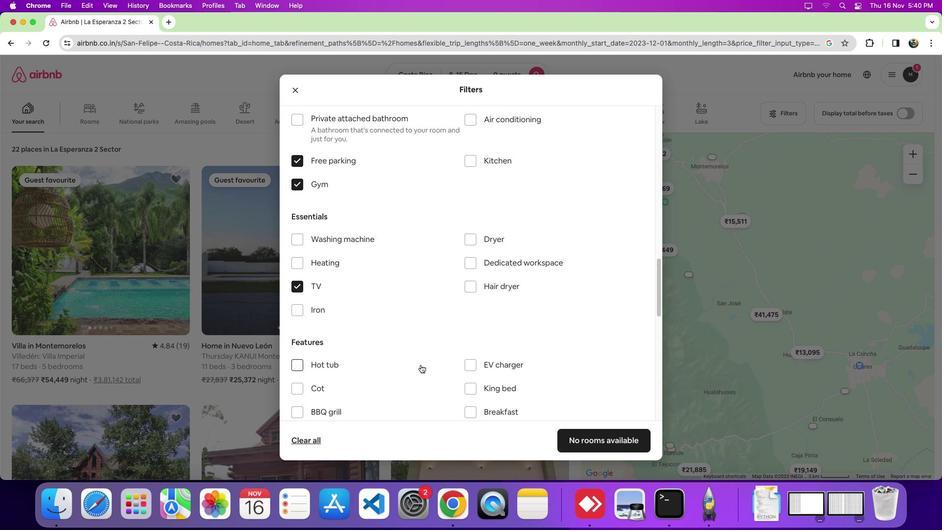 
Action: Mouse scrolled (420, 364) with delta (0, 0)
Screenshot: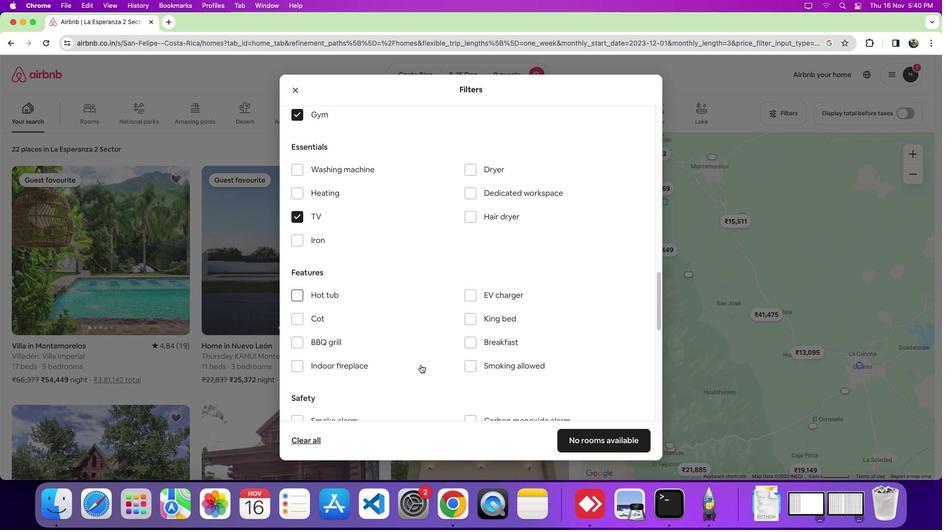 
Action: Mouse scrolled (420, 364) with delta (0, 0)
Screenshot: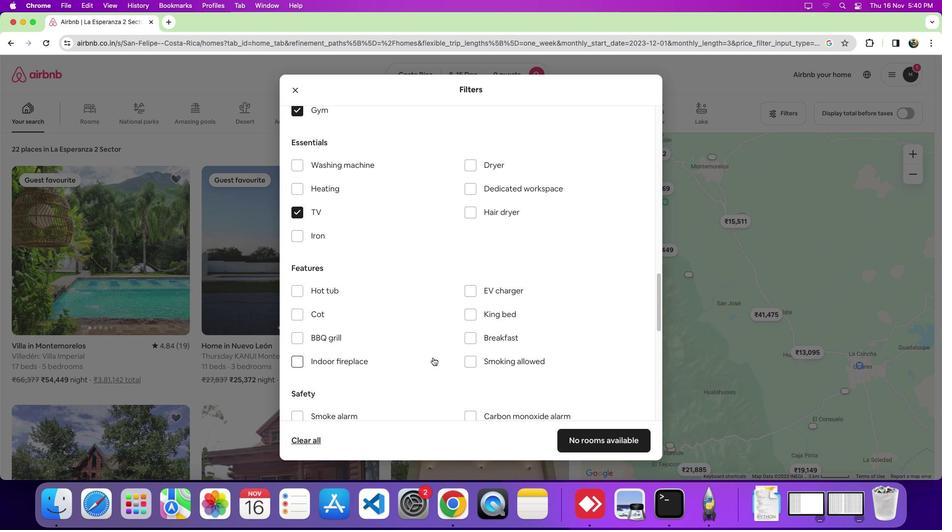 
Action: Mouse scrolled (420, 364) with delta (0, 0)
Screenshot: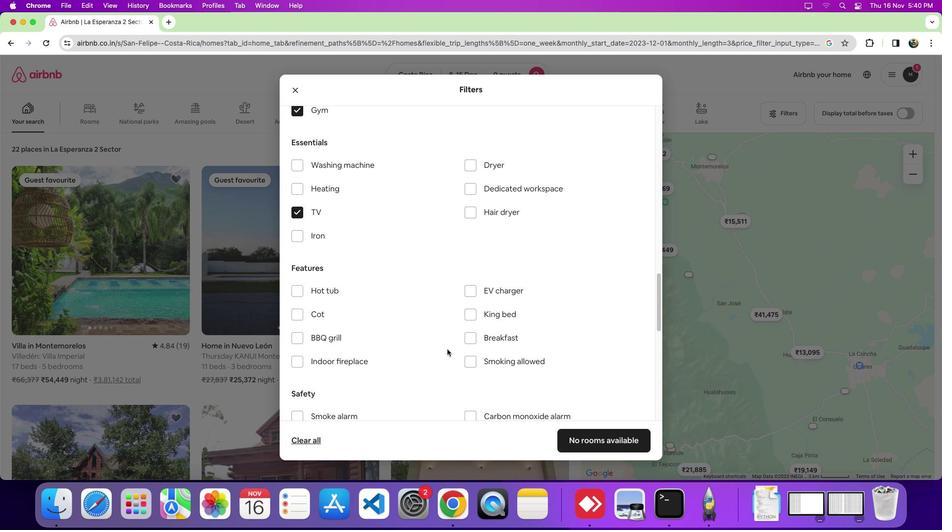 
Action: Mouse moved to (475, 338)
Screenshot: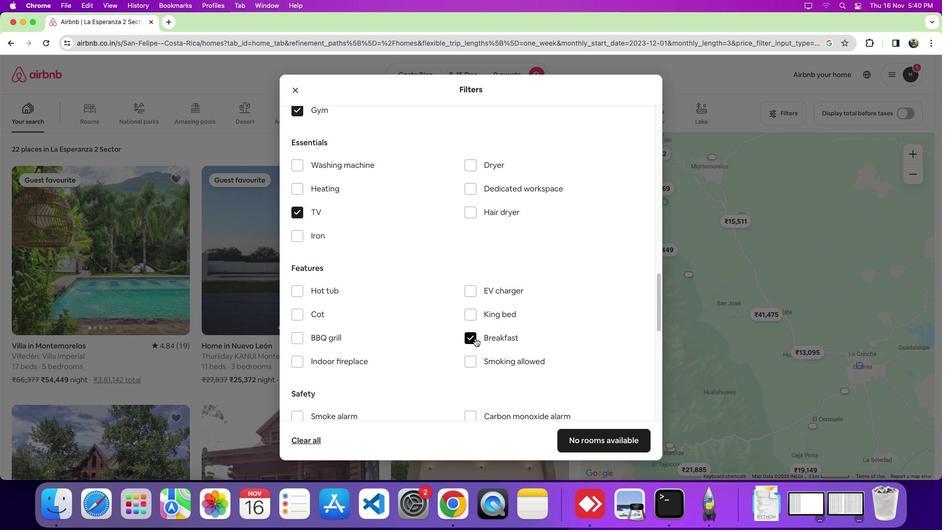 
Action: Mouse pressed left at (475, 338)
Screenshot: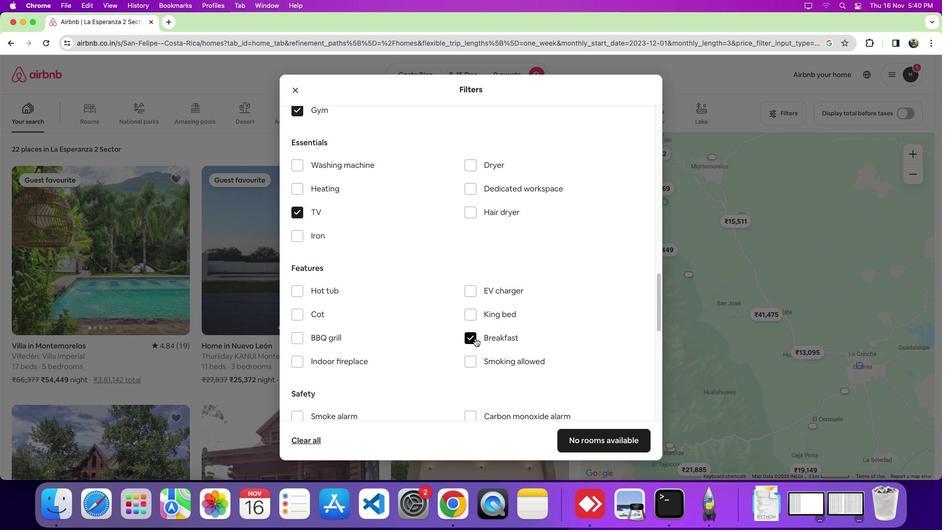 
Action: Mouse moved to (546, 380)
Screenshot: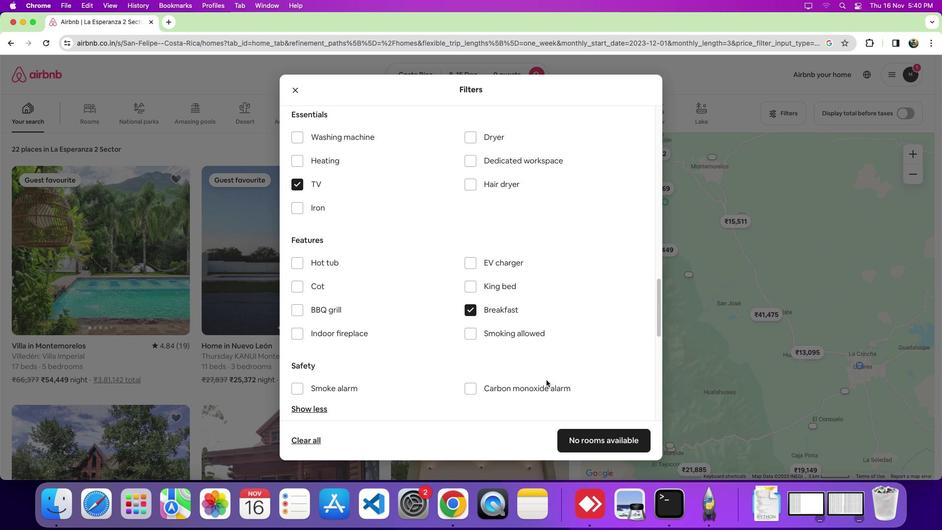 
Action: Mouse scrolled (546, 380) with delta (0, 0)
Screenshot: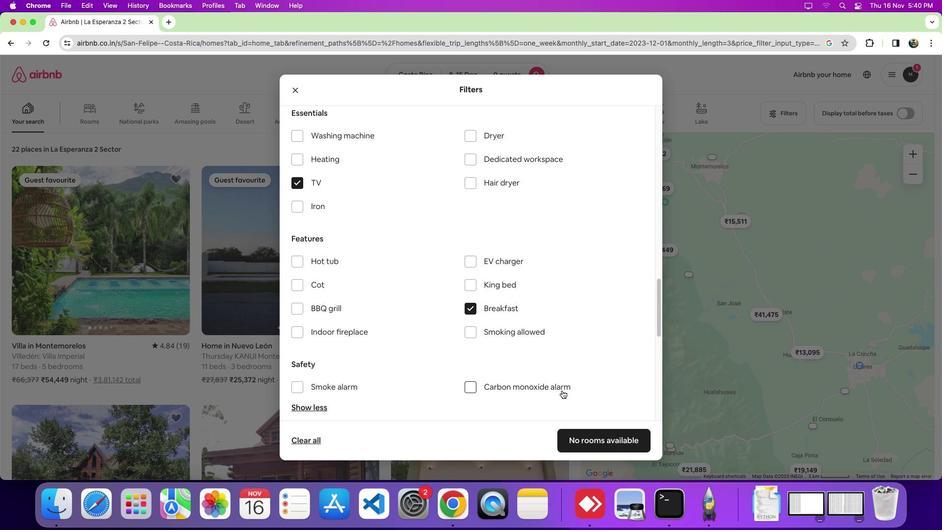 
Action: Mouse scrolled (546, 380) with delta (0, 0)
Screenshot: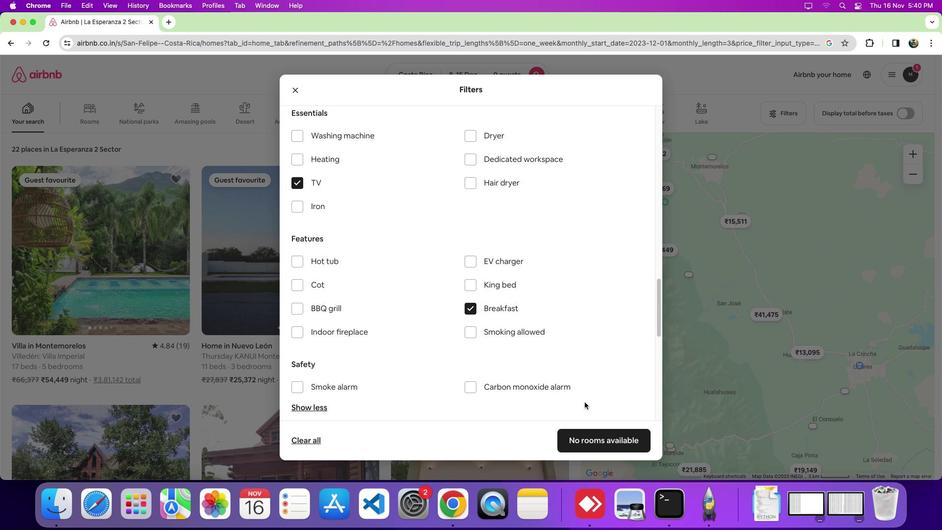 
Action: Mouse moved to (588, 441)
Screenshot: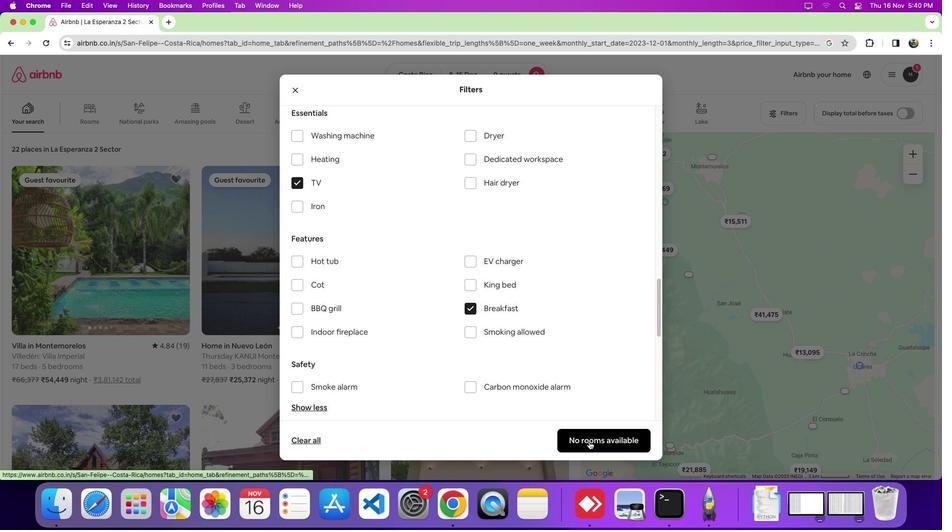 
Action: Mouse pressed left at (588, 441)
Screenshot: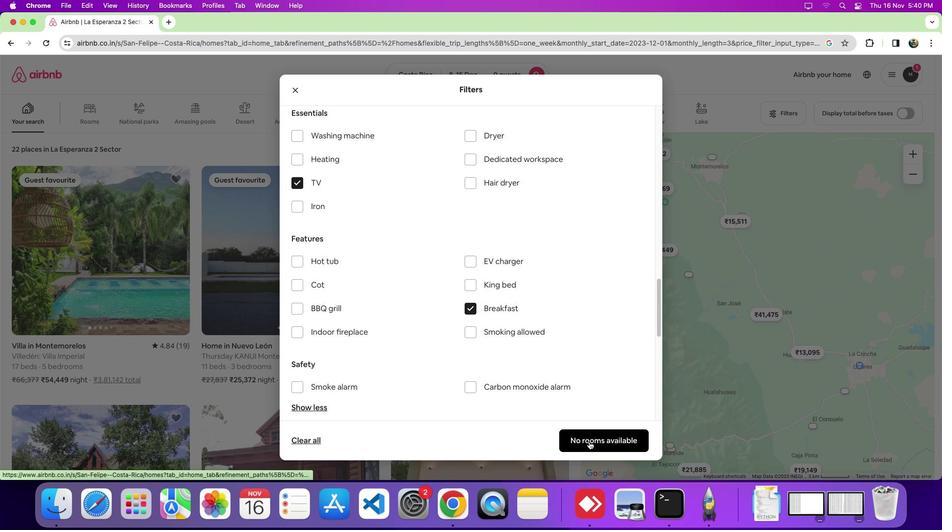 
Action: Mouse moved to (448, 360)
Screenshot: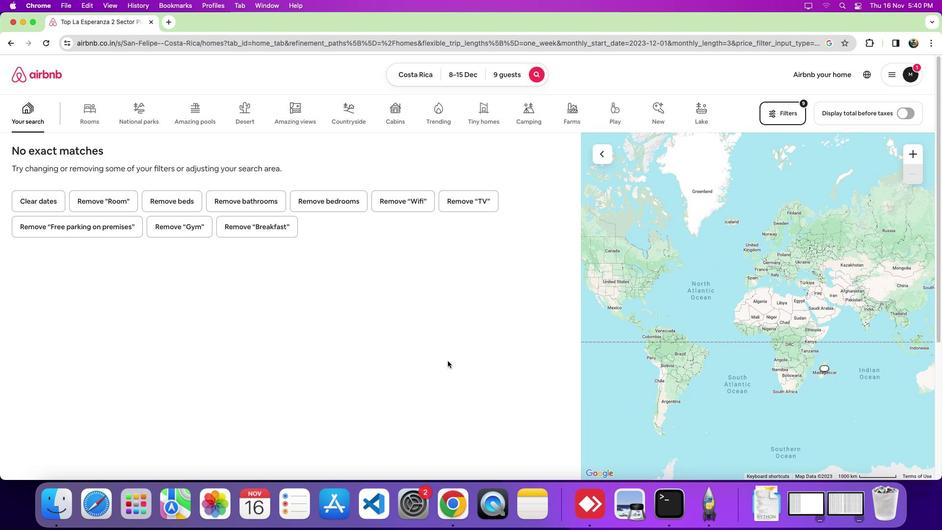 
